 Task: Find connections with filter location Villejuif with filter topic #Lawwith filter profile language Spanish with filter current company ACL Digital with filter school Babasaheb Bhimrao Ambedkar Bihar University, Muzaffarpur with filter industry Baked Goods Manufacturing with filter service category Bankruptcy Law with filter keywords title Life Coach
Action: Mouse moved to (371, 272)
Screenshot: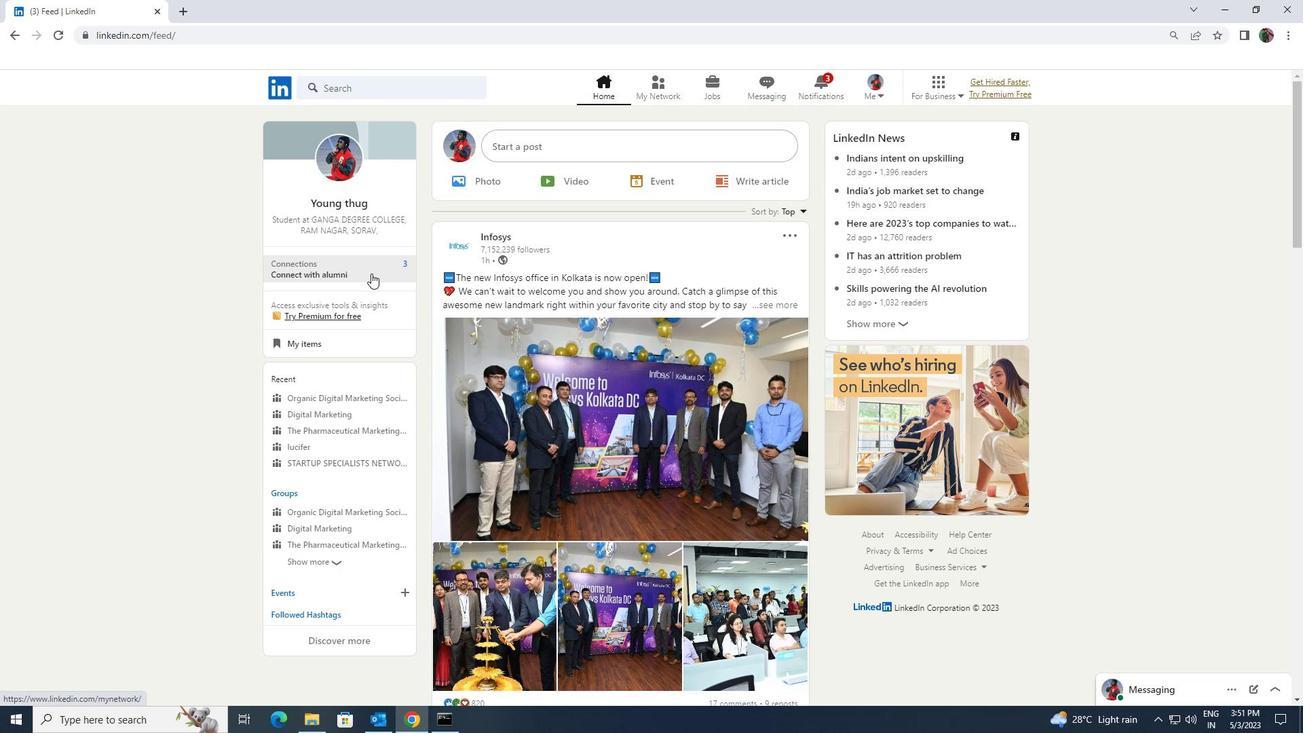 
Action: Mouse pressed left at (371, 272)
Screenshot: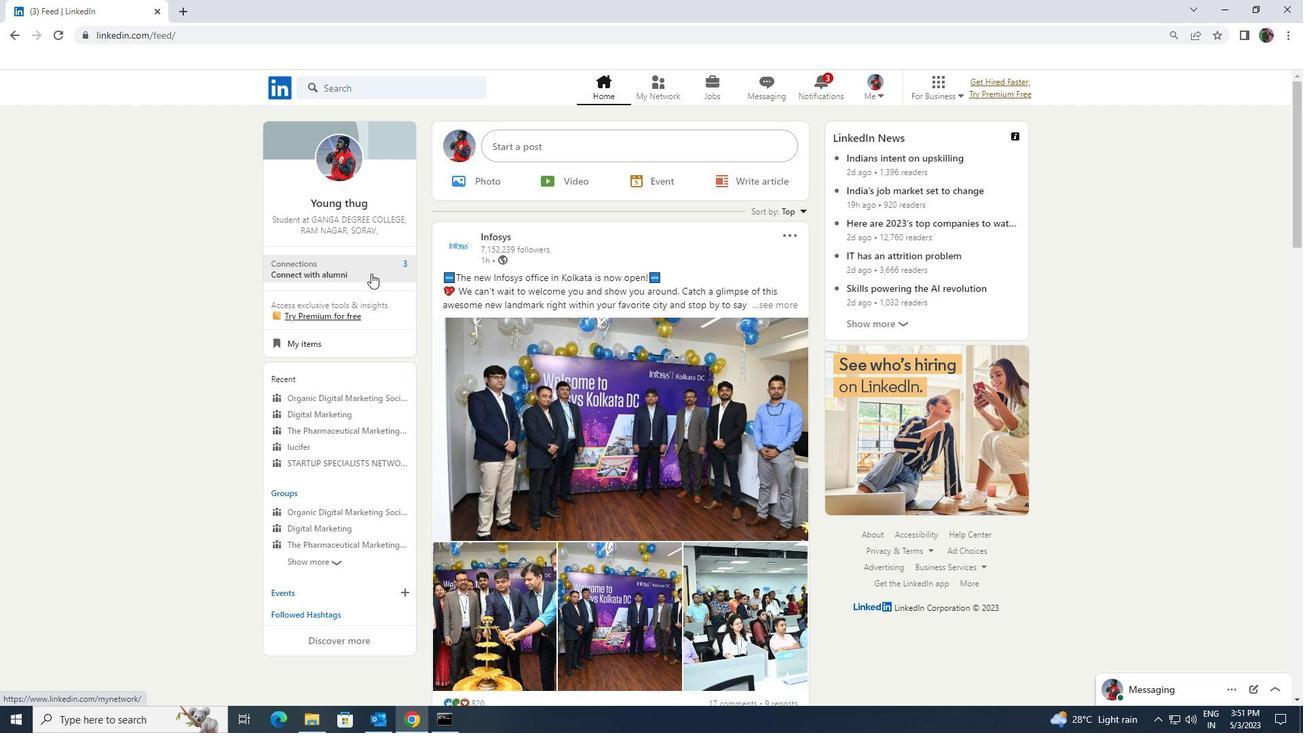 
Action: Mouse moved to (367, 166)
Screenshot: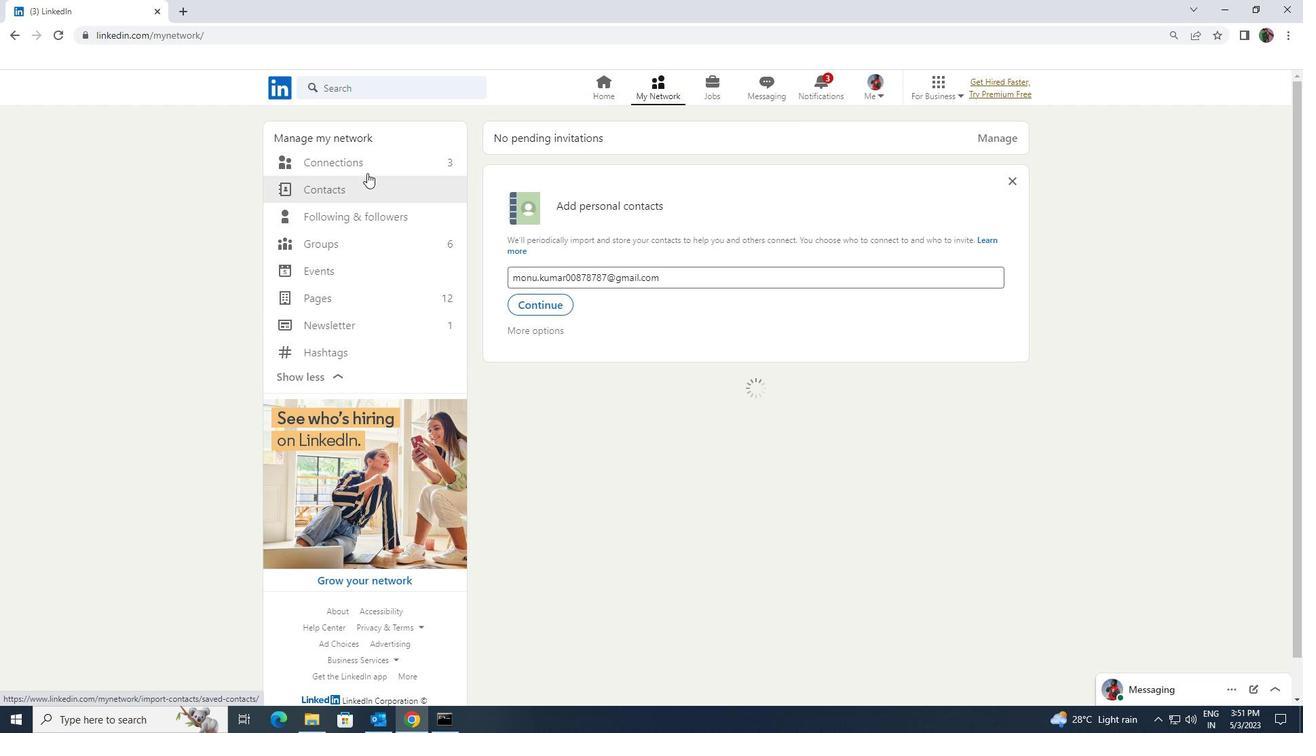 
Action: Mouse pressed left at (367, 166)
Screenshot: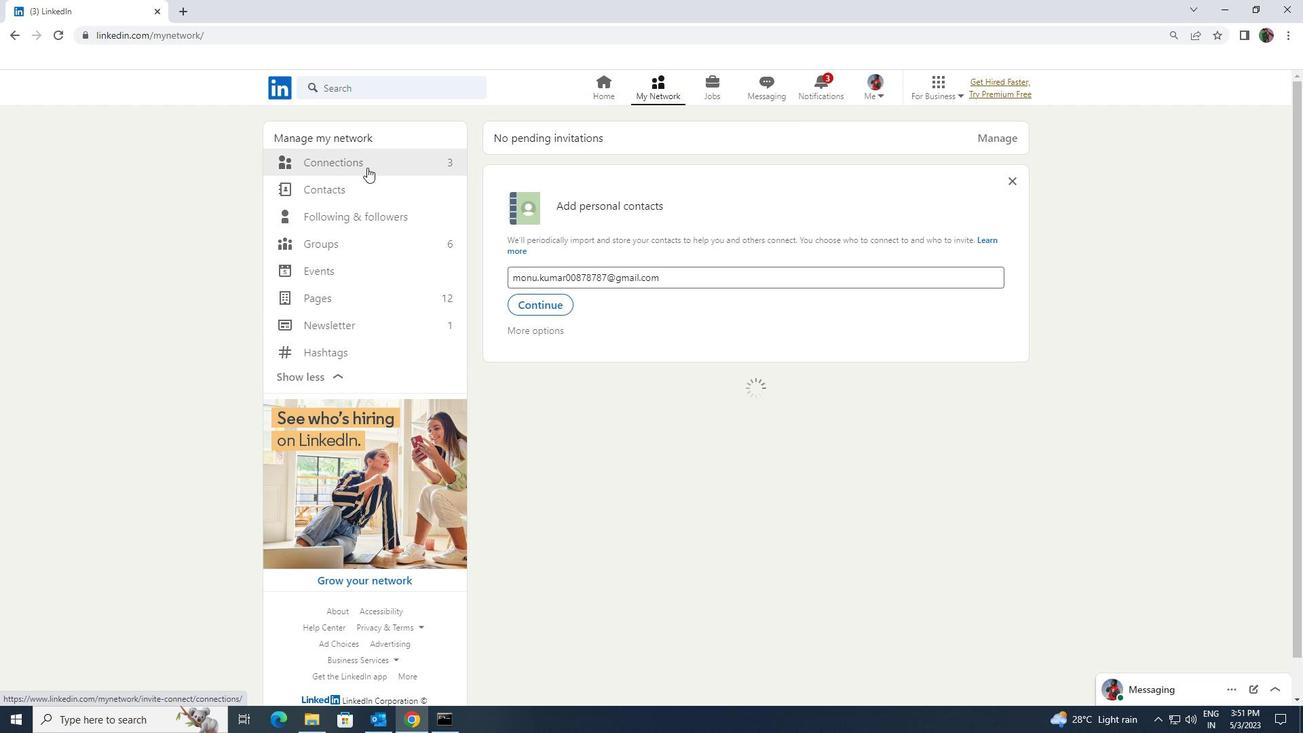 
Action: Mouse moved to (728, 170)
Screenshot: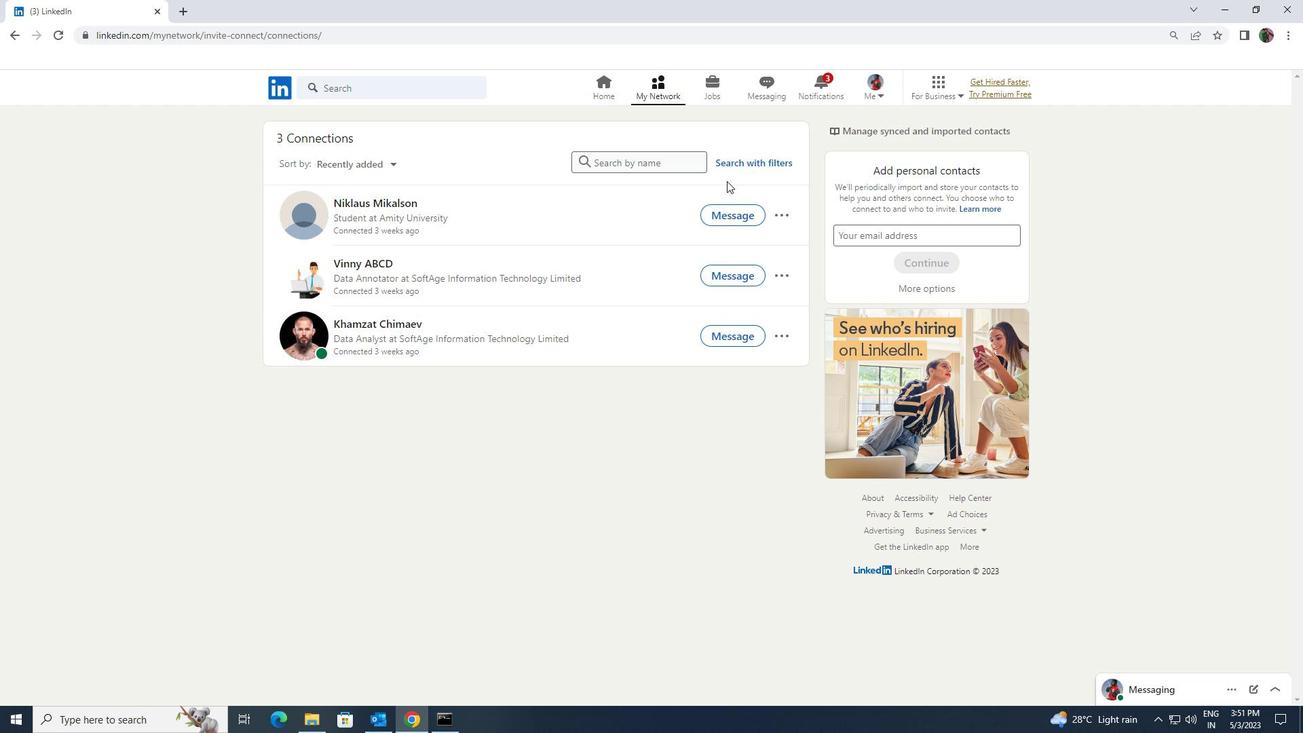 
Action: Mouse pressed left at (728, 170)
Screenshot: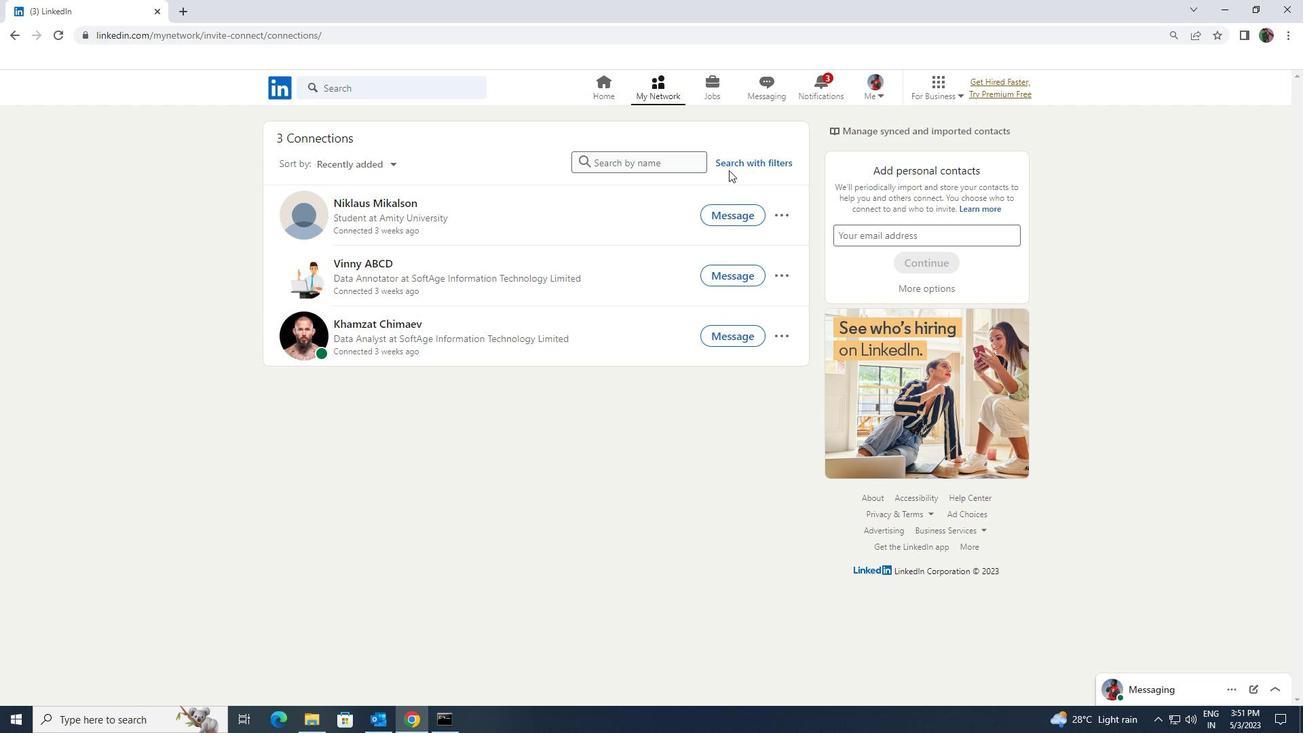 
Action: Mouse moved to (729, 165)
Screenshot: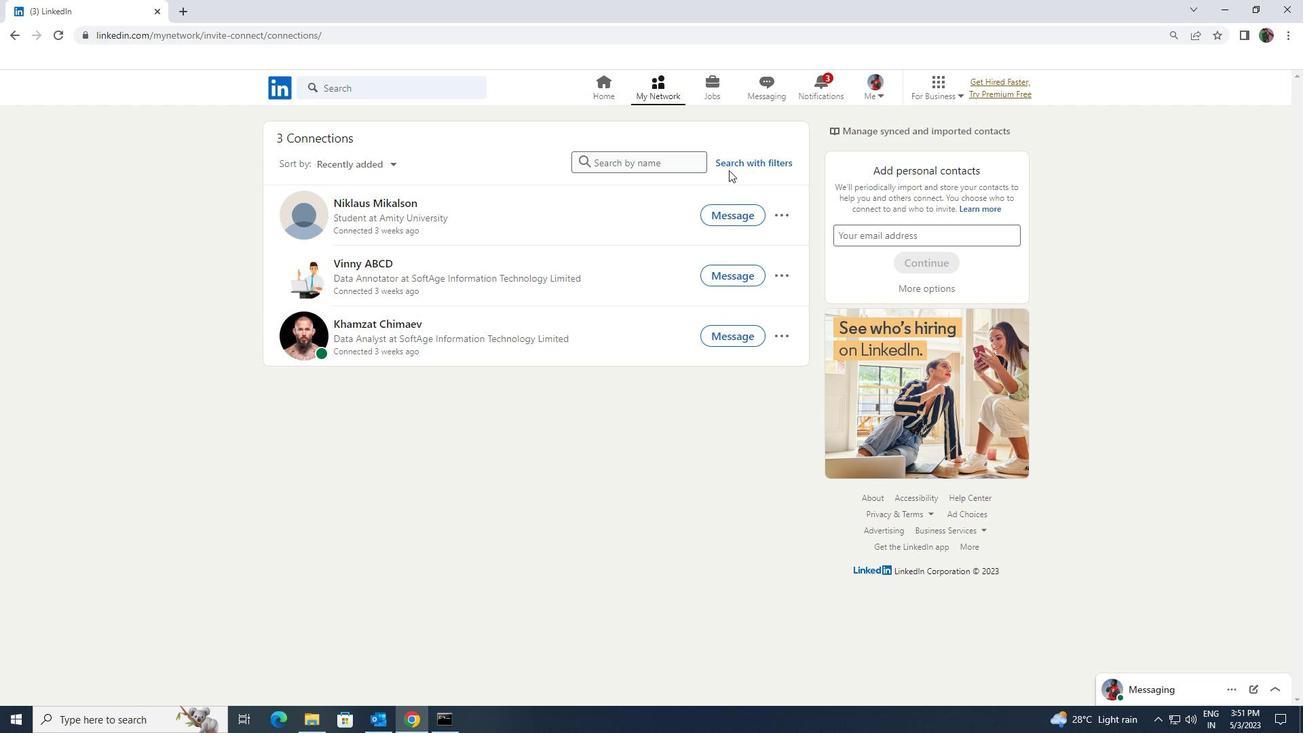 
Action: Mouse pressed left at (729, 165)
Screenshot: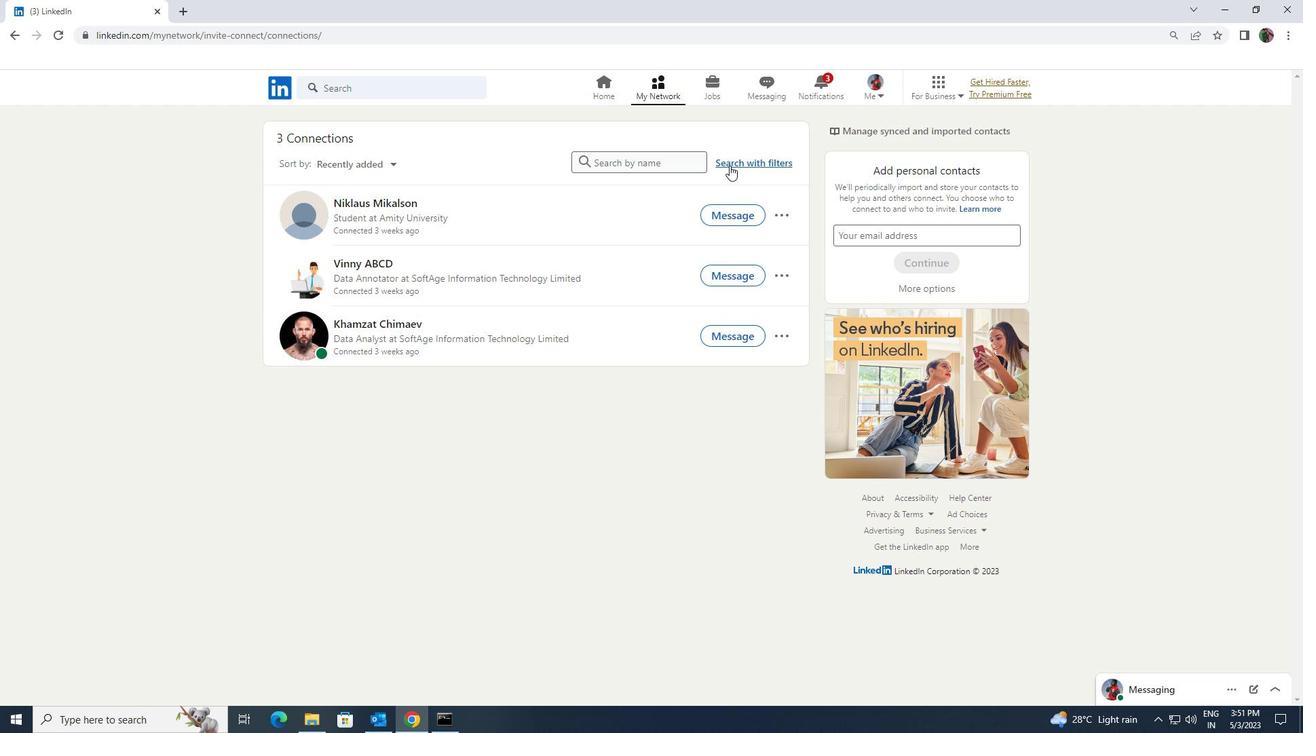 
Action: Mouse moved to (690, 127)
Screenshot: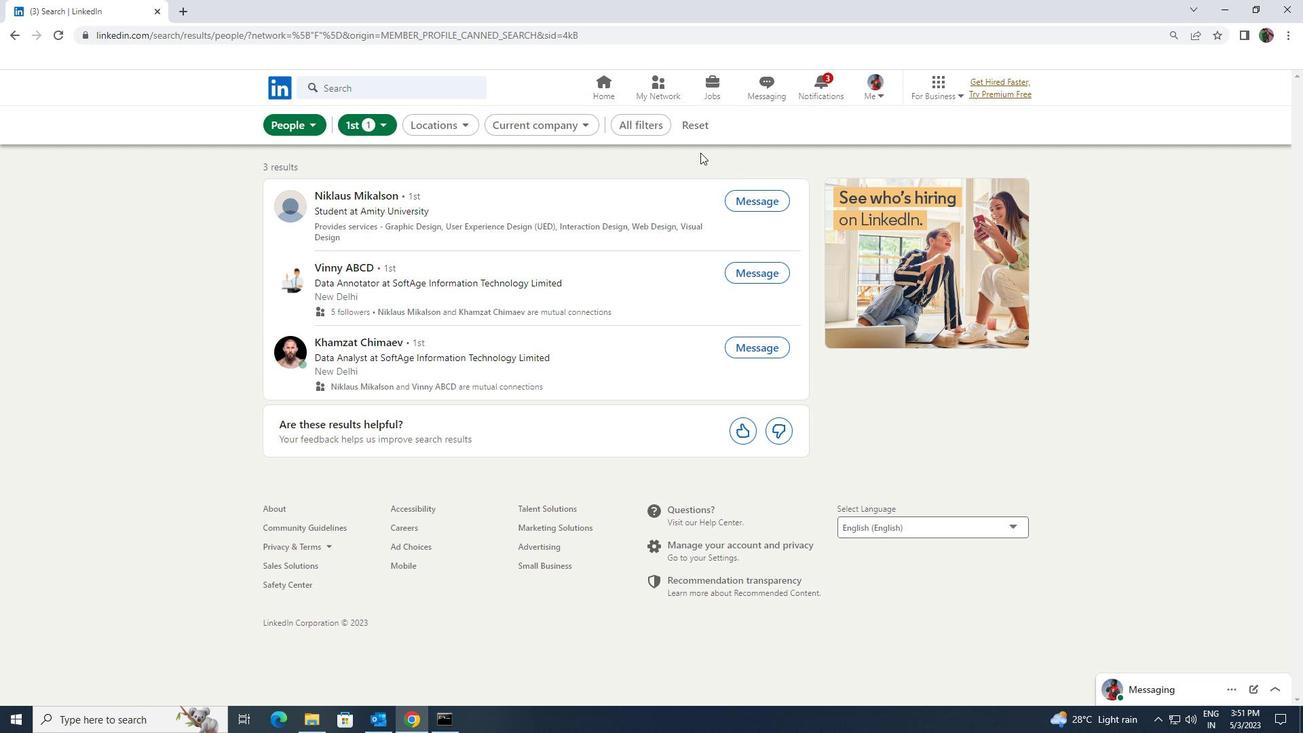 
Action: Mouse pressed left at (690, 127)
Screenshot: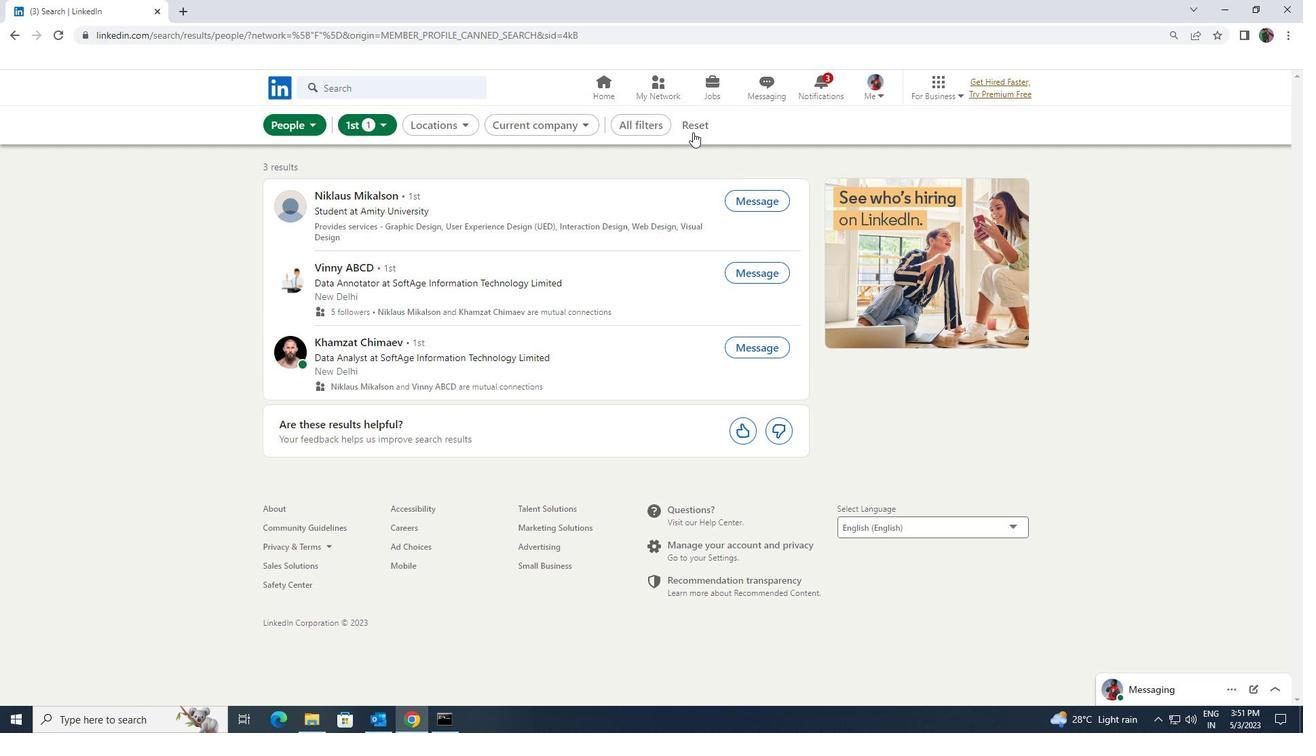 
Action: Mouse moved to (651, 121)
Screenshot: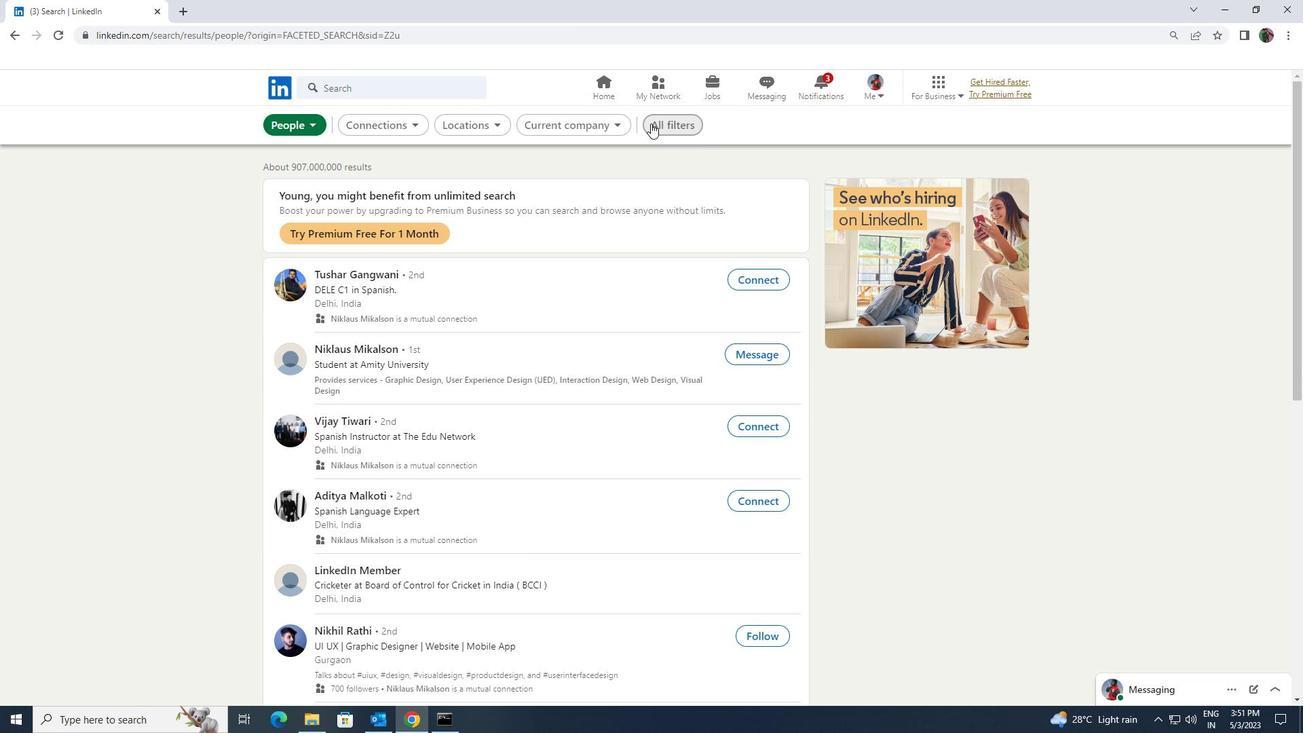 
Action: Mouse pressed left at (651, 121)
Screenshot: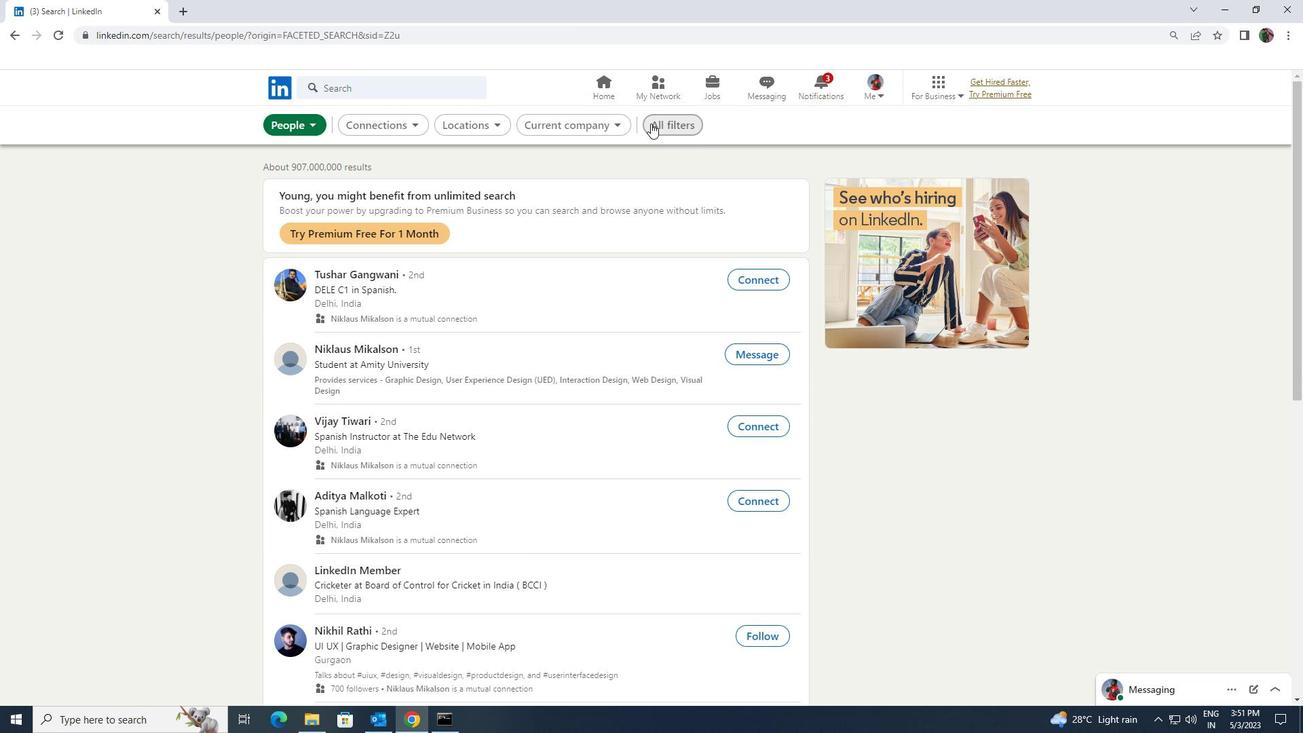 
Action: Mouse moved to (1115, 528)
Screenshot: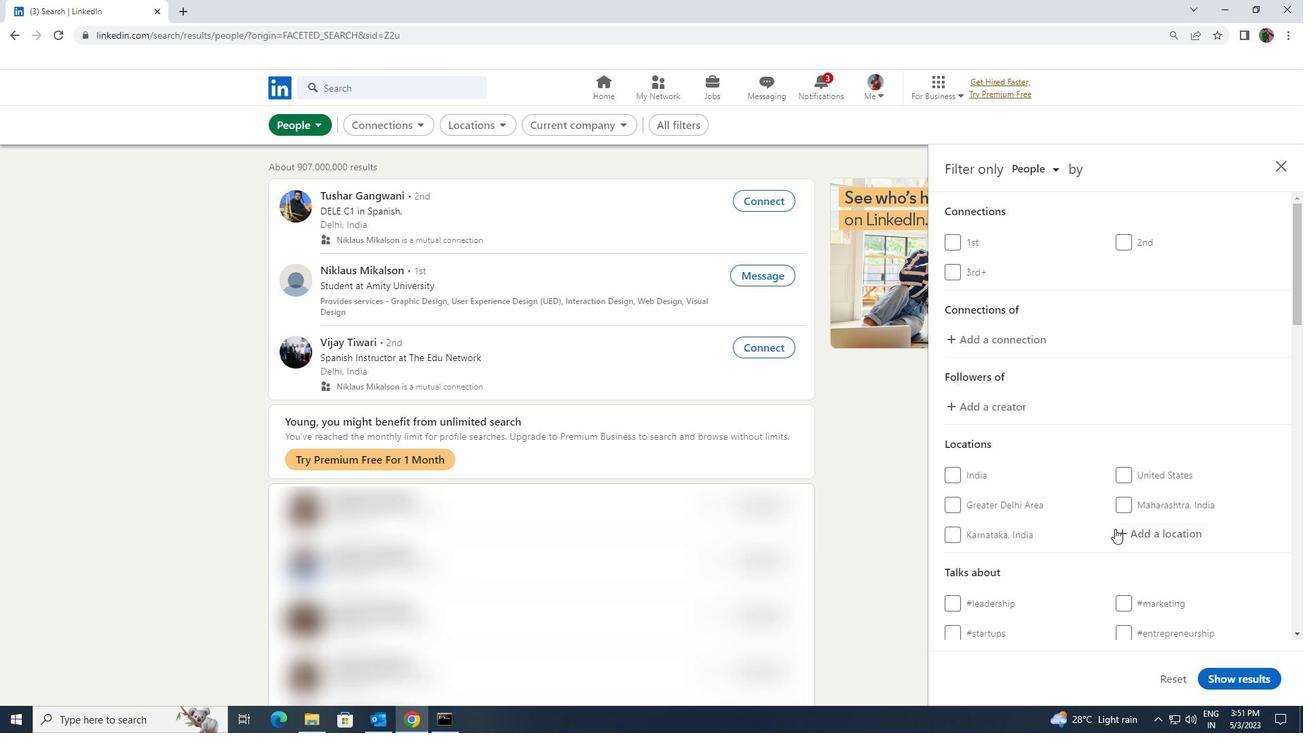 
Action: Mouse pressed left at (1115, 528)
Screenshot: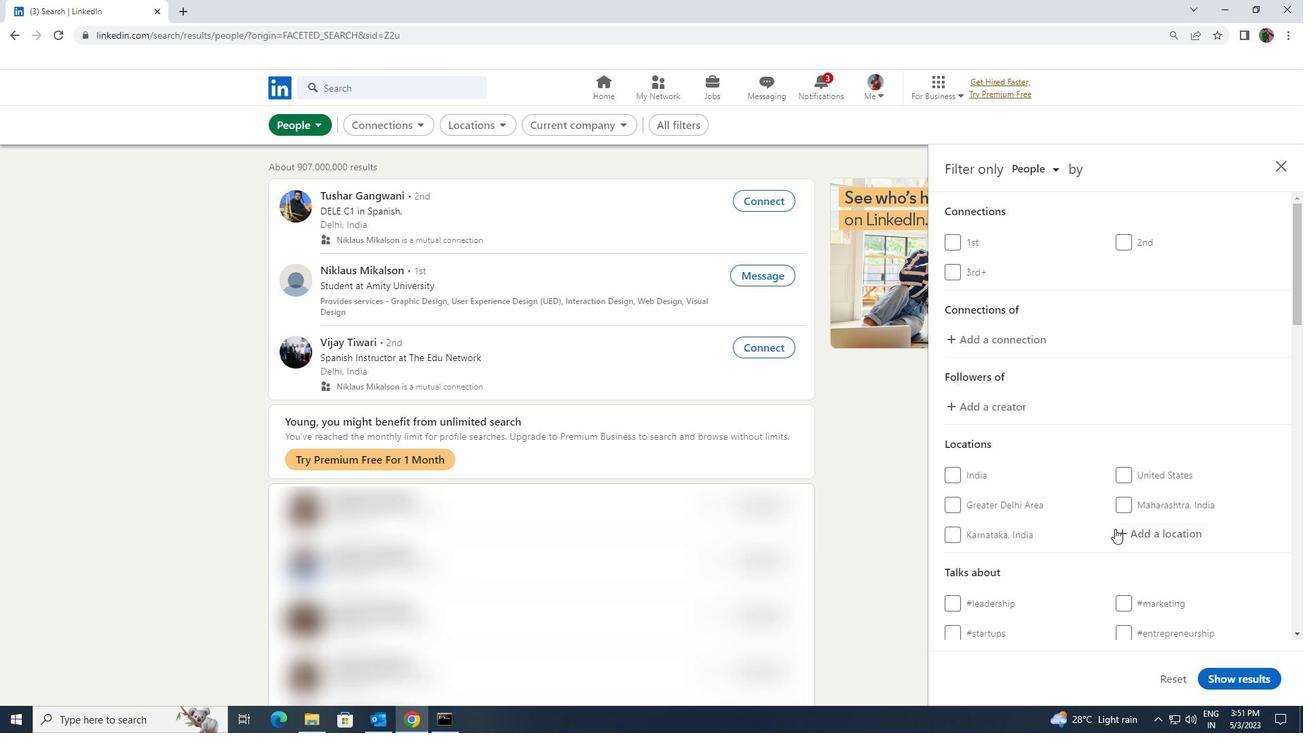 
Action: Key pressed <Key.shift>VILLEJUIF
Screenshot: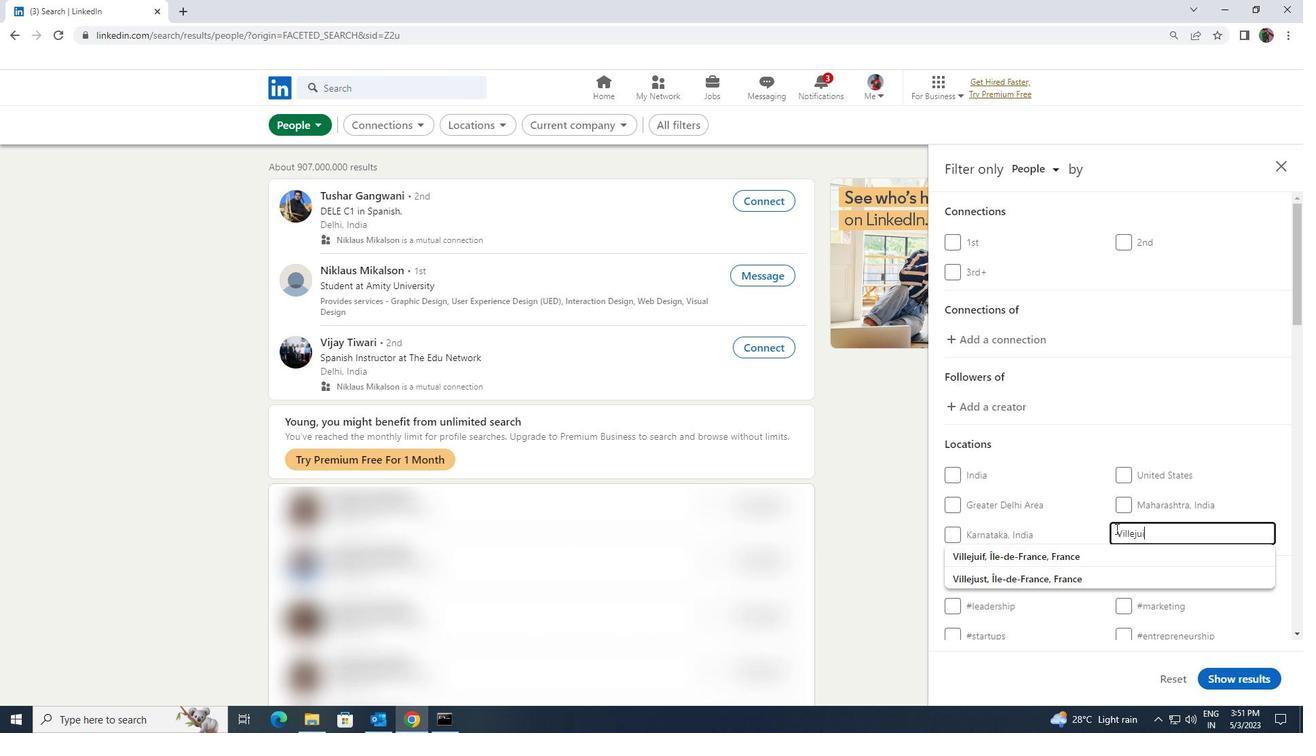 
Action: Mouse moved to (1112, 543)
Screenshot: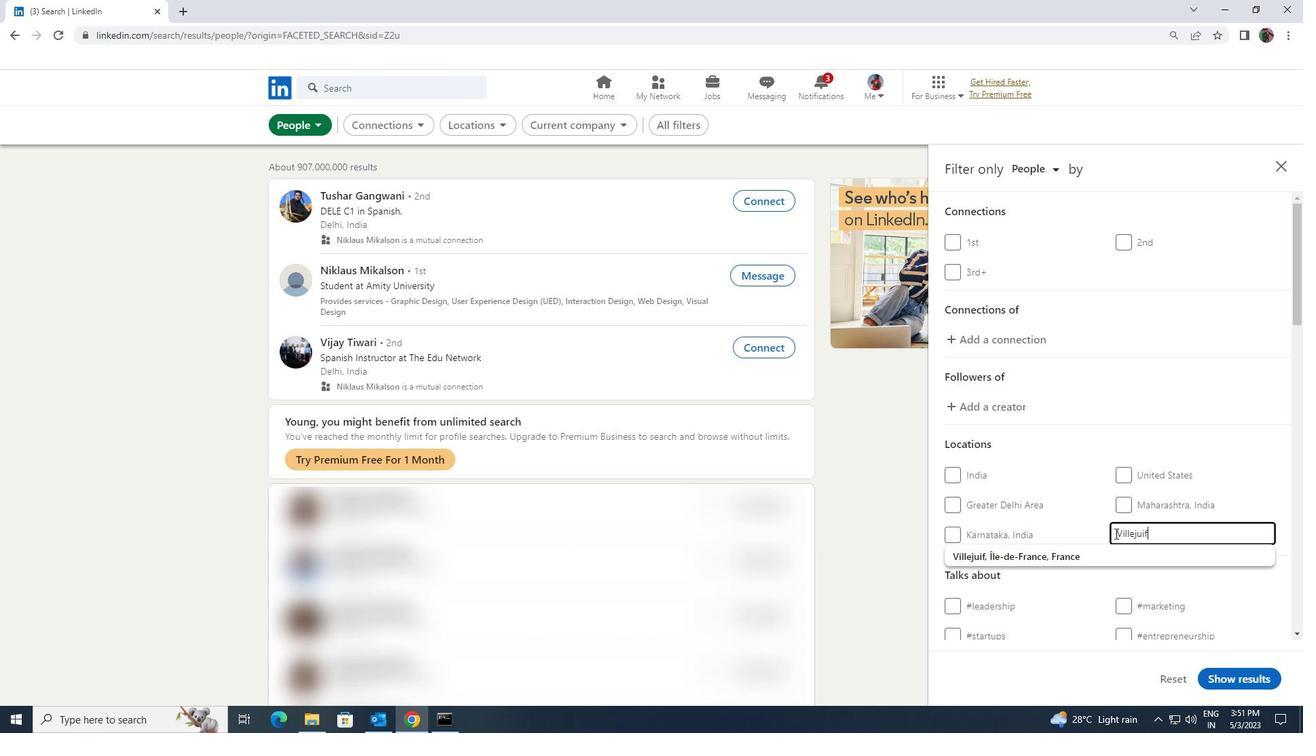 
Action: Mouse pressed left at (1112, 543)
Screenshot: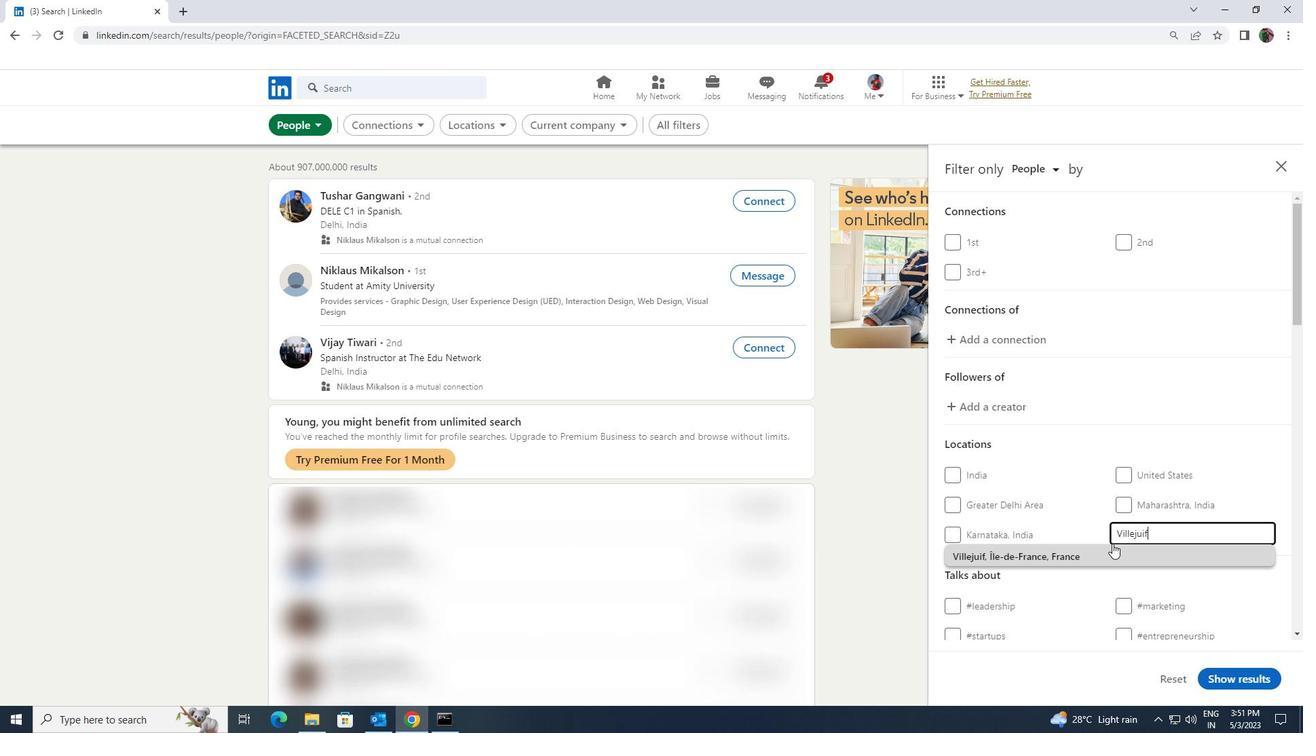 
Action: Mouse moved to (1111, 543)
Screenshot: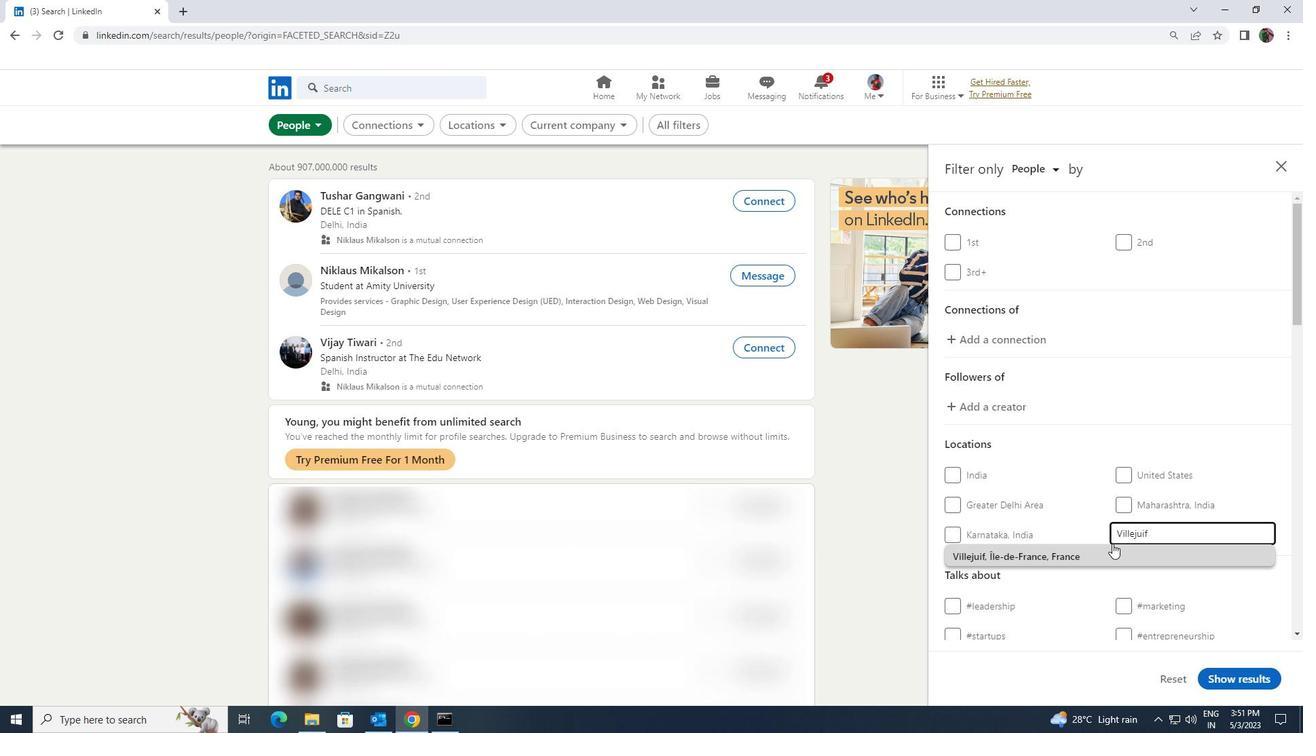 
Action: Mouse scrolled (1111, 542) with delta (0, 0)
Screenshot: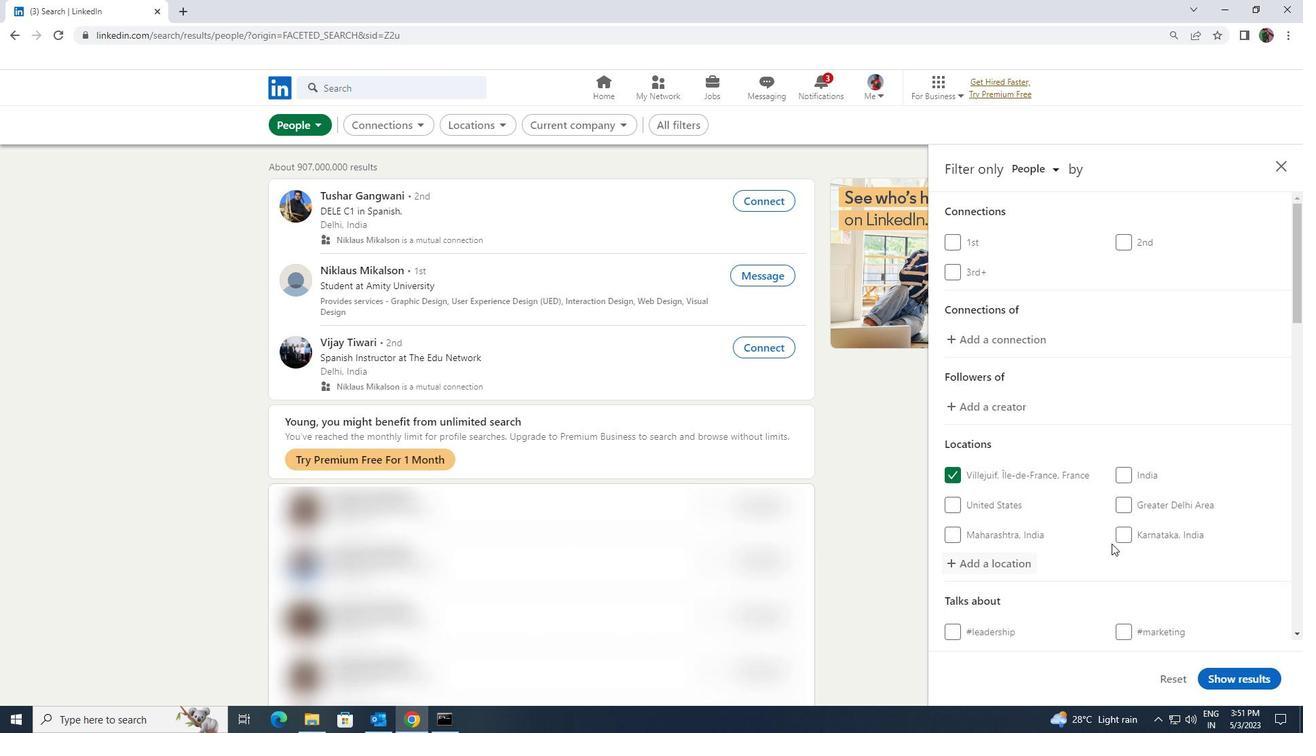 
Action: Mouse scrolled (1111, 542) with delta (0, 0)
Screenshot: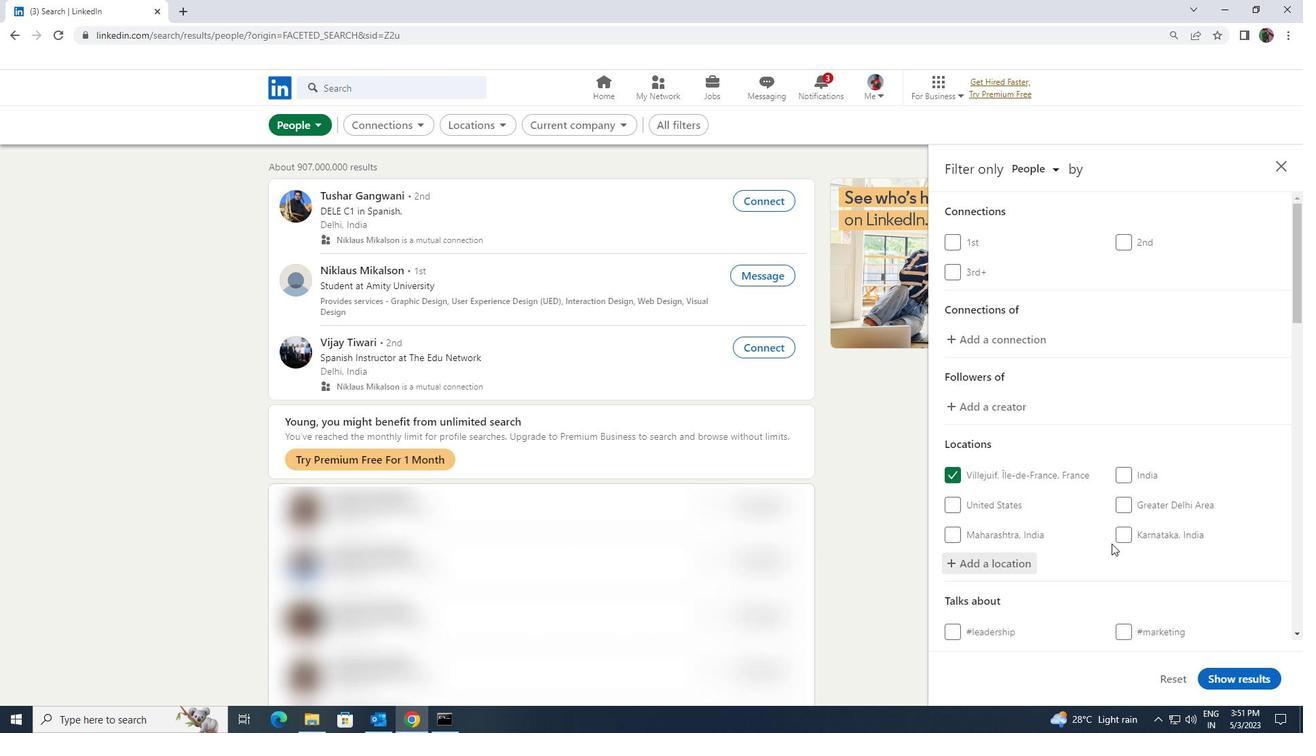 
Action: Mouse moved to (1119, 554)
Screenshot: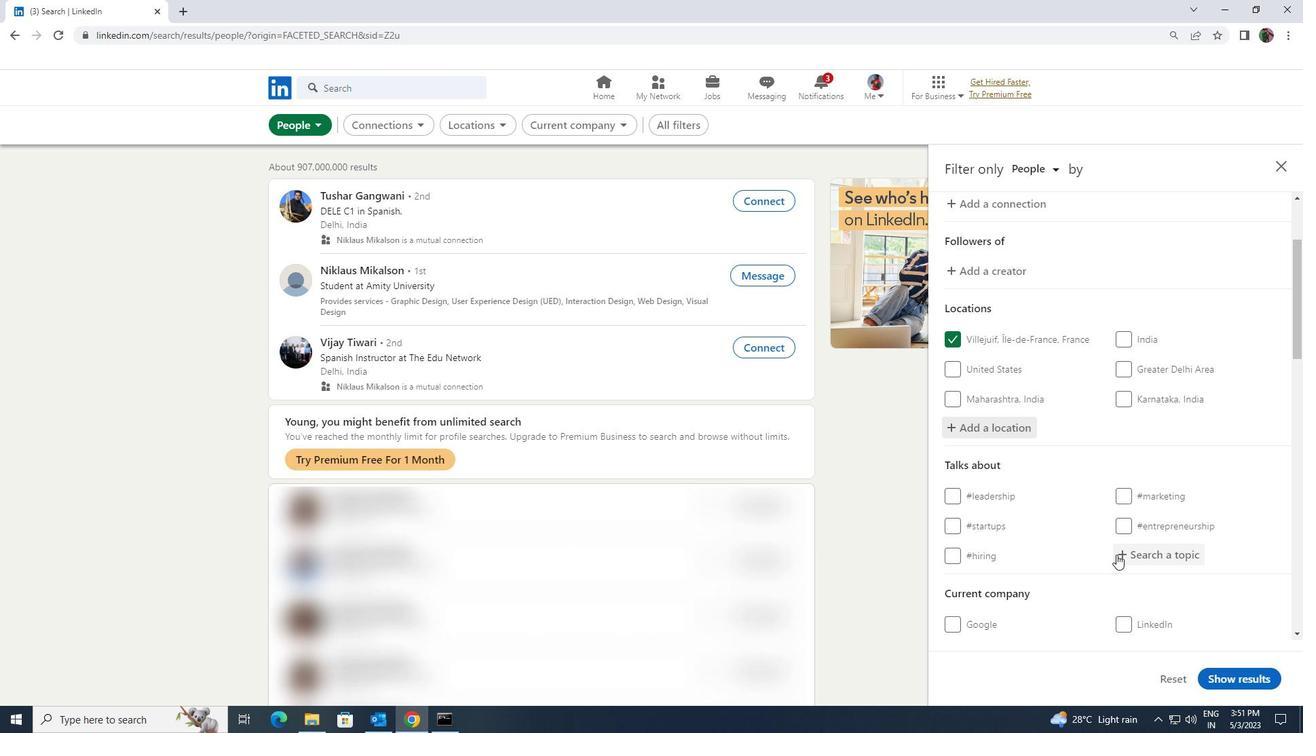
Action: Mouse pressed left at (1119, 554)
Screenshot: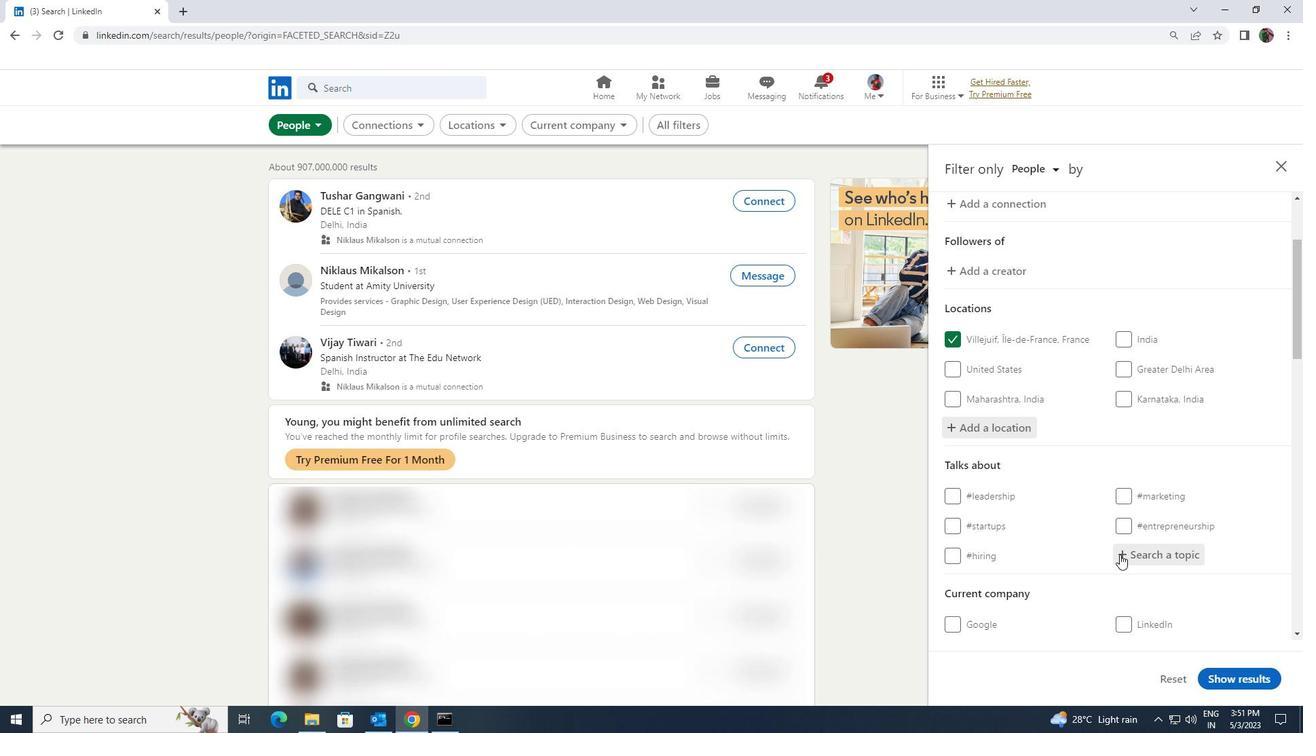 
Action: Key pressed <Key.shift><Key.shift><Key.shift><Key.shift><Key.shift>LAW
Screenshot: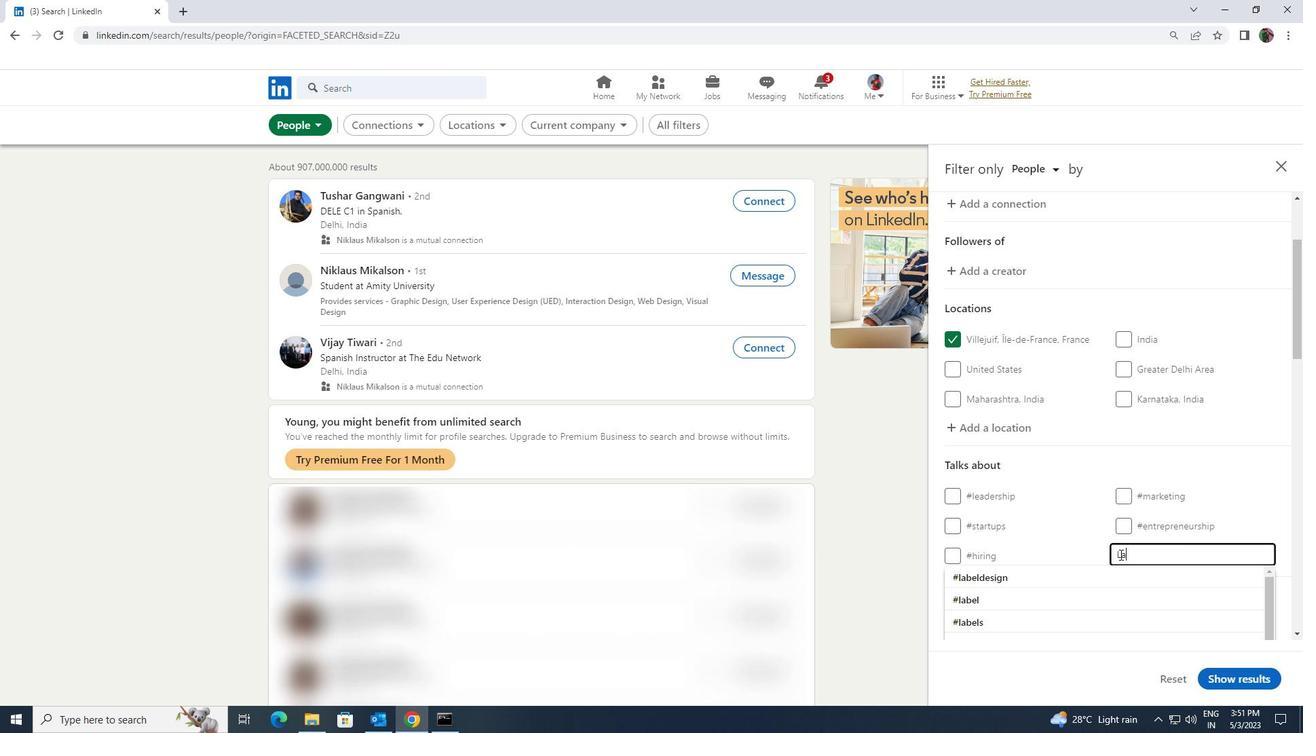 
Action: Mouse moved to (1101, 568)
Screenshot: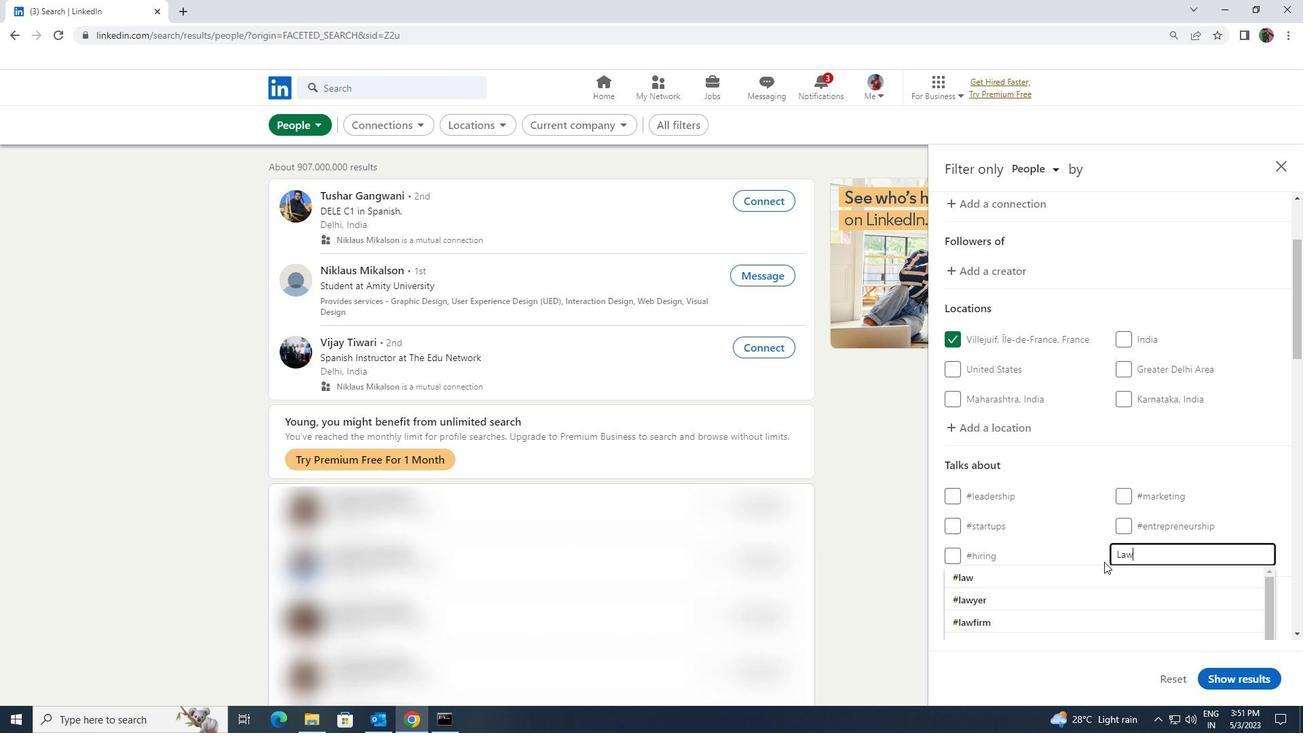 
Action: Mouse pressed left at (1101, 568)
Screenshot: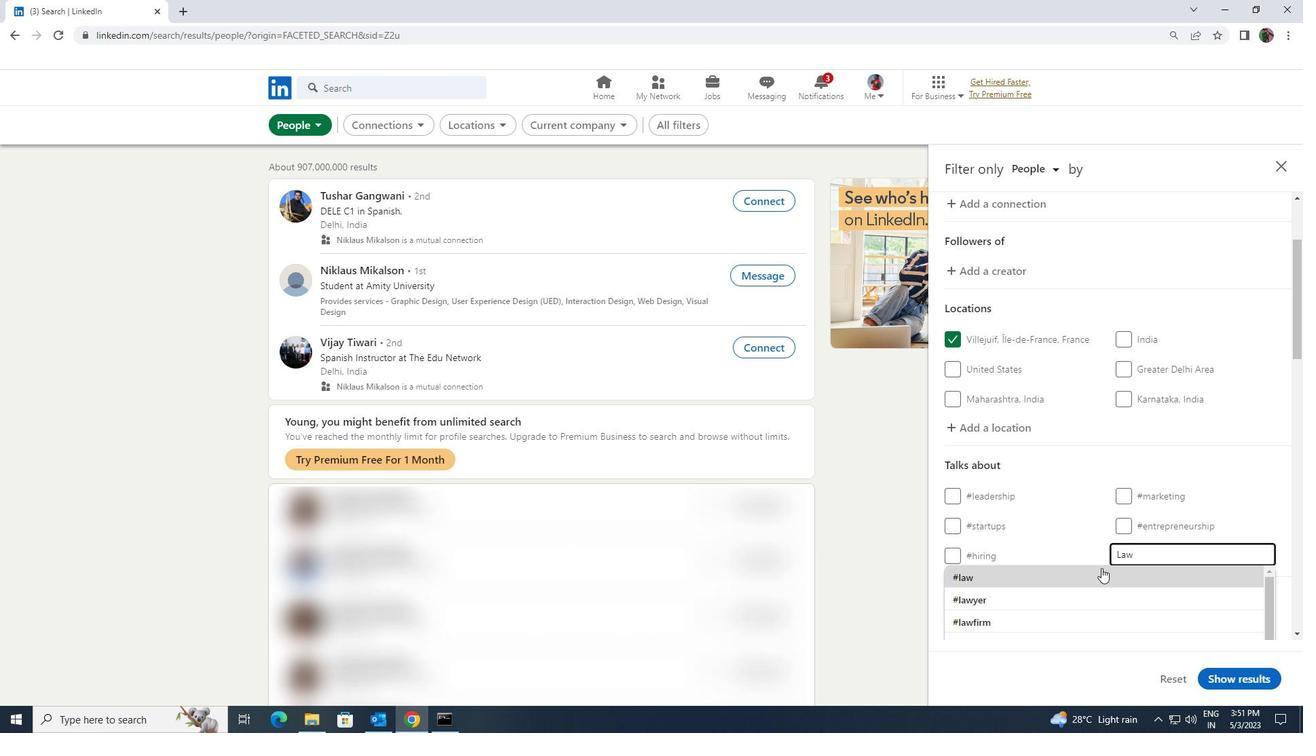 
Action: Mouse scrolled (1101, 567) with delta (0, 0)
Screenshot: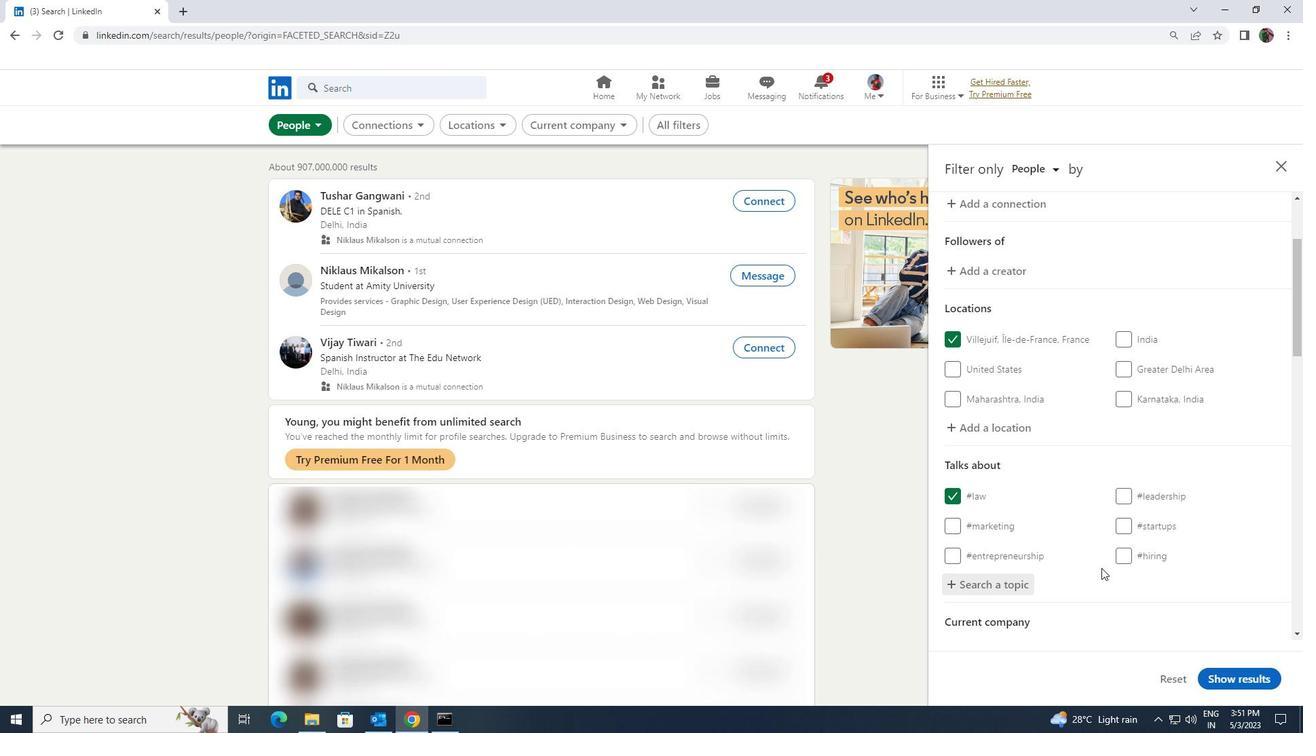 
Action: Mouse scrolled (1101, 567) with delta (0, 0)
Screenshot: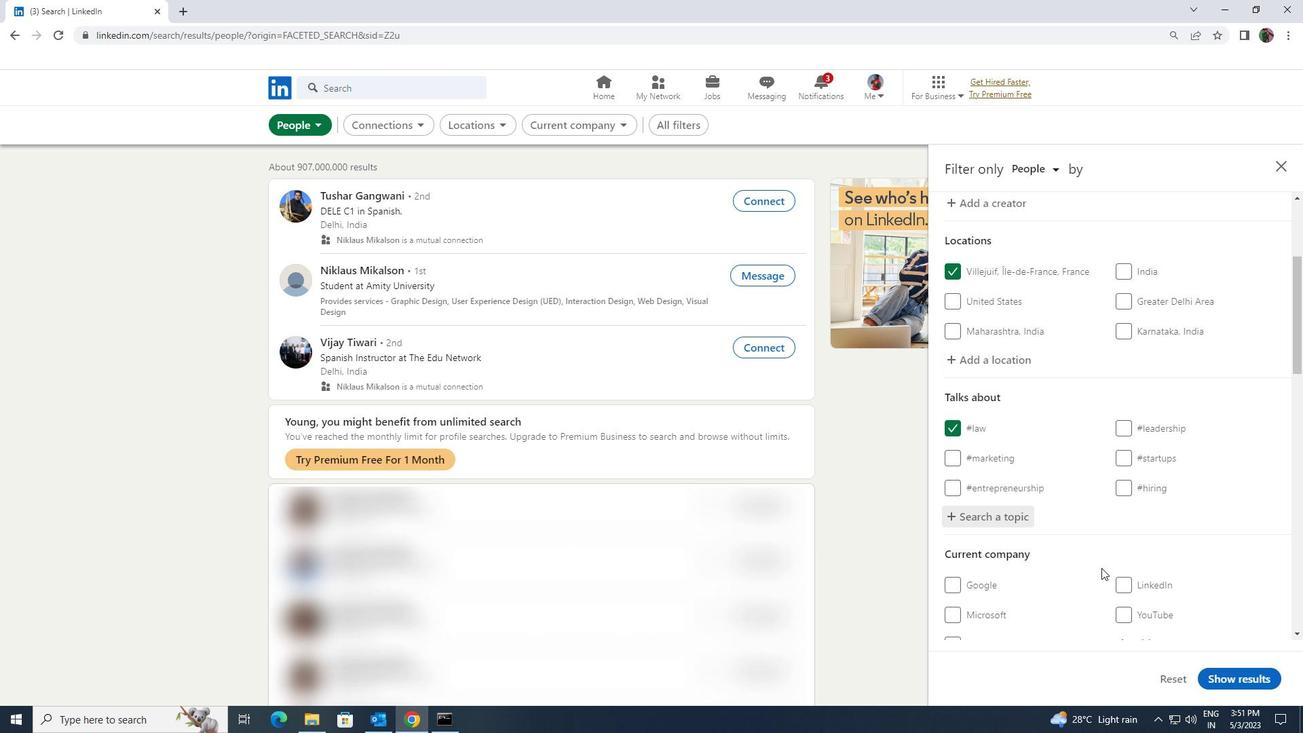 
Action: Mouse scrolled (1101, 567) with delta (0, 0)
Screenshot: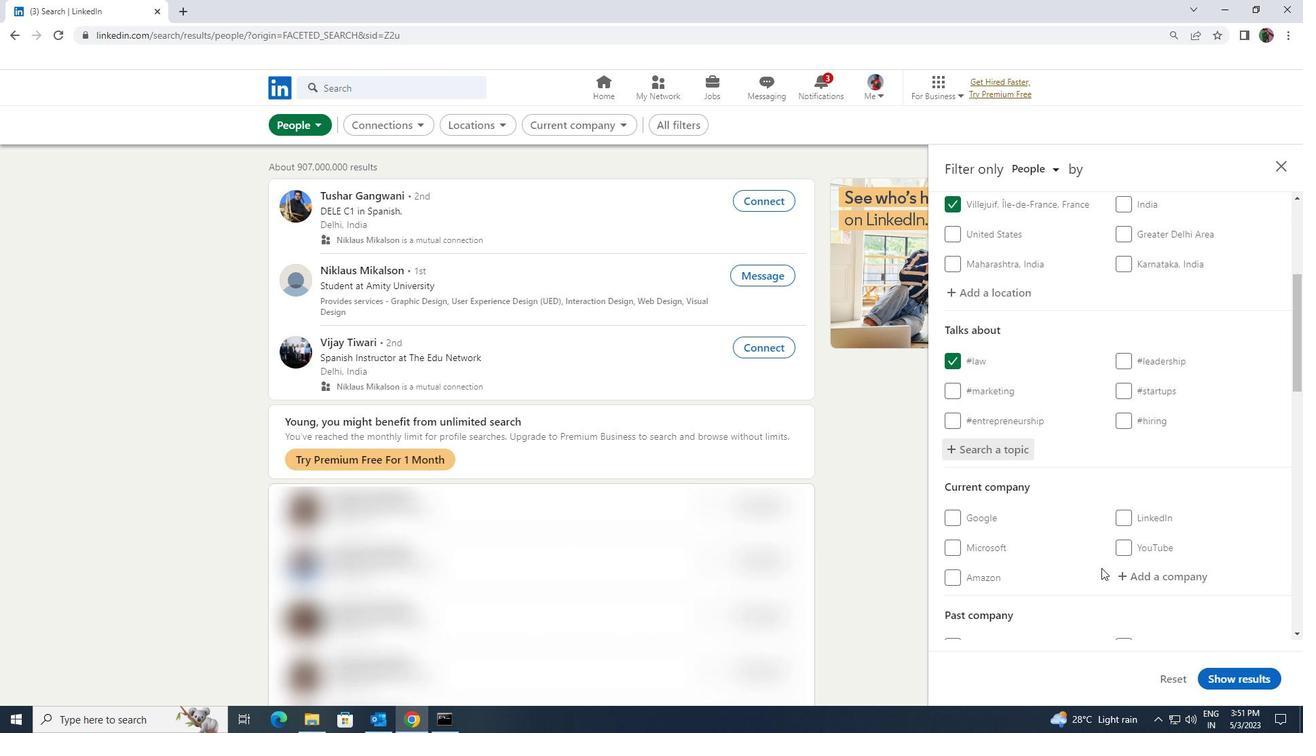 
Action: Mouse scrolled (1101, 567) with delta (0, 0)
Screenshot: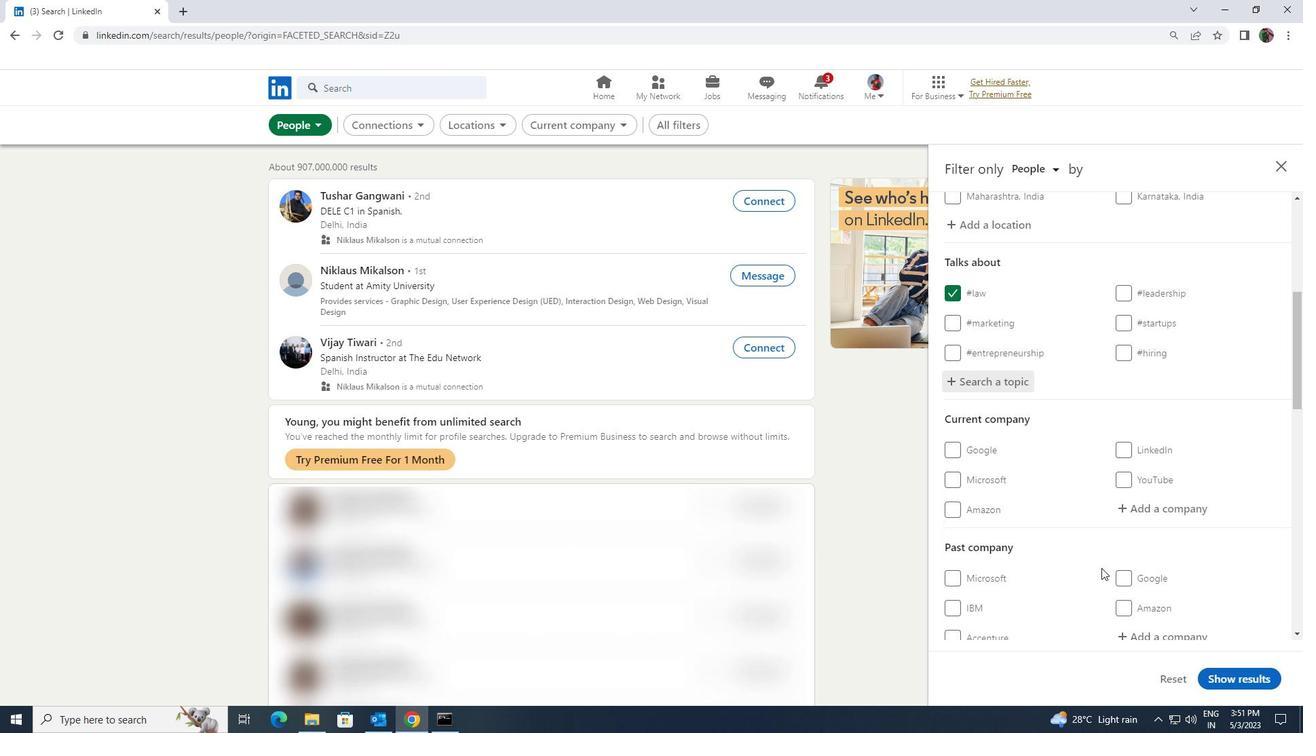 
Action: Mouse scrolled (1101, 567) with delta (0, 0)
Screenshot: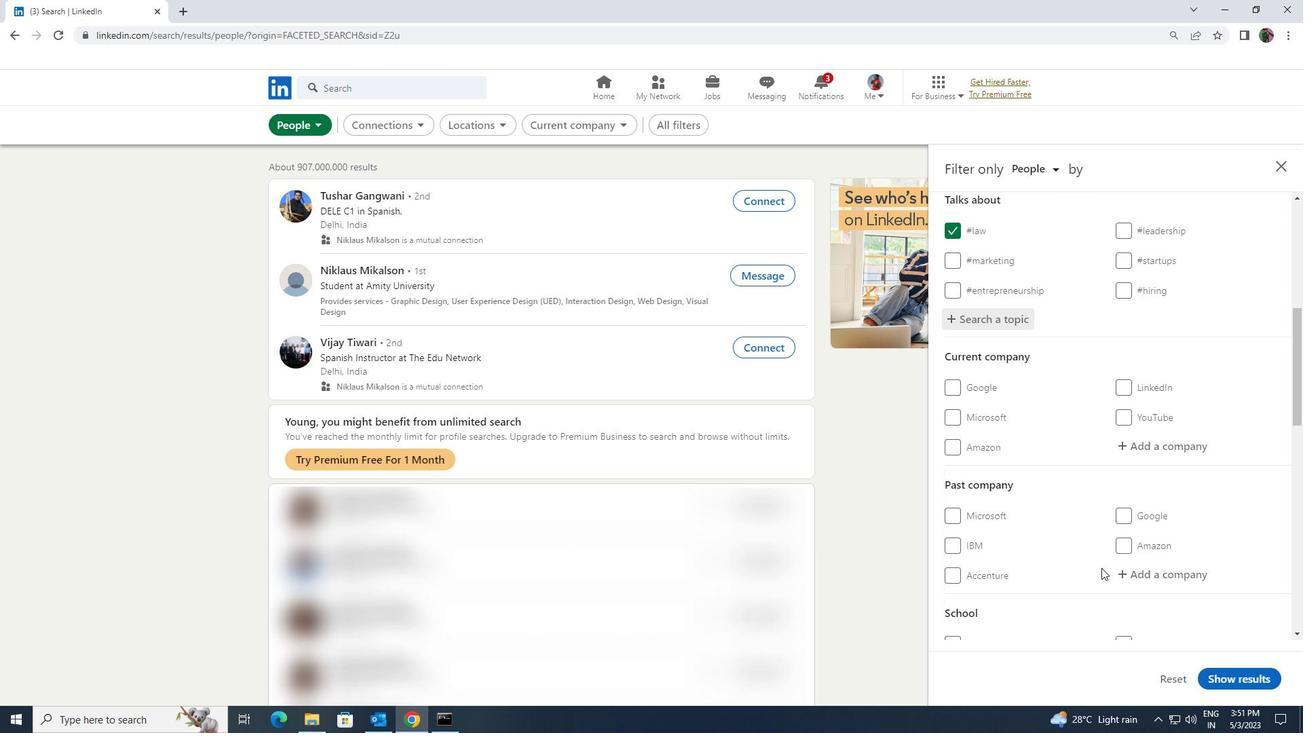 
Action: Mouse scrolled (1101, 567) with delta (0, 0)
Screenshot: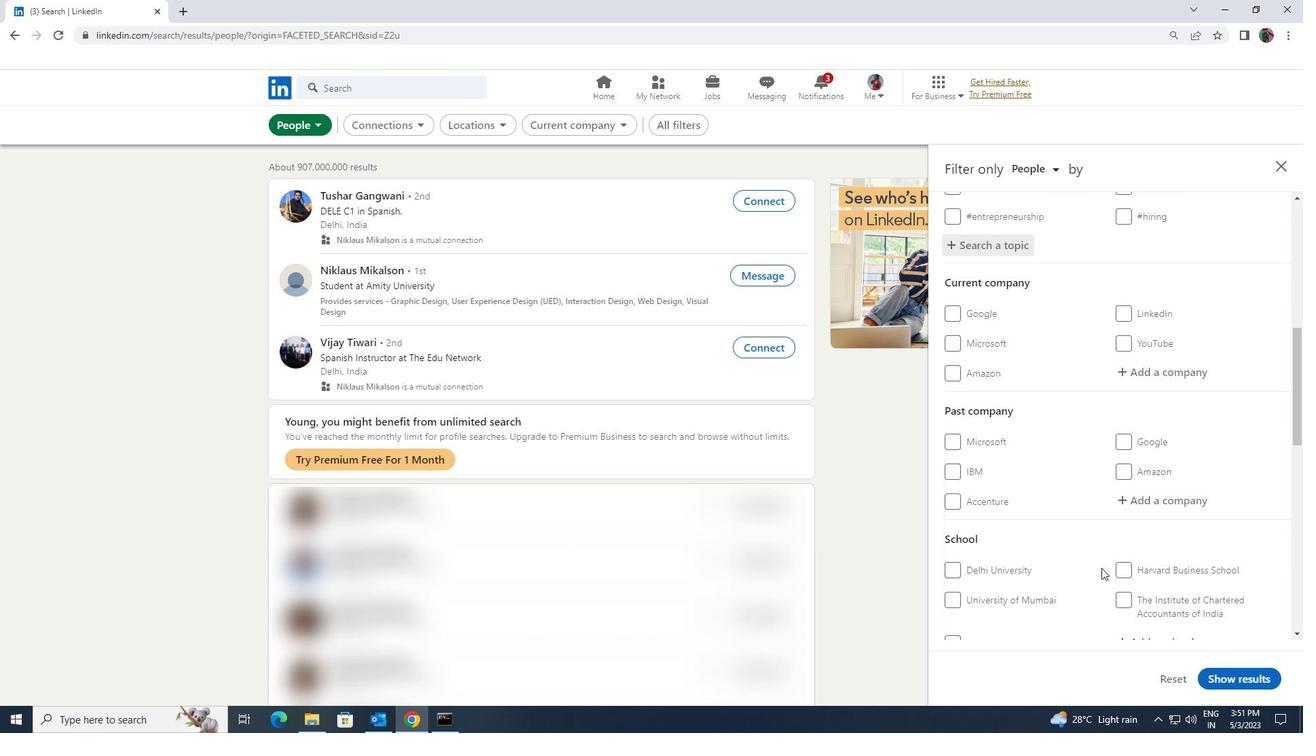 
Action: Mouse scrolled (1101, 567) with delta (0, 0)
Screenshot: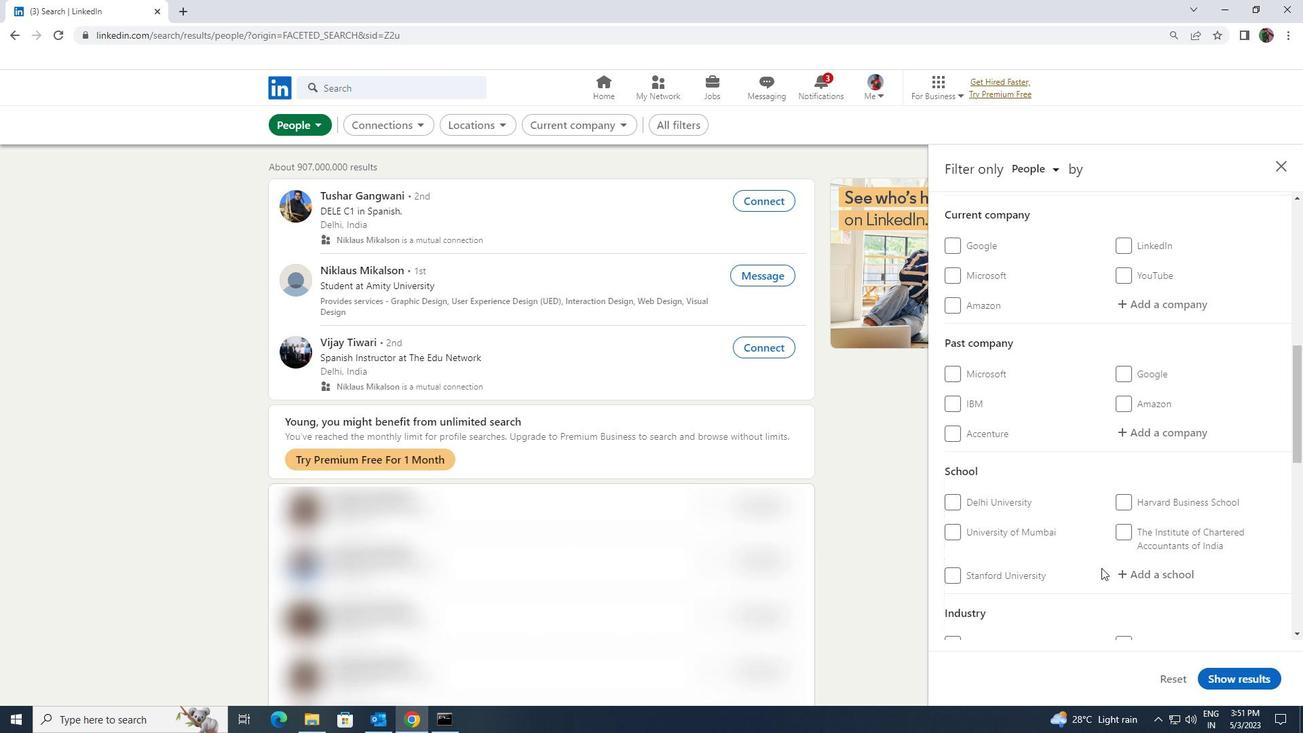 
Action: Mouse scrolled (1101, 567) with delta (0, 0)
Screenshot: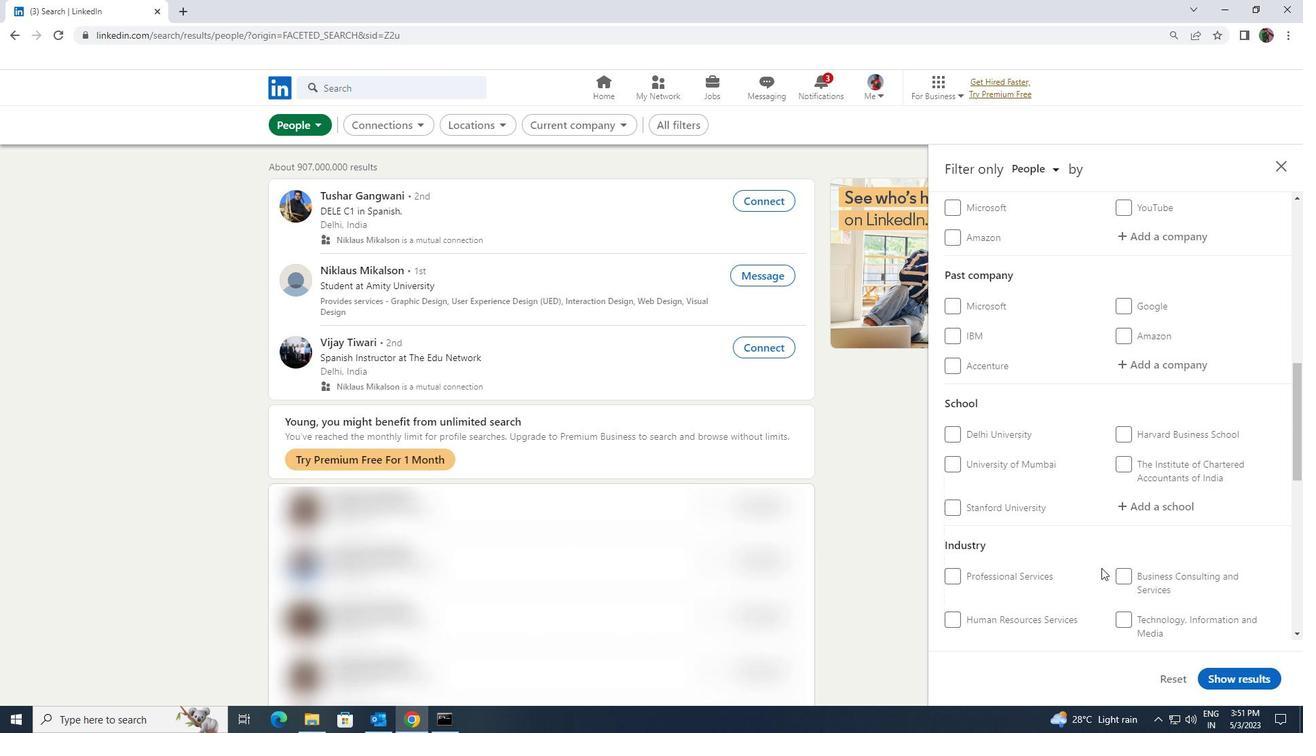 
Action: Mouse scrolled (1101, 567) with delta (0, 0)
Screenshot: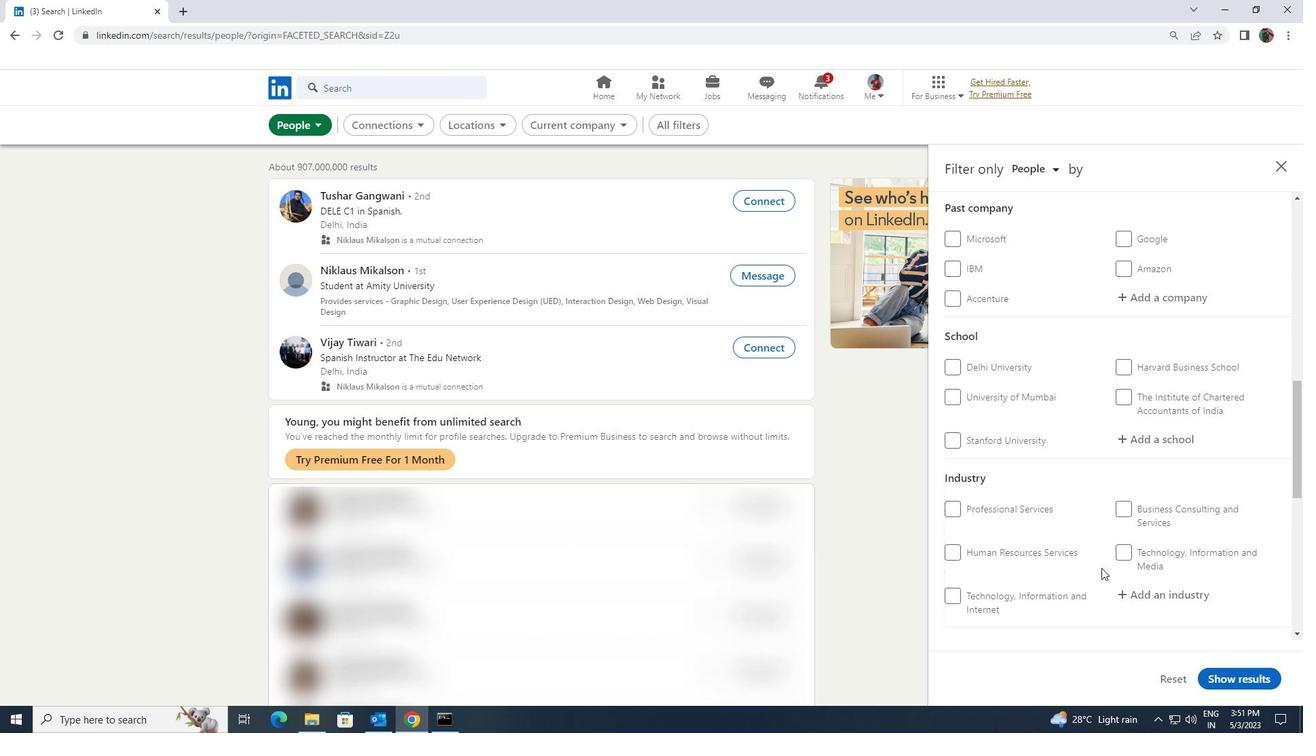 
Action: Mouse scrolled (1101, 567) with delta (0, 0)
Screenshot: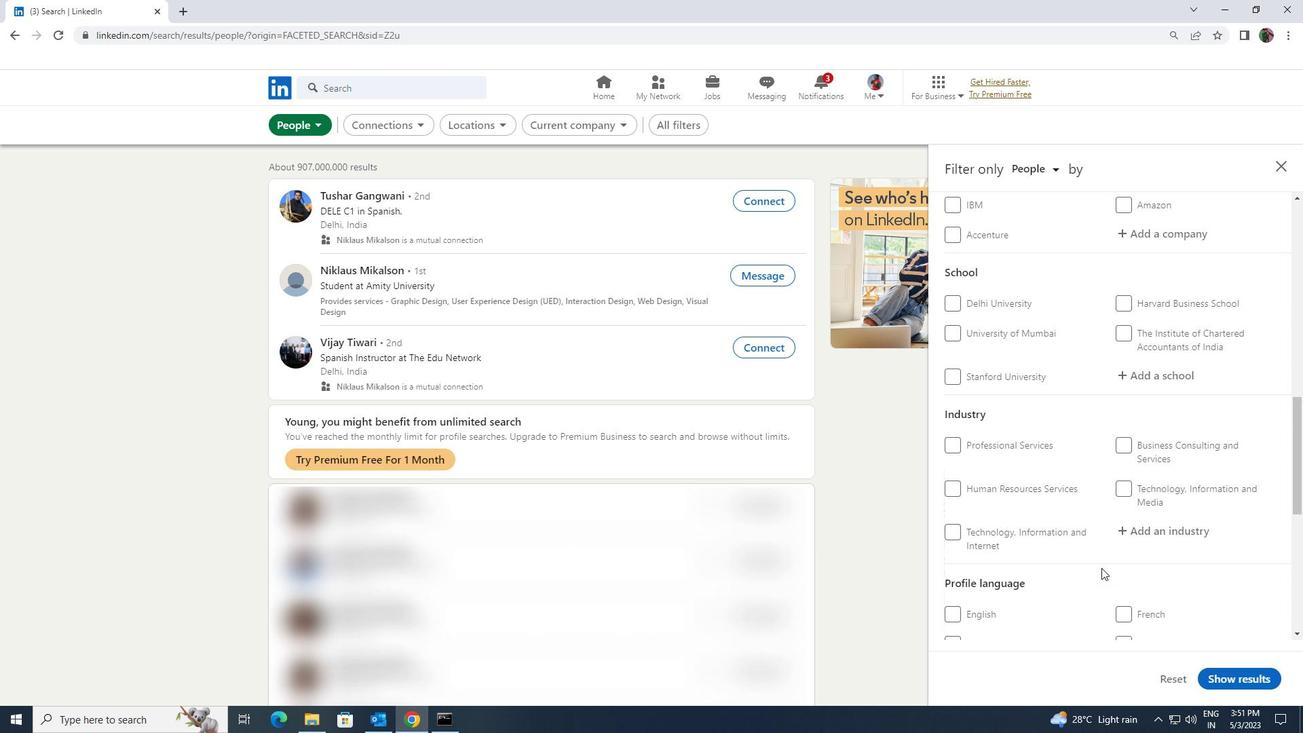 
Action: Mouse moved to (962, 567)
Screenshot: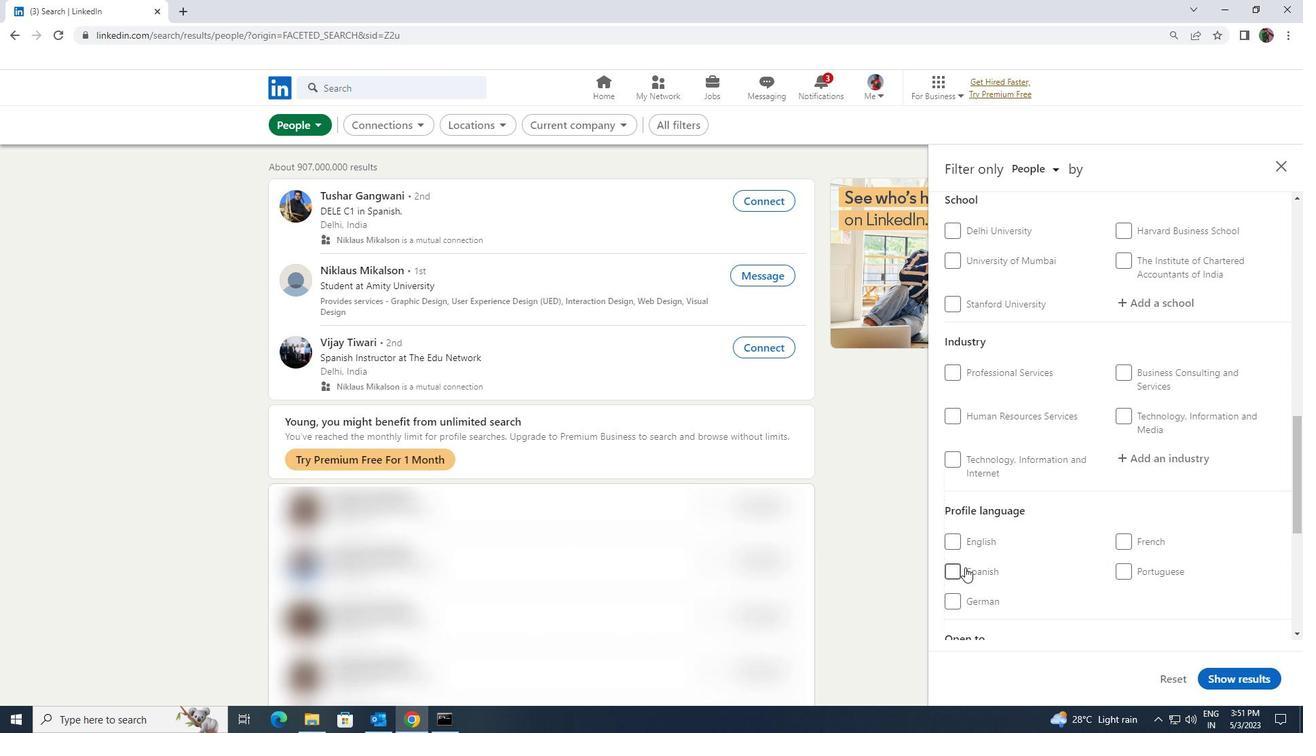 
Action: Mouse pressed left at (962, 567)
Screenshot: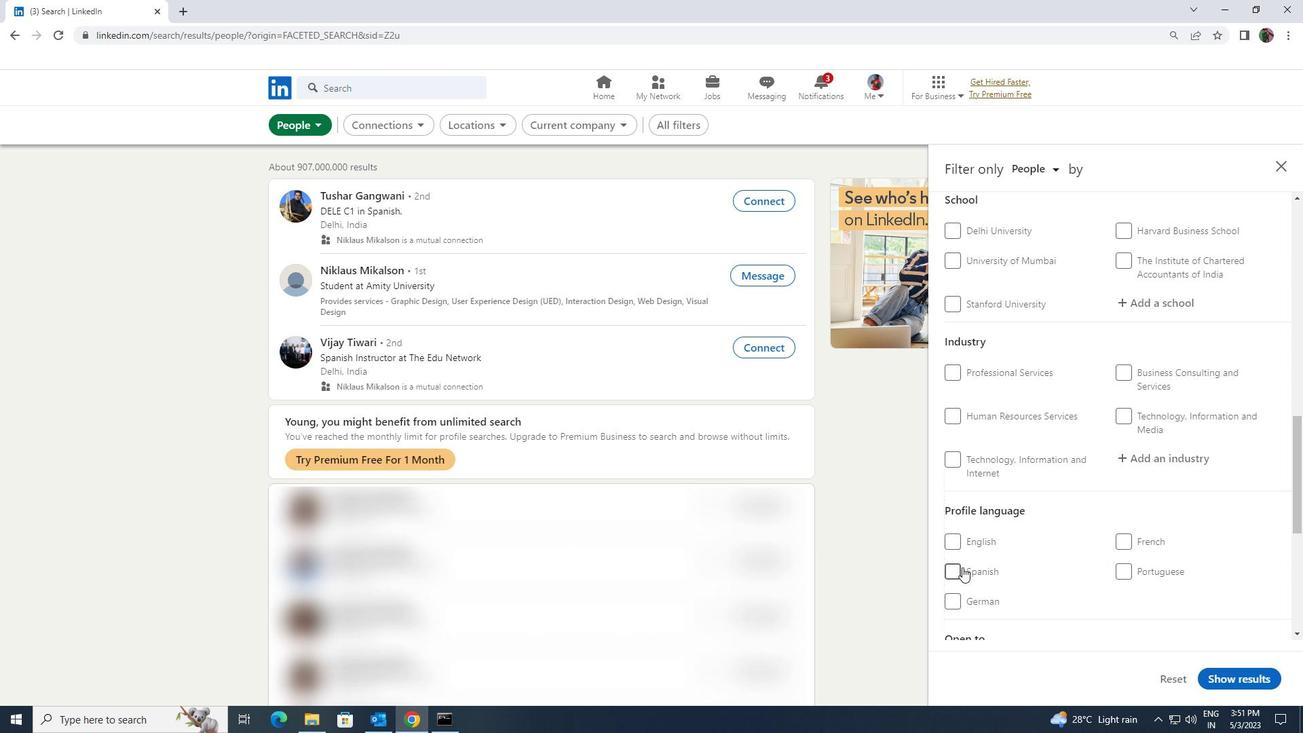 
Action: Mouse moved to (1036, 570)
Screenshot: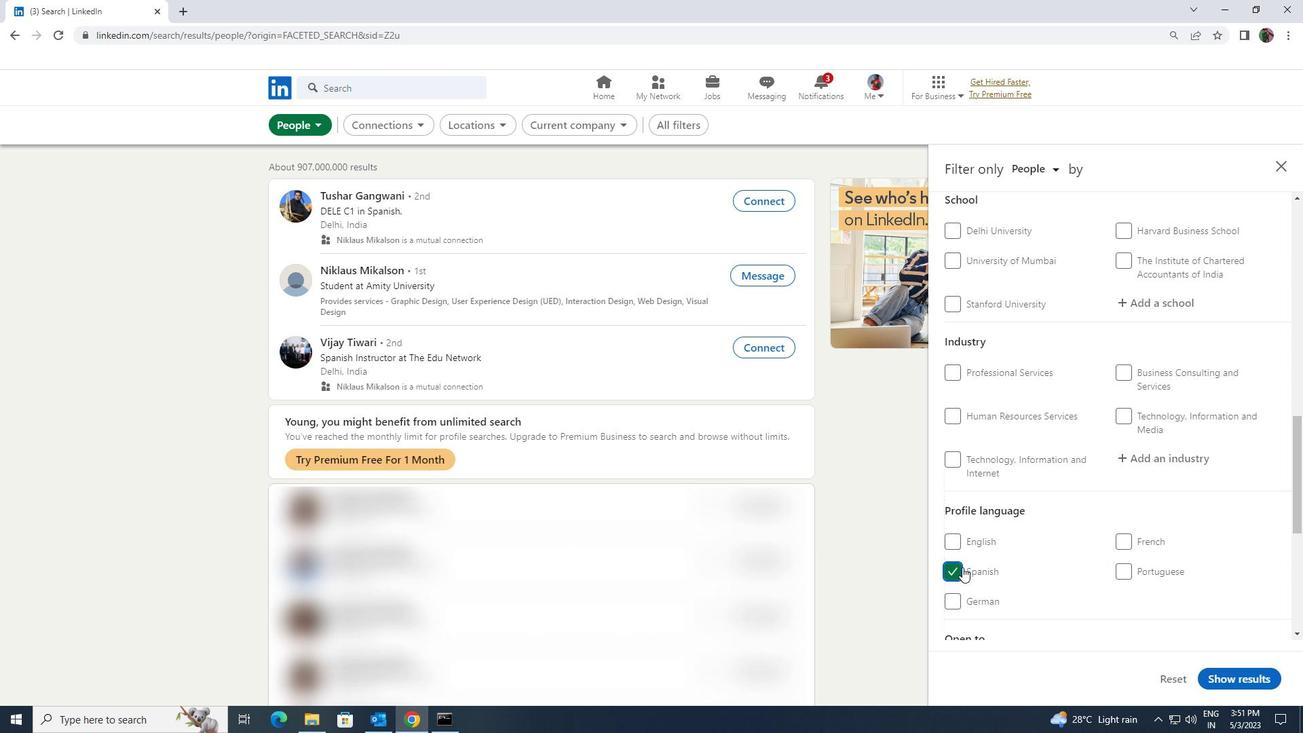 
Action: Mouse scrolled (1036, 571) with delta (0, 0)
Screenshot: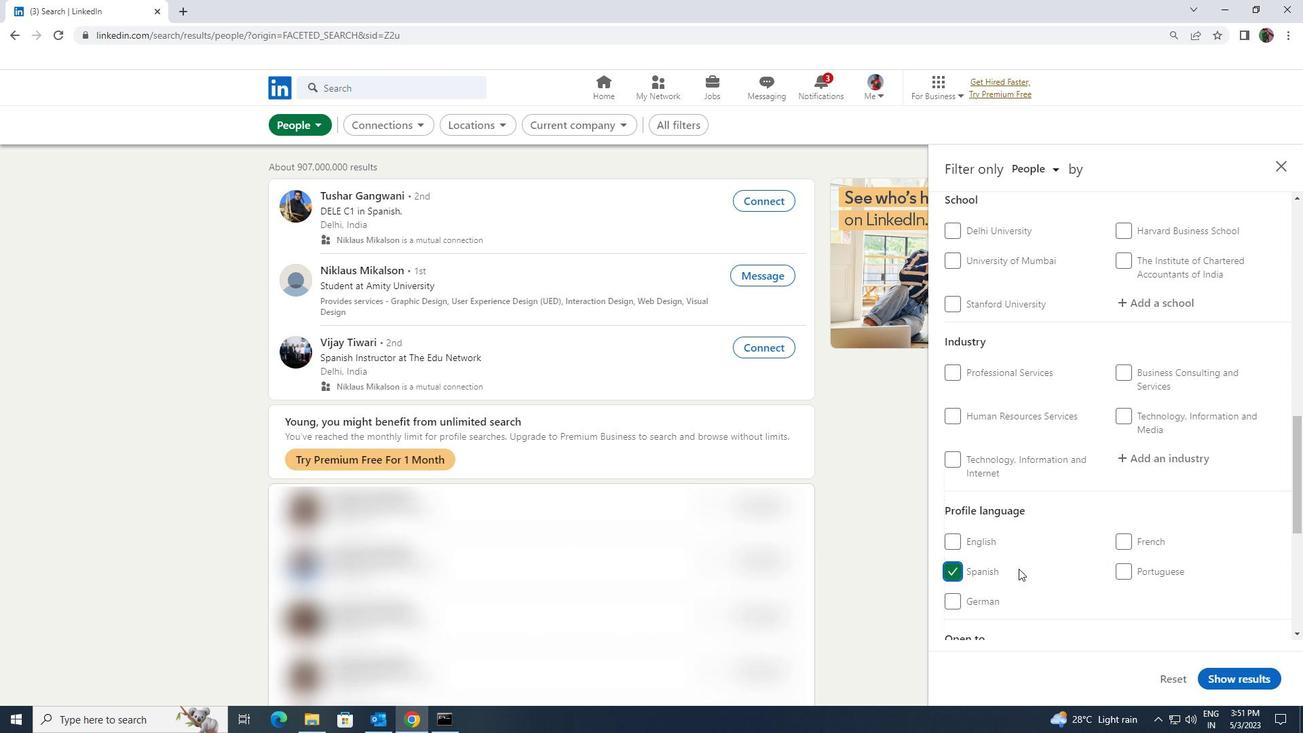 
Action: Mouse scrolled (1036, 571) with delta (0, 0)
Screenshot: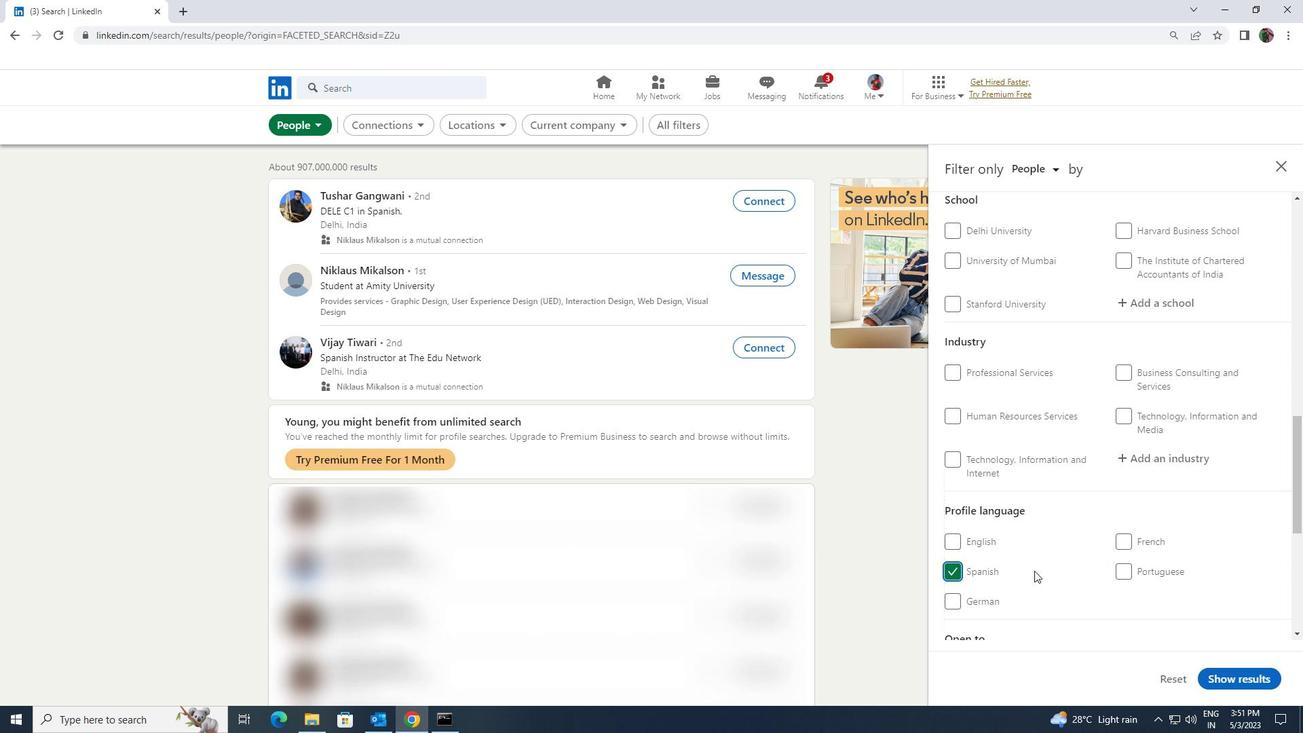
Action: Mouse moved to (1037, 571)
Screenshot: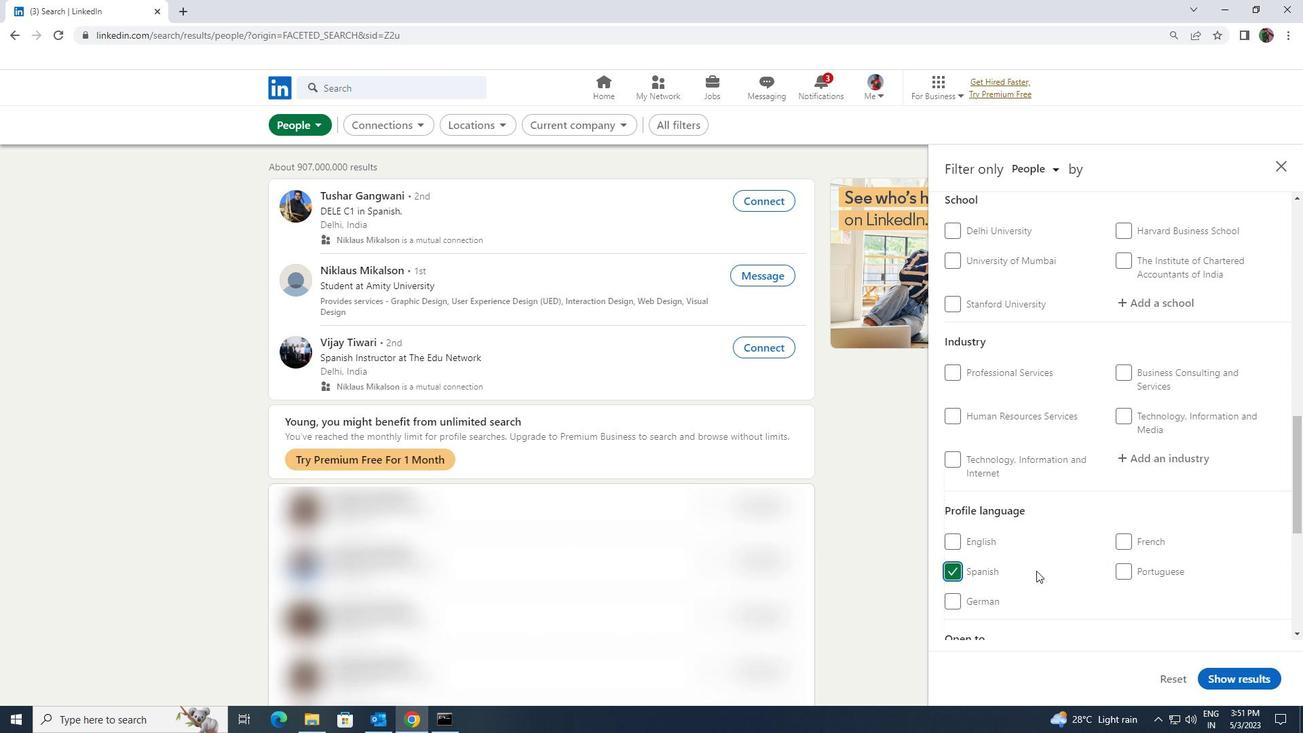 
Action: Mouse scrolled (1037, 572) with delta (0, 0)
Screenshot: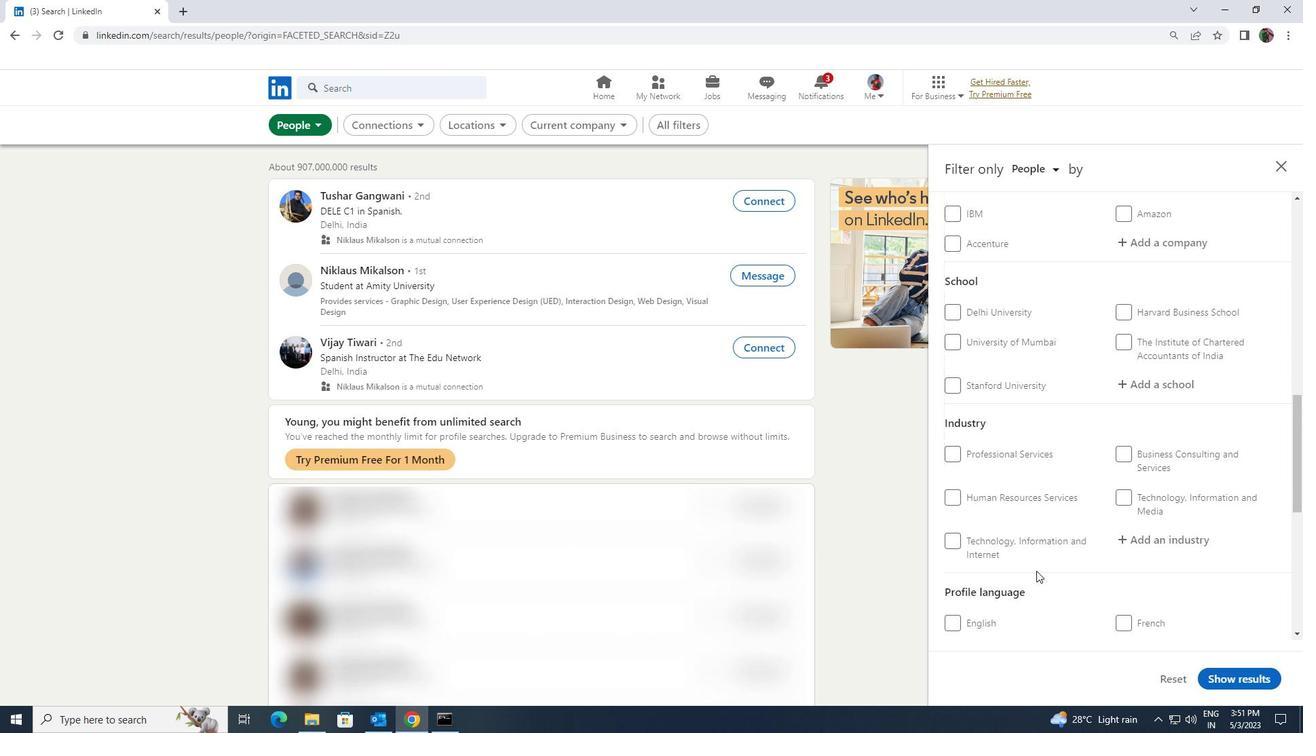 
Action: Mouse scrolled (1037, 572) with delta (0, 0)
Screenshot: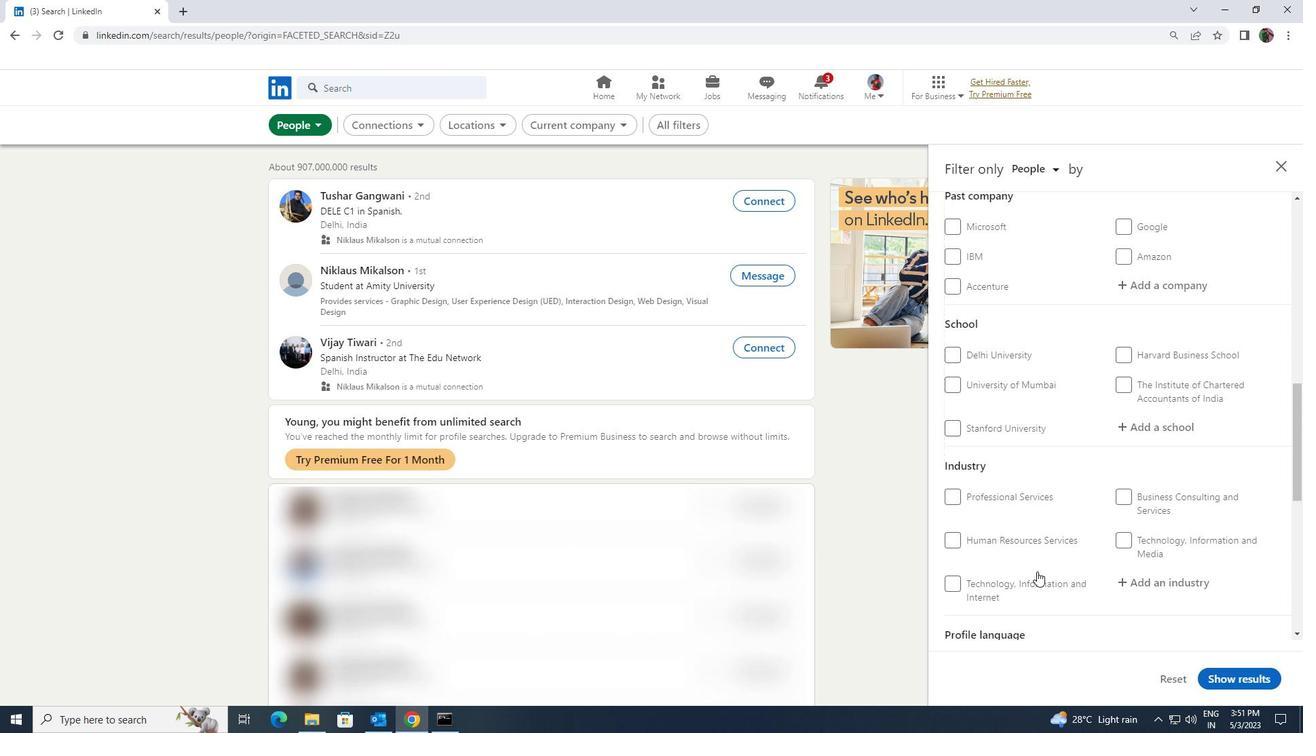 
Action: Mouse scrolled (1037, 572) with delta (0, 0)
Screenshot: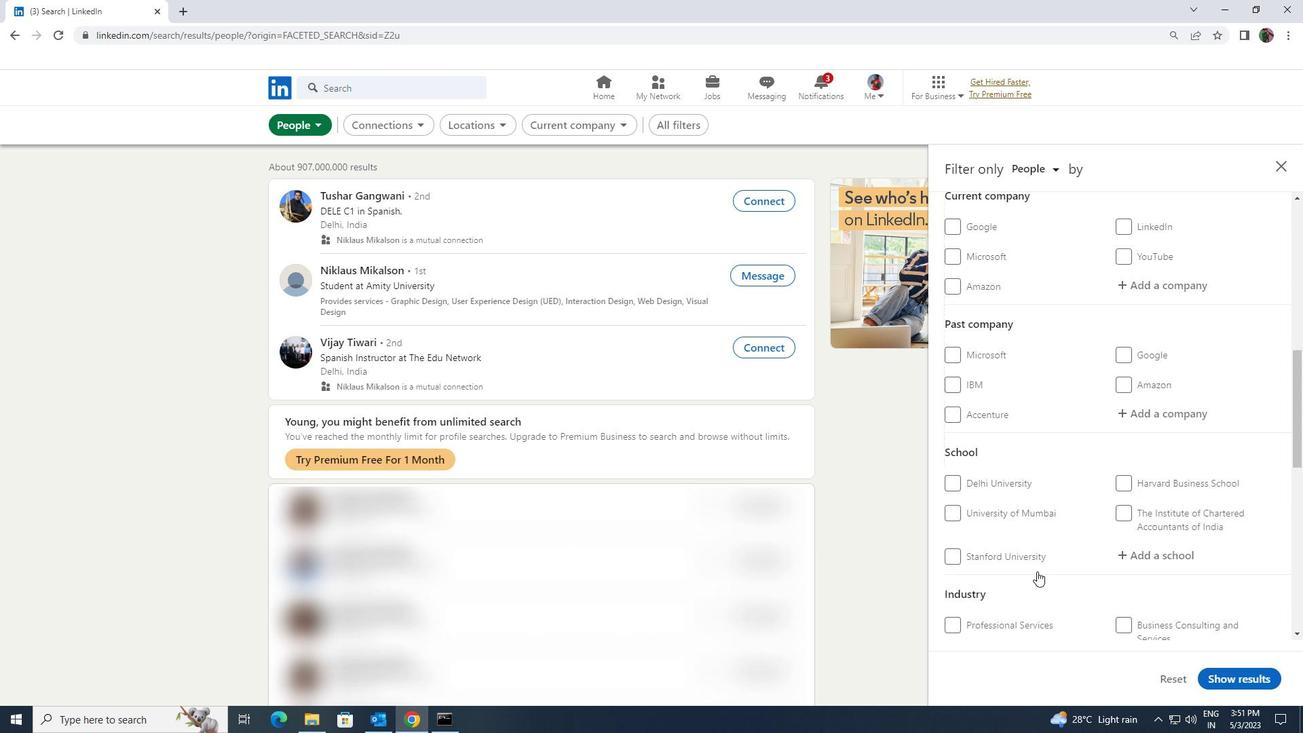 
Action: Mouse scrolled (1037, 572) with delta (0, 0)
Screenshot: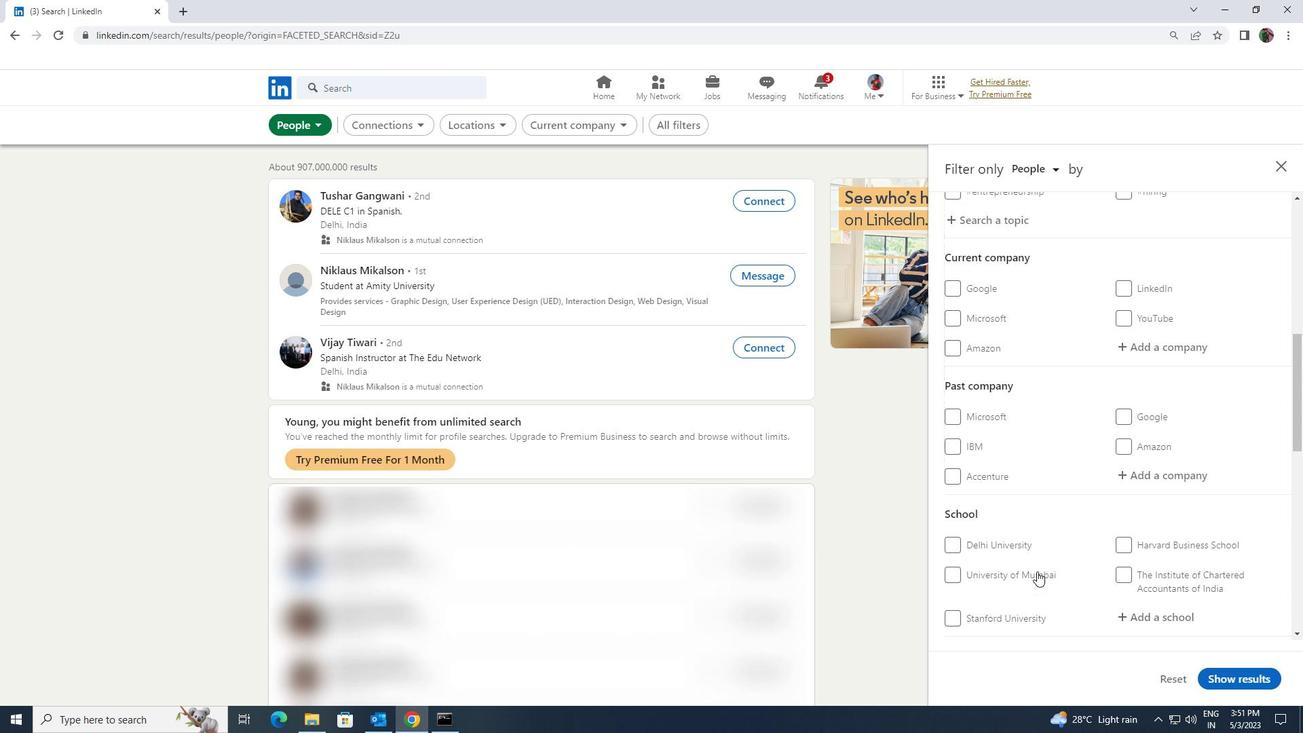 
Action: Mouse moved to (1138, 443)
Screenshot: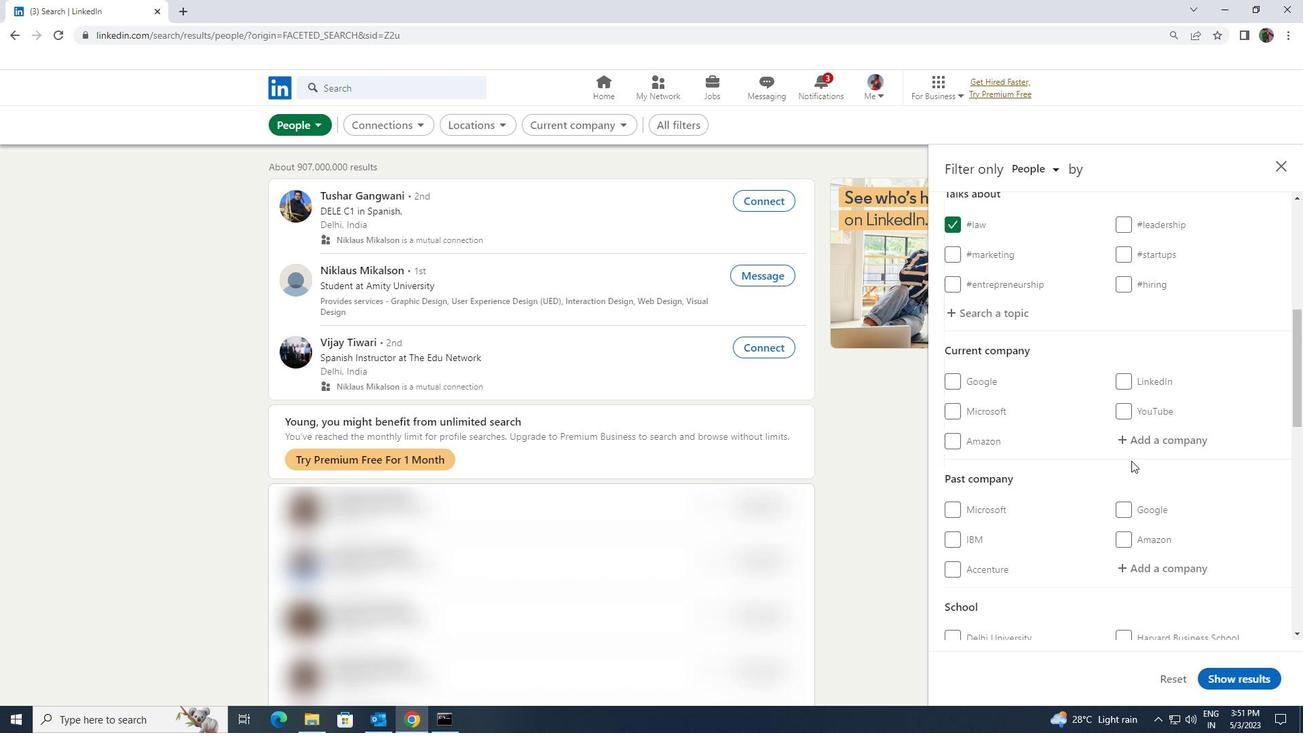
Action: Mouse pressed left at (1138, 443)
Screenshot: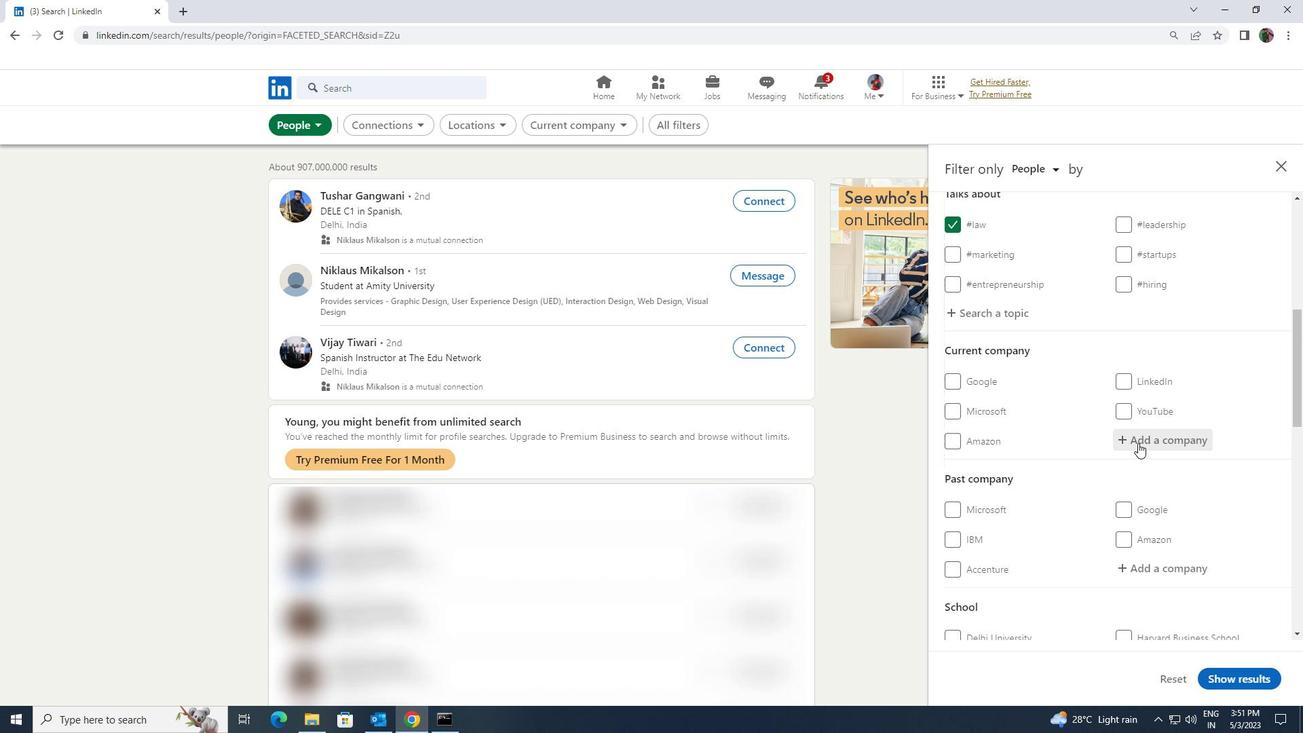 
Action: Key pressed <Key.shift><Key.shift><Key.shift><Key.shift><Key.shift>ACL<Key.space>
Screenshot: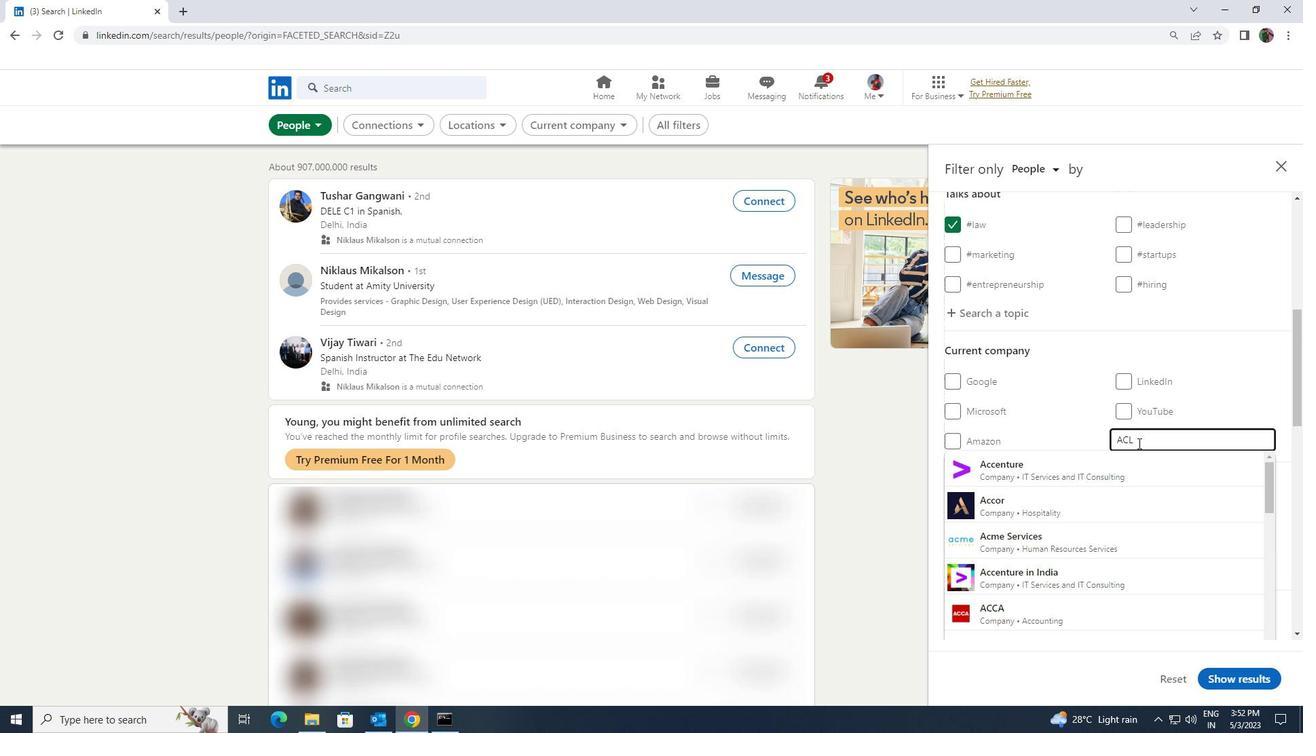
Action: Mouse moved to (1134, 453)
Screenshot: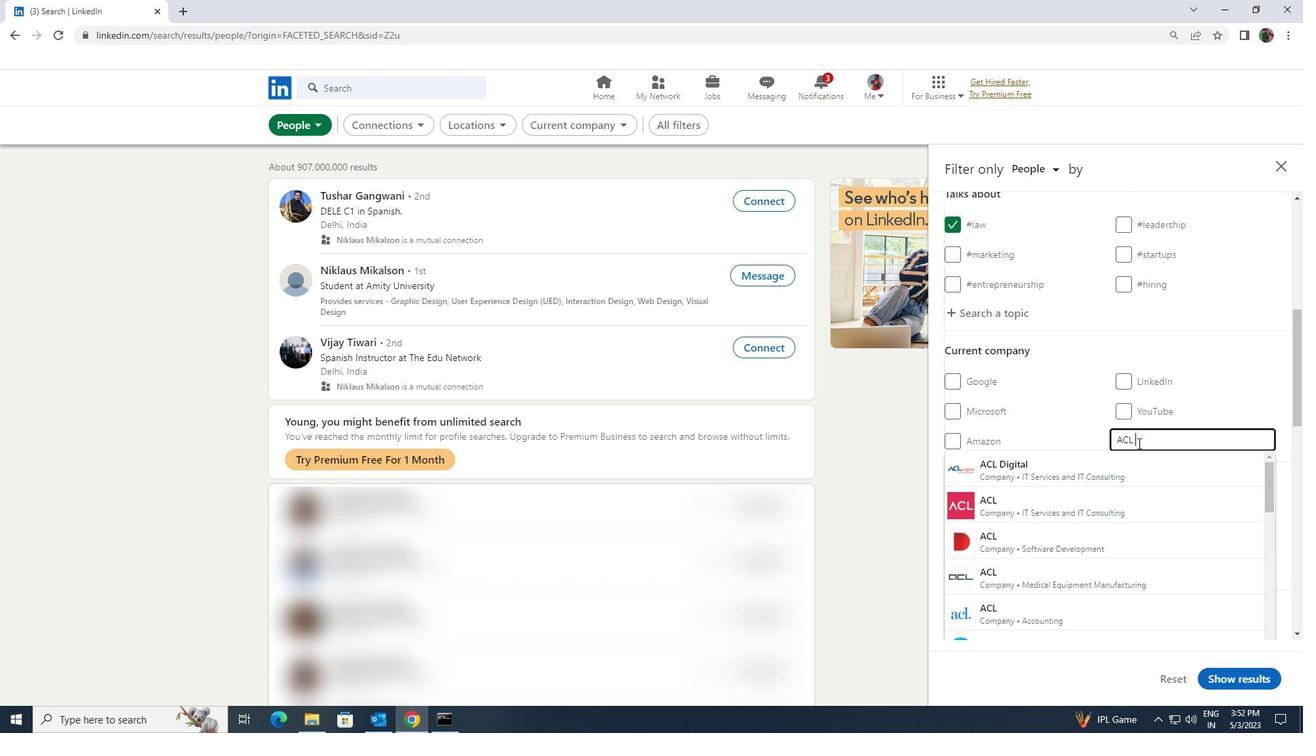 
Action: Mouse pressed left at (1134, 453)
Screenshot: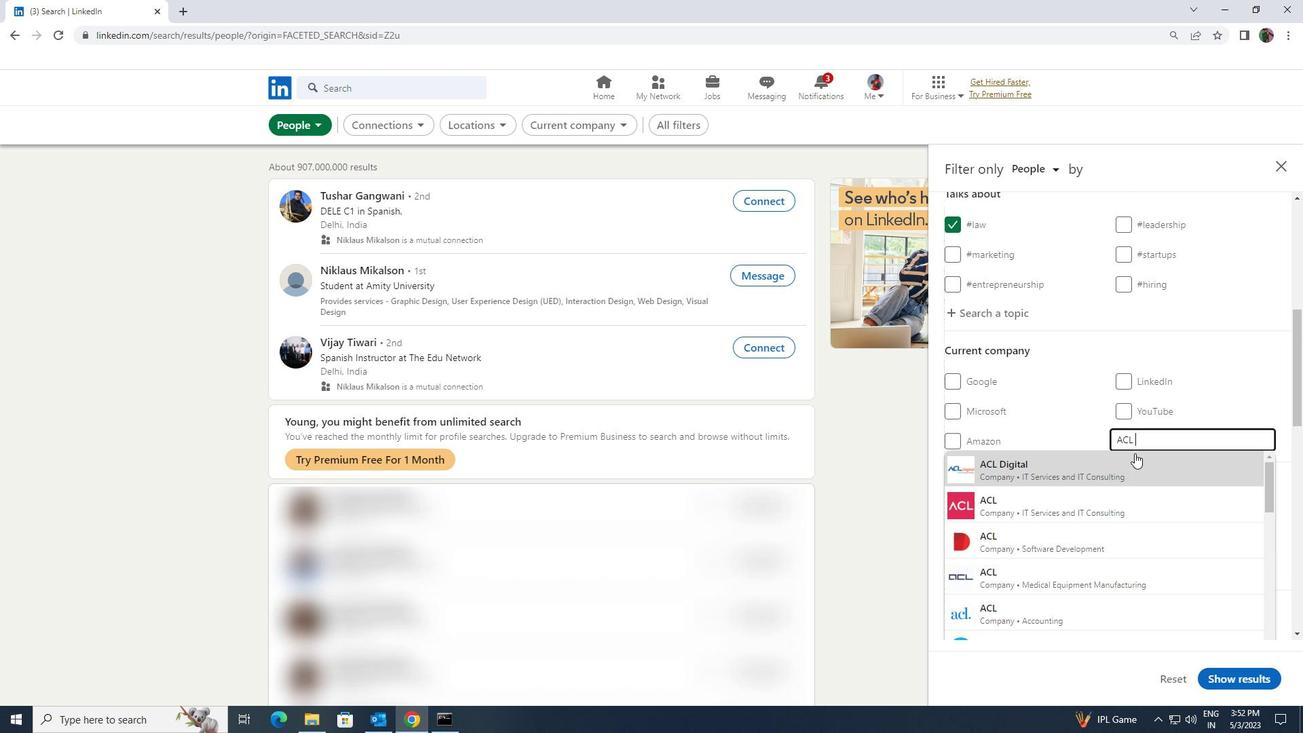 
Action: Mouse scrolled (1134, 452) with delta (0, 0)
Screenshot: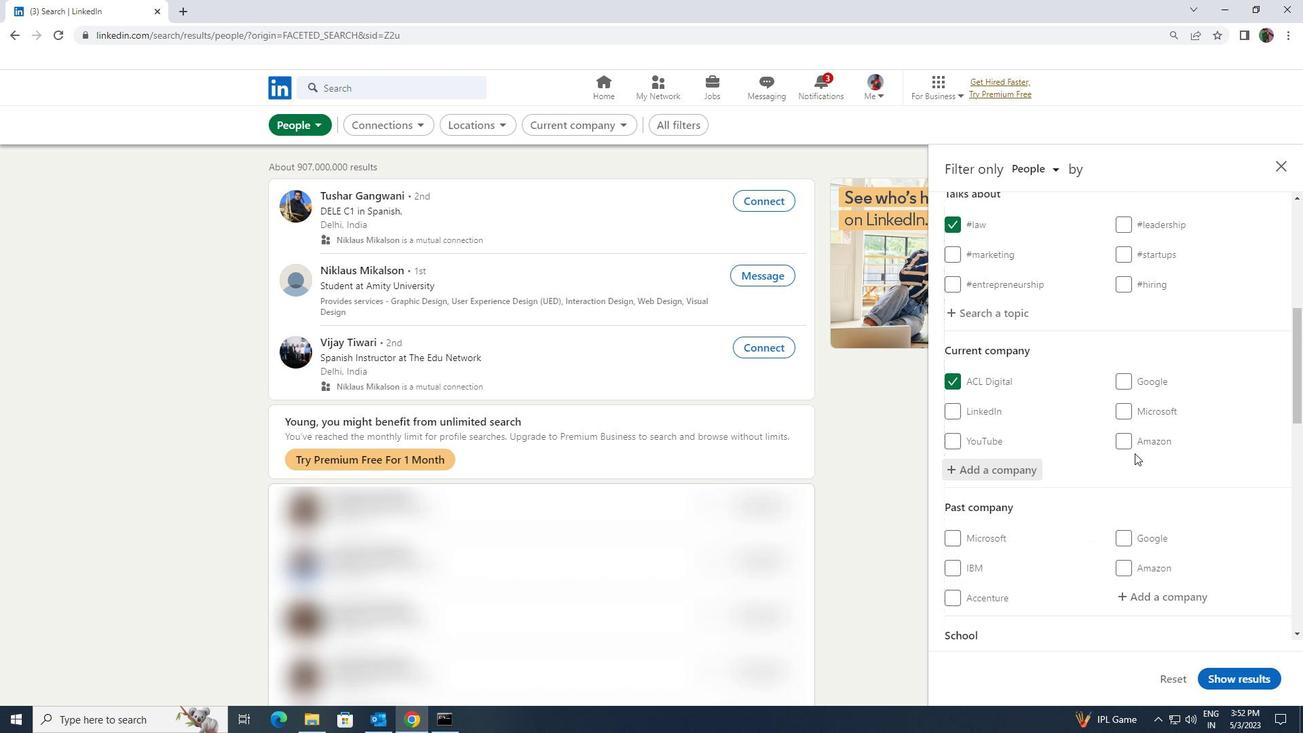
Action: Mouse scrolled (1134, 452) with delta (0, 0)
Screenshot: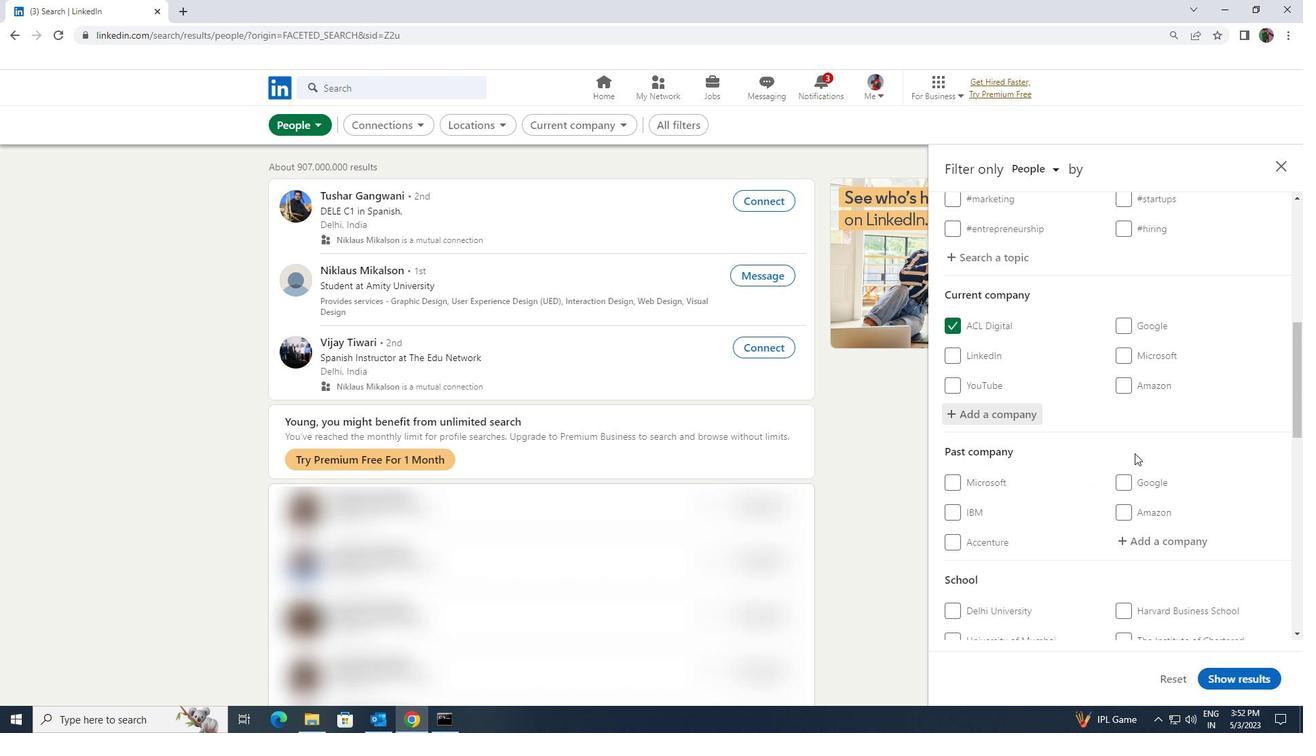 
Action: Mouse scrolled (1134, 452) with delta (0, 0)
Screenshot: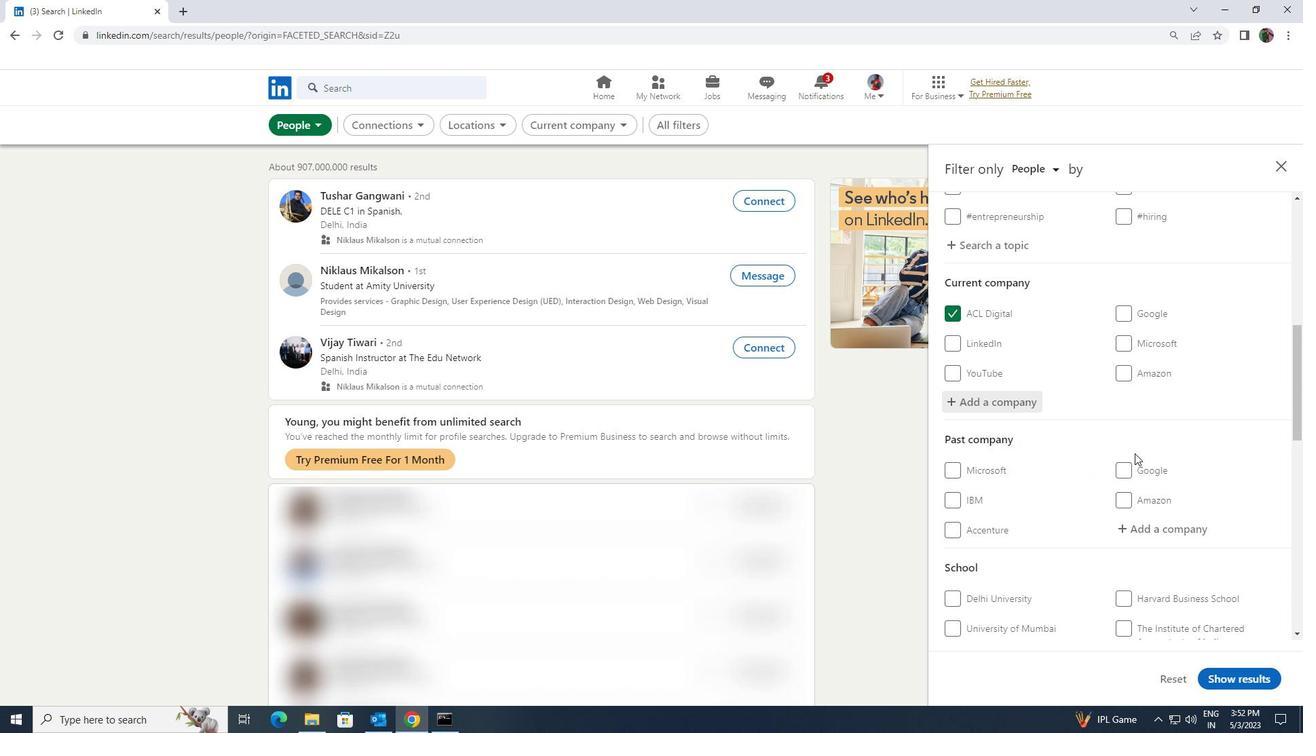 
Action: Mouse scrolled (1134, 452) with delta (0, 0)
Screenshot: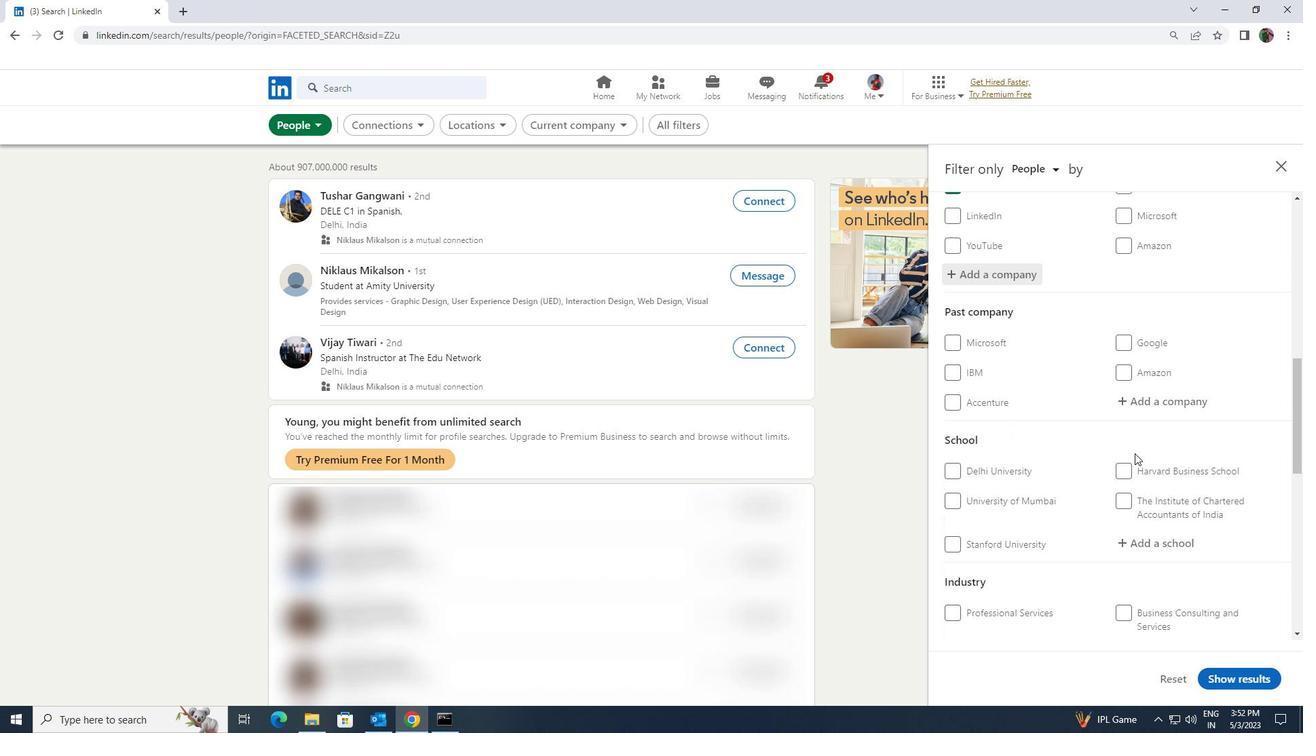 
Action: Mouse moved to (1131, 462)
Screenshot: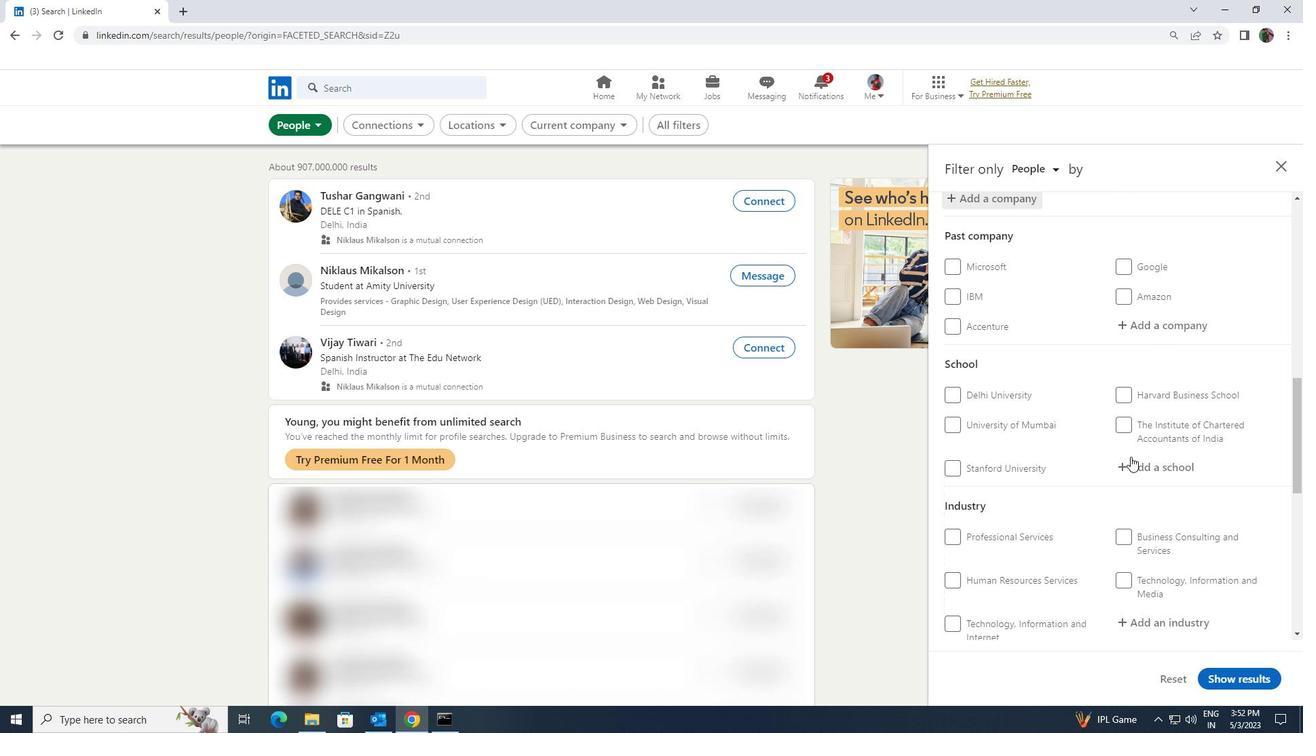 
Action: Mouse pressed left at (1131, 462)
Screenshot: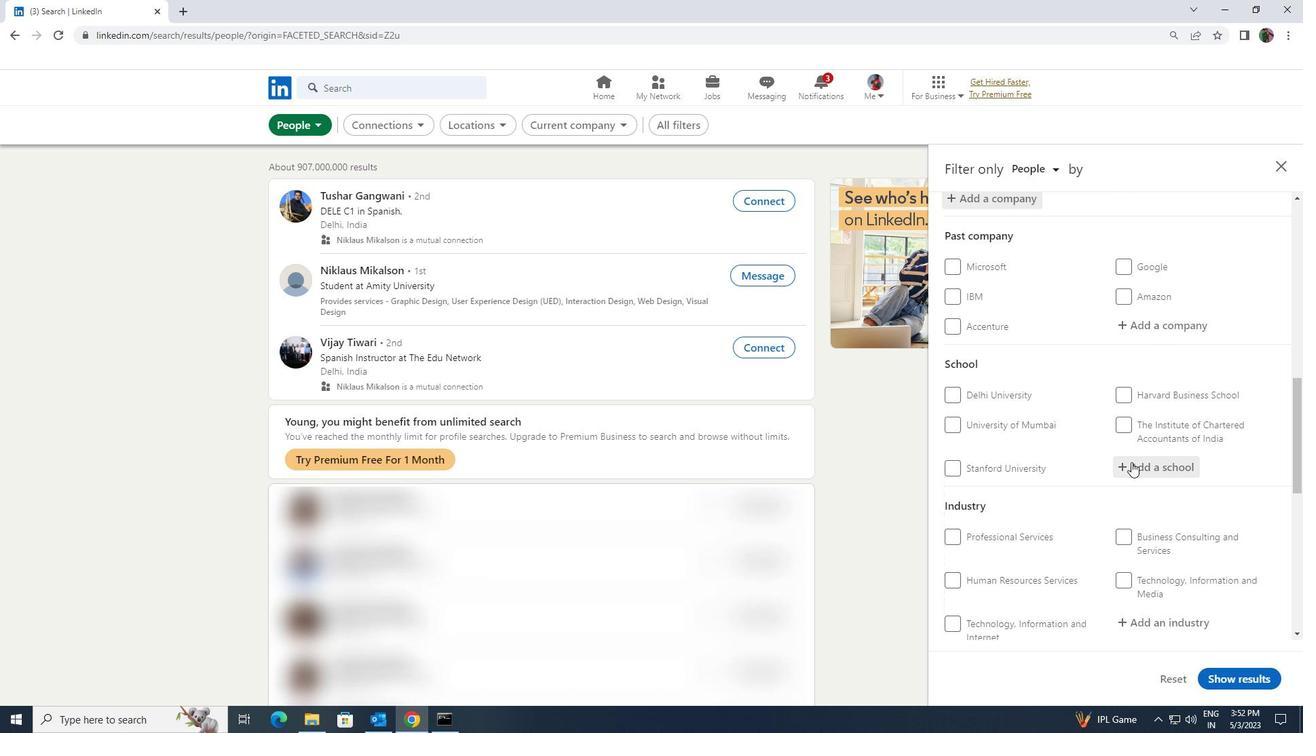 
Action: Key pressed <Key.shift><Key.shift><Key.shift><Key.shift><Key.shift><Key.shift><Key.shift><Key.shift><Key.shift><Key.shift><Key.shift><Key.shift>BABASHEEB<Key.backspace><Key.backspace><Key.backspace><Key.backspace><Key.backspace>SAHEB<Key.space><Key.shift><Key.shift>BHIMRAO<Key.space><Key.shift><Key.shift><Key.shift>AMBEDKAR<Key.space>
Screenshot: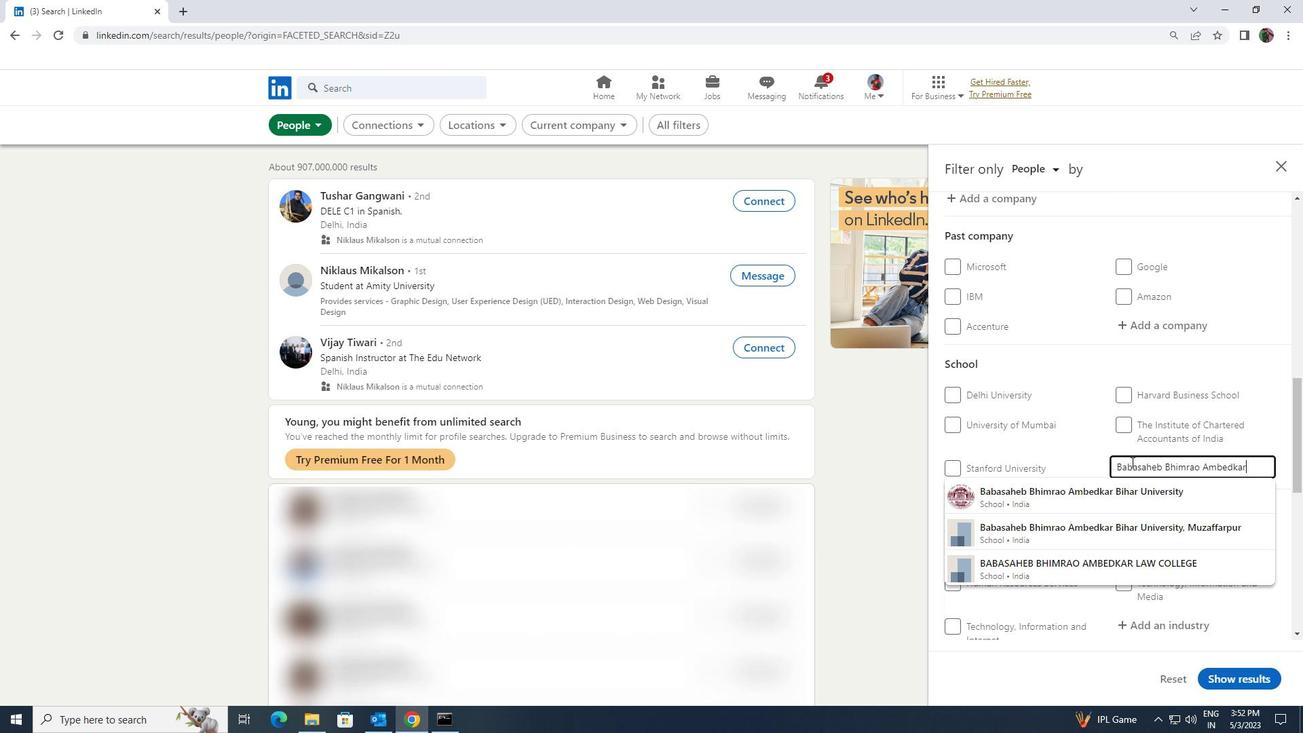 
Action: Mouse moved to (1141, 488)
Screenshot: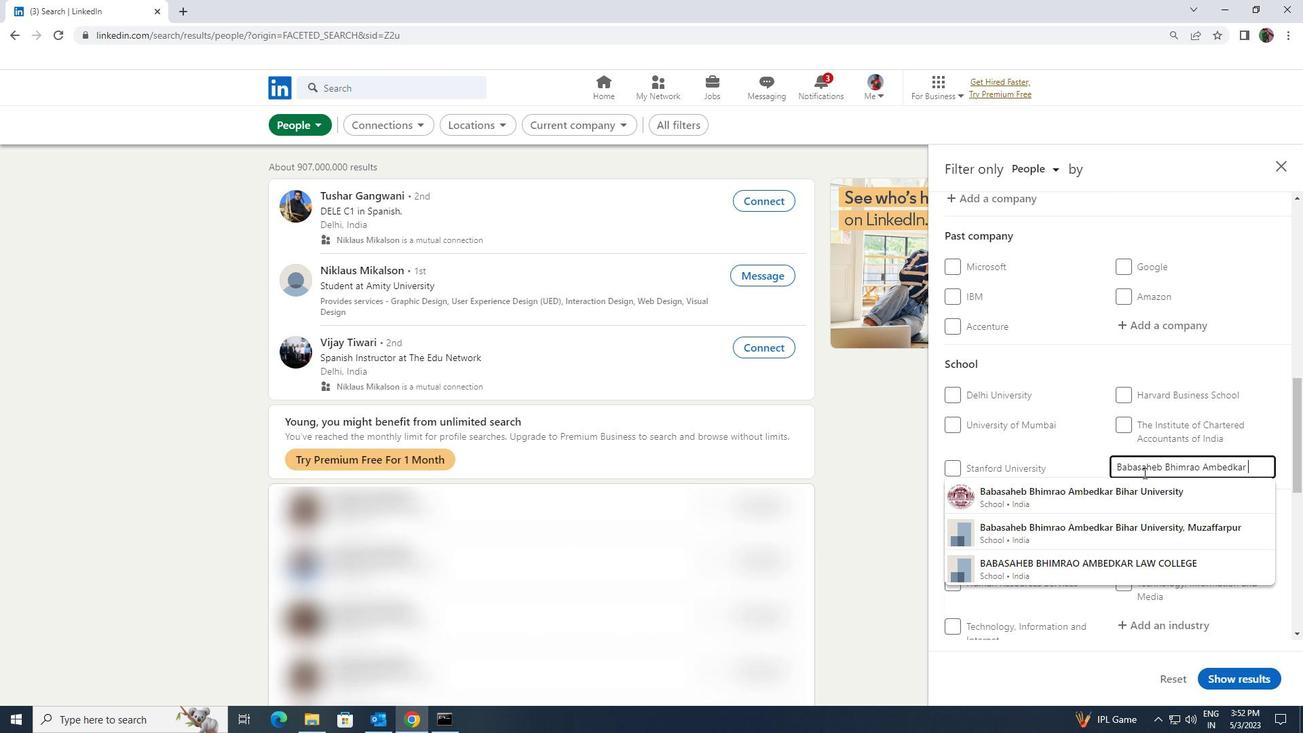 
Action: Mouse pressed left at (1141, 488)
Screenshot: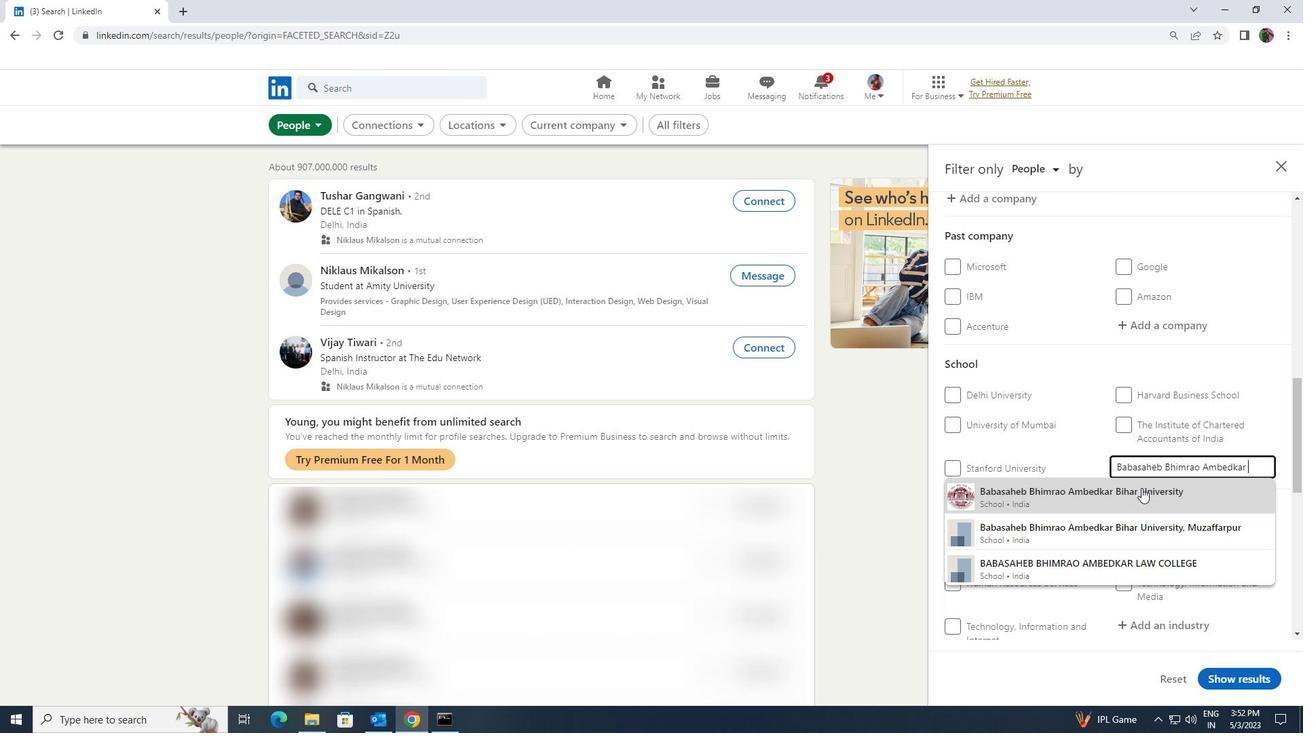 
Action: Mouse moved to (1140, 488)
Screenshot: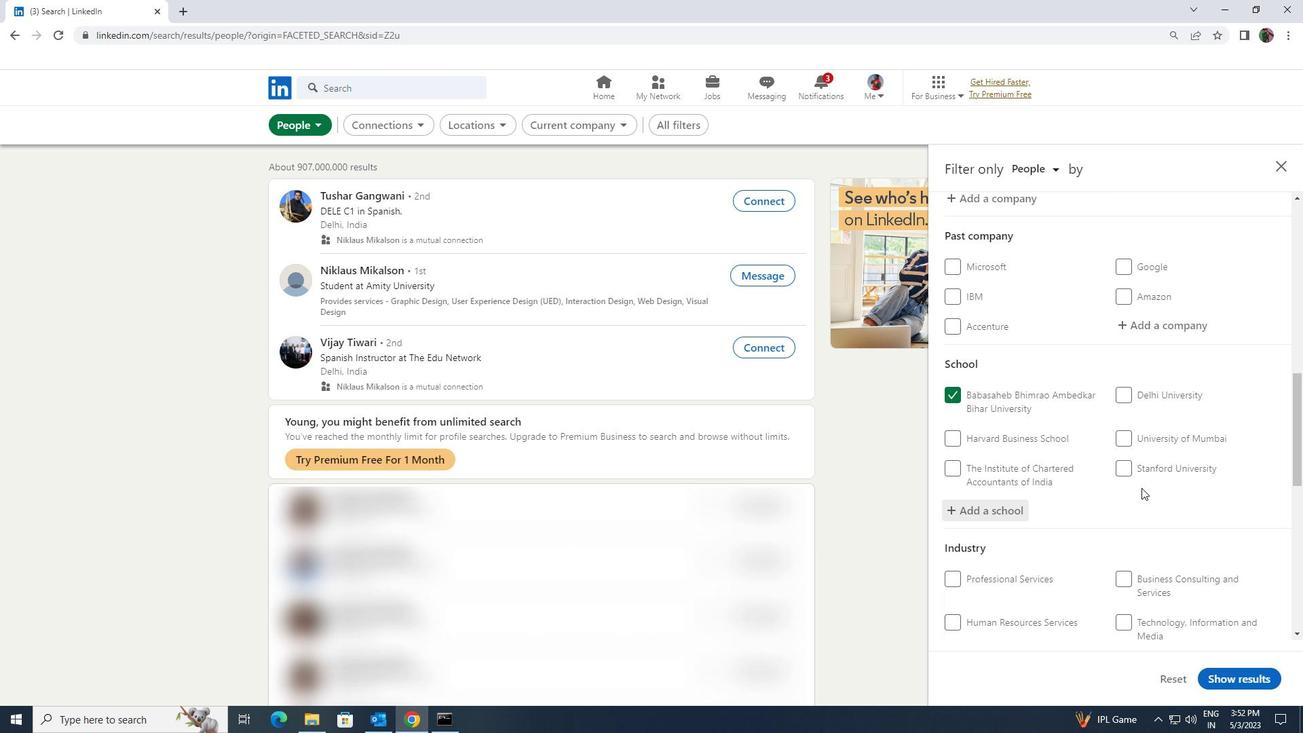 
Action: Mouse scrolled (1140, 488) with delta (0, 0)
Screenshot: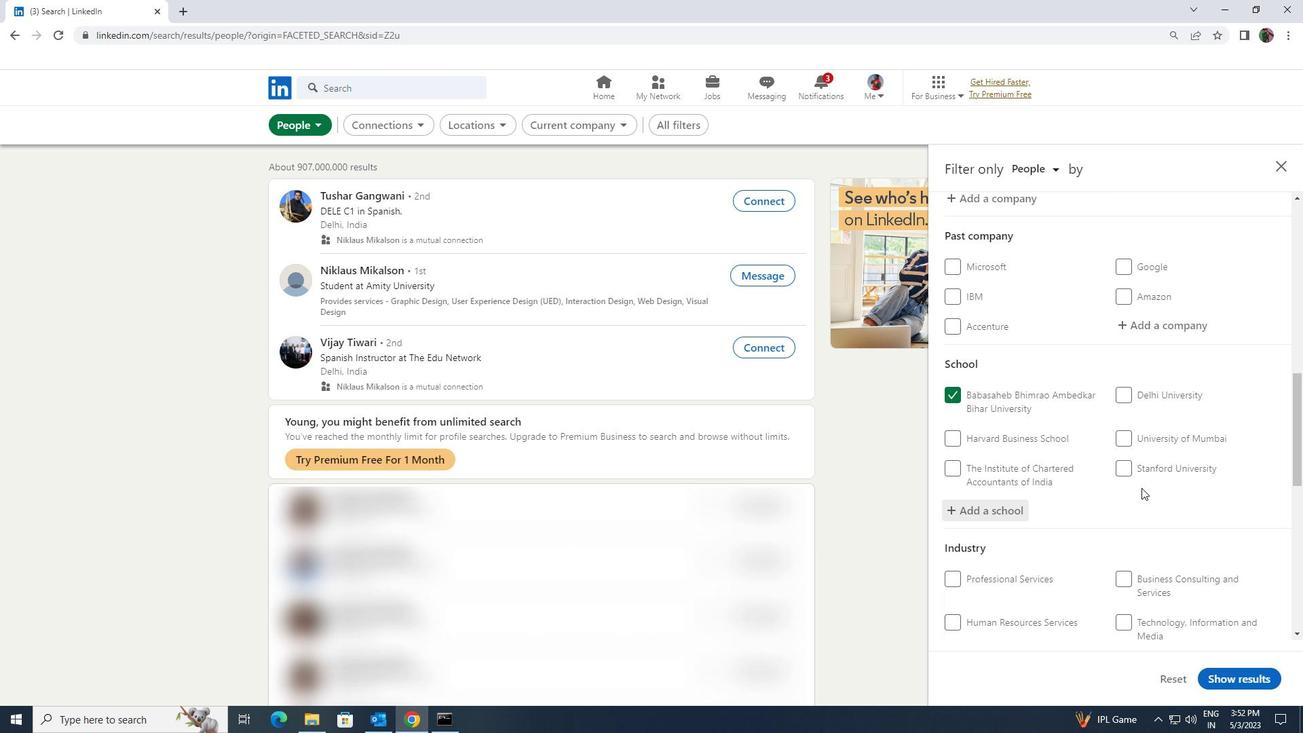 
Action: Mouse moved to (1140, 489)
Screenshot: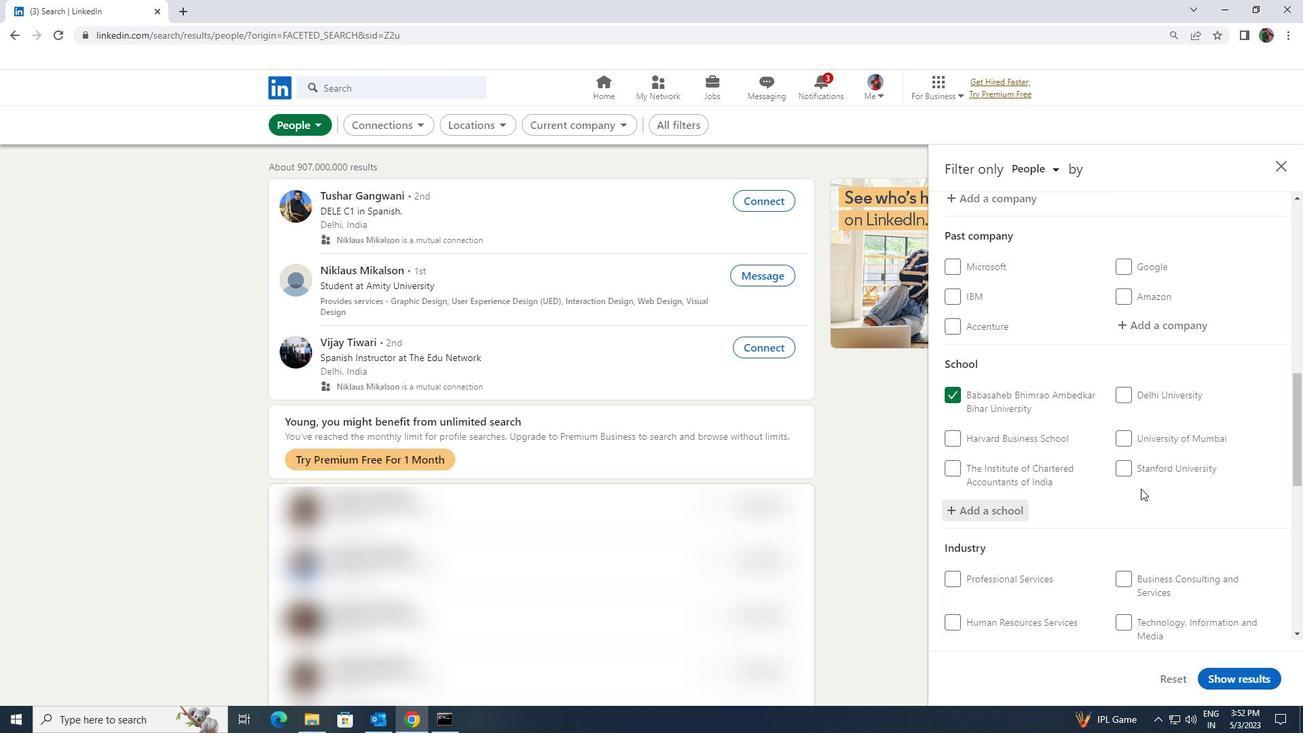 
Action: Mouse scrolled (1140, 488) with delta (0, 0)
Screenshot: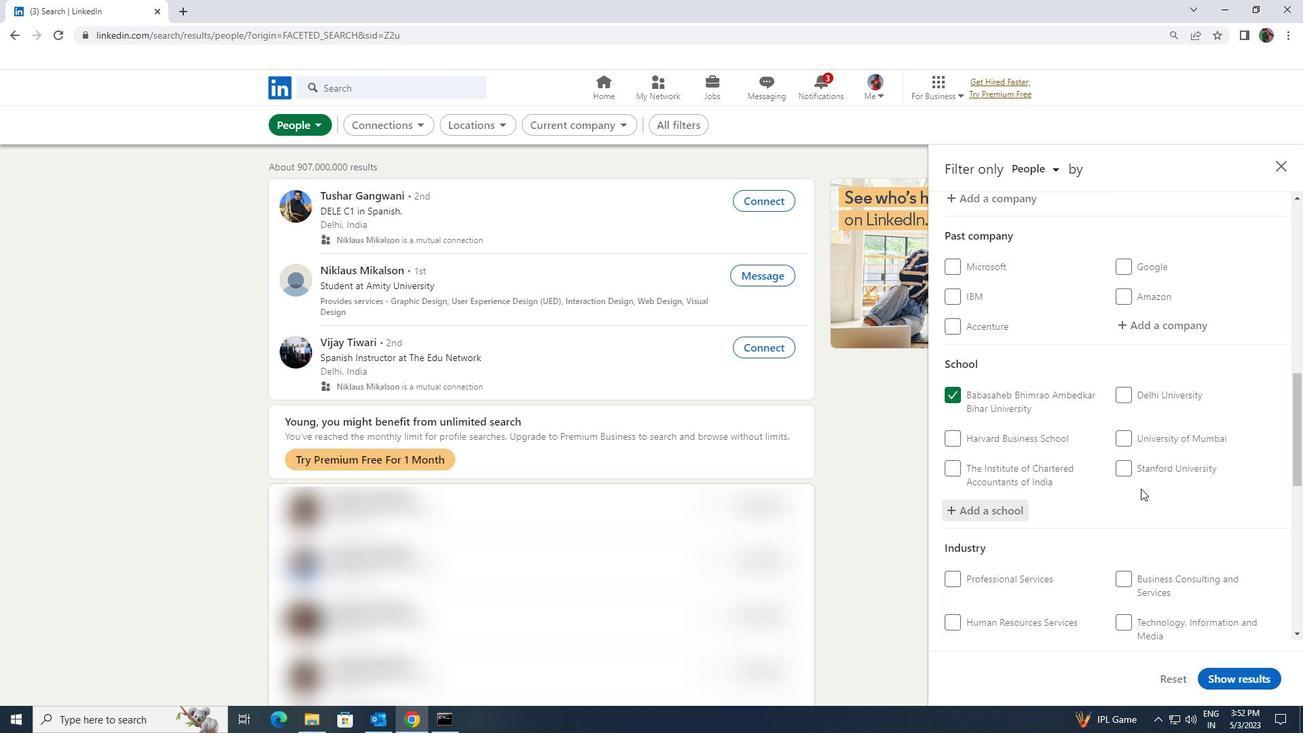 
Action: Mouse scrolled (1140, 488) with delta (0, 0)
Screenshot: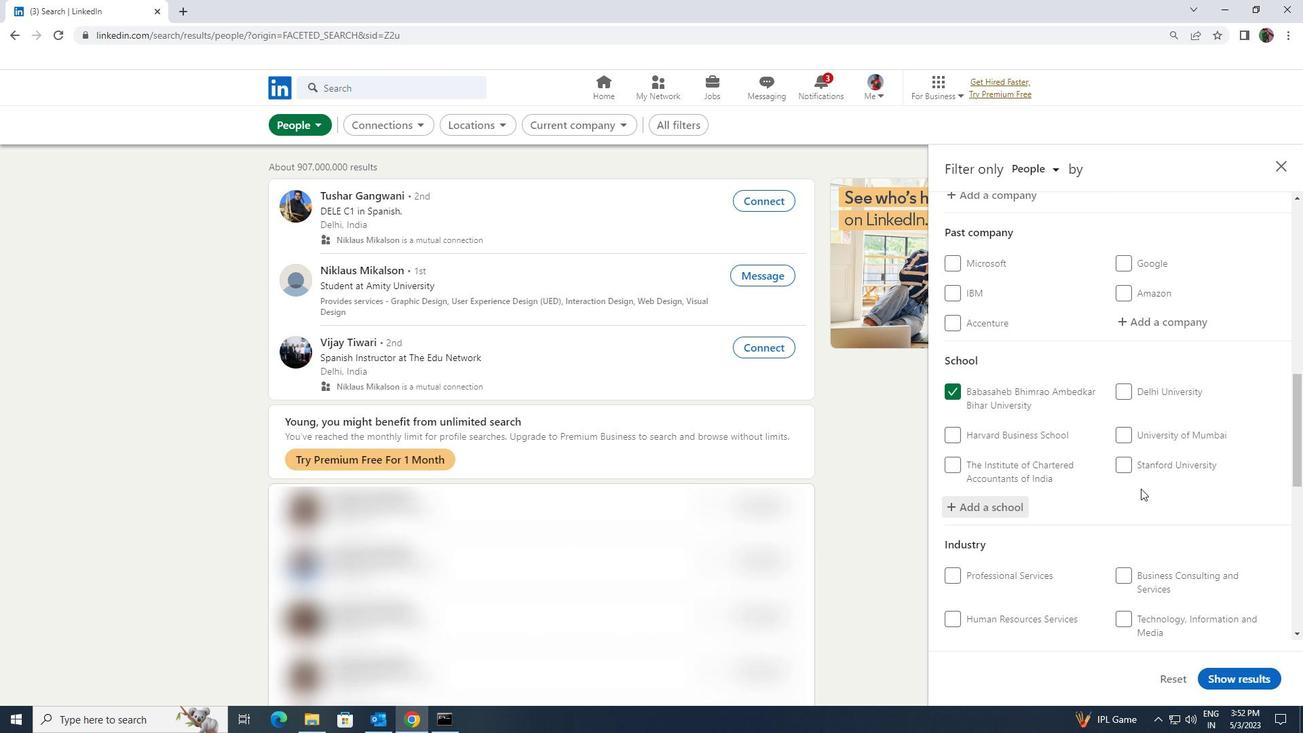 
Action: Mouse moved to (1142, 463)
Screenshot: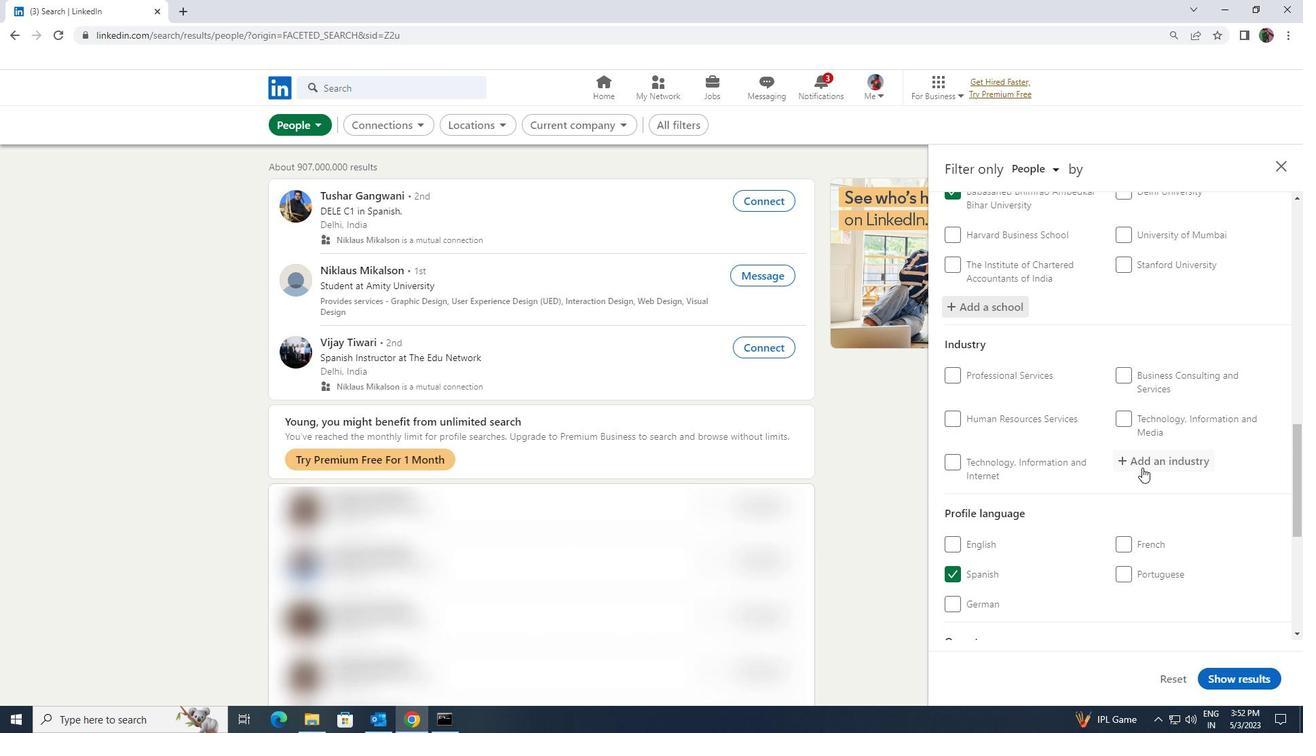 
Action: Mouse pressed left at (1142, 463)
Screenshot: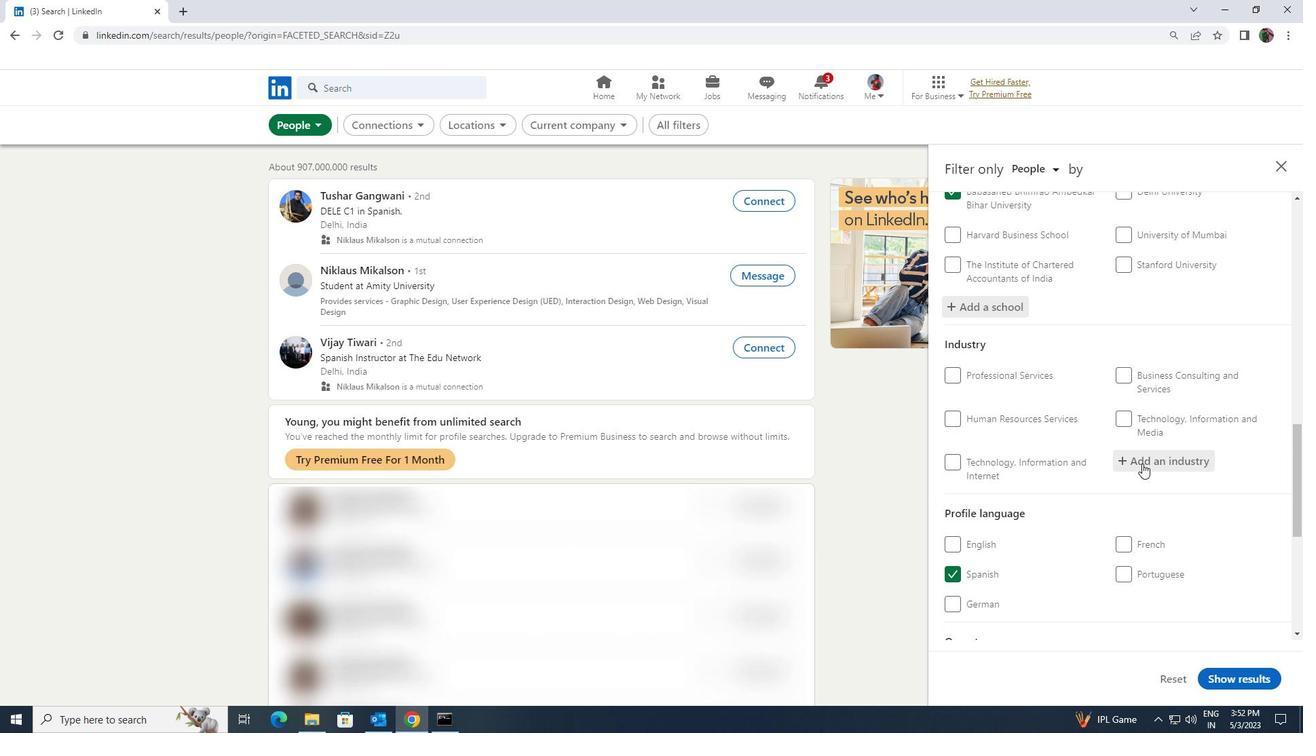 
Action: Key pressed <Key.shift><Key.shift><Key.shift><Key.shift><Key.shift><Key.shift><Key.shift><Key.shift><Key.shift><Key.shift><Key.shift><Key.shift><Key.shift><Key.shift><Key.shift><Key.shift><Key.shift><Key.shift><Key.shift><Key.shift><Key.shift>BAKED<Key.space><Key.shift>GOODS
Screenshot: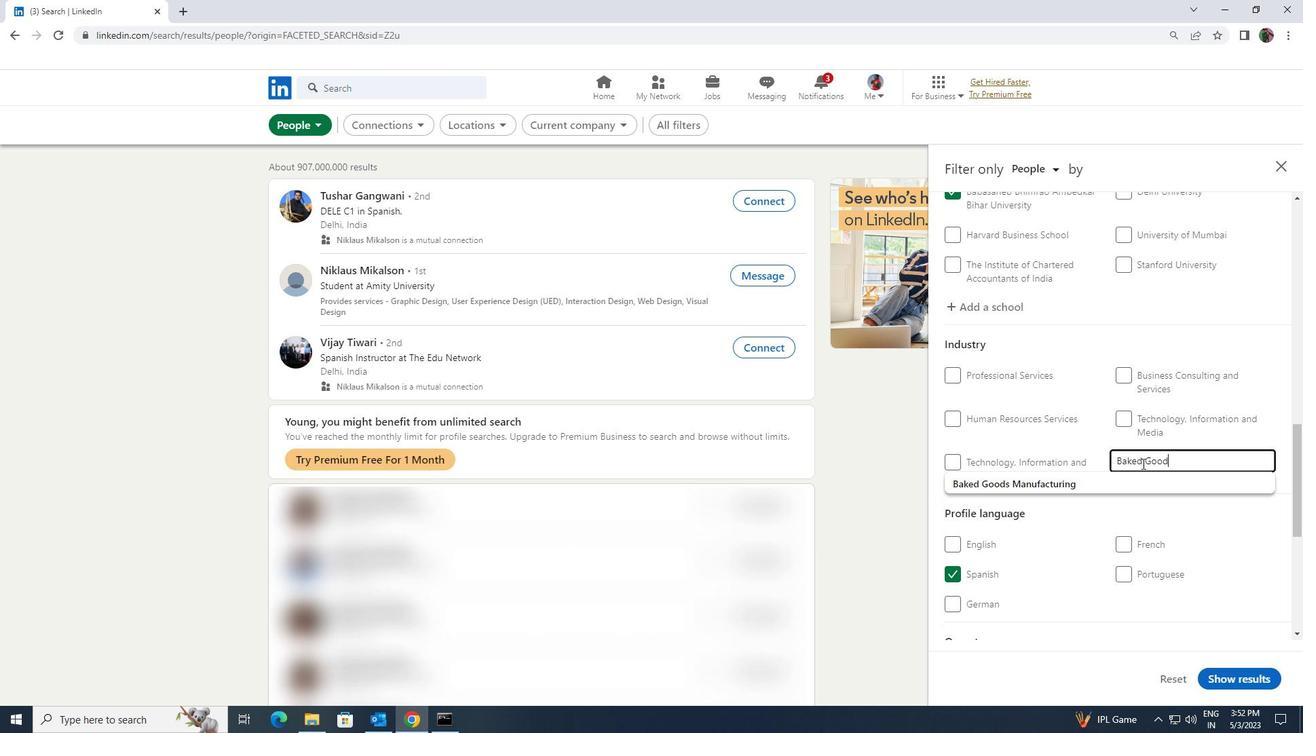
Action: Mouse moved to (1128, 482)
Screenshot: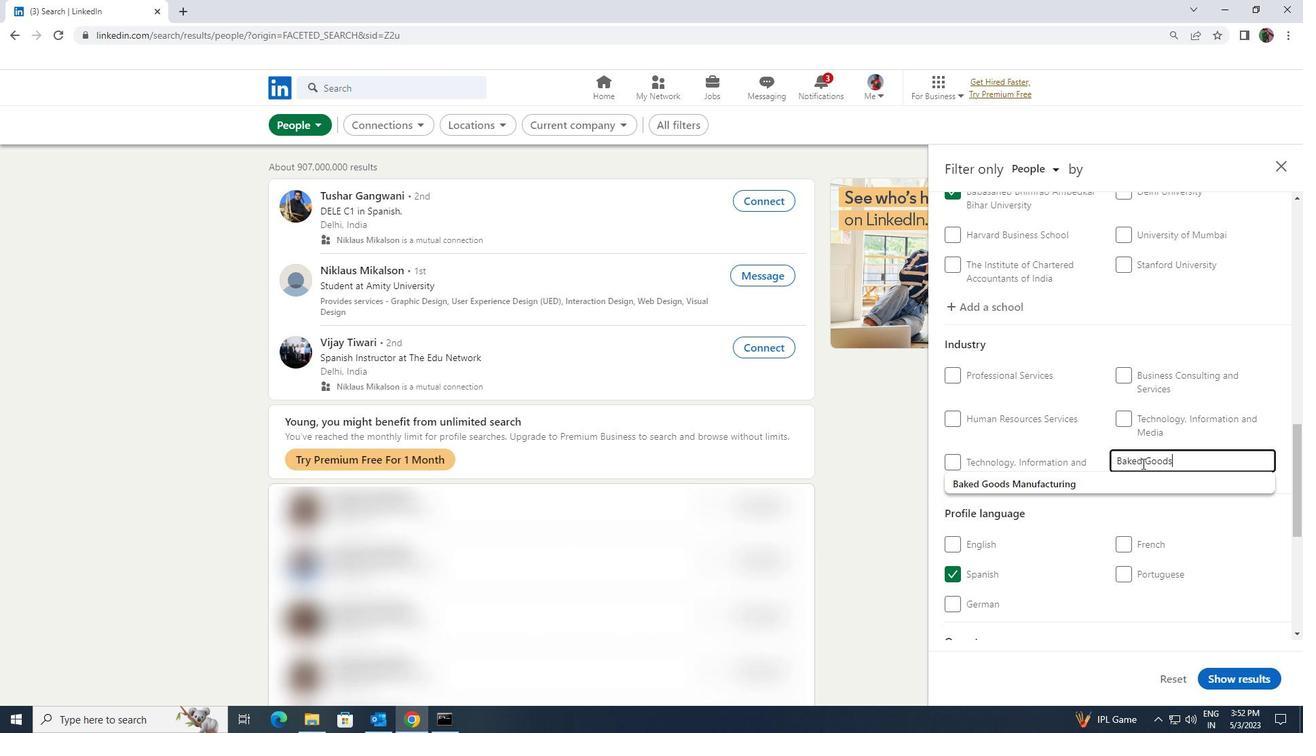 
Action: Mouse pressed left at (1128, 482)
Screenshot: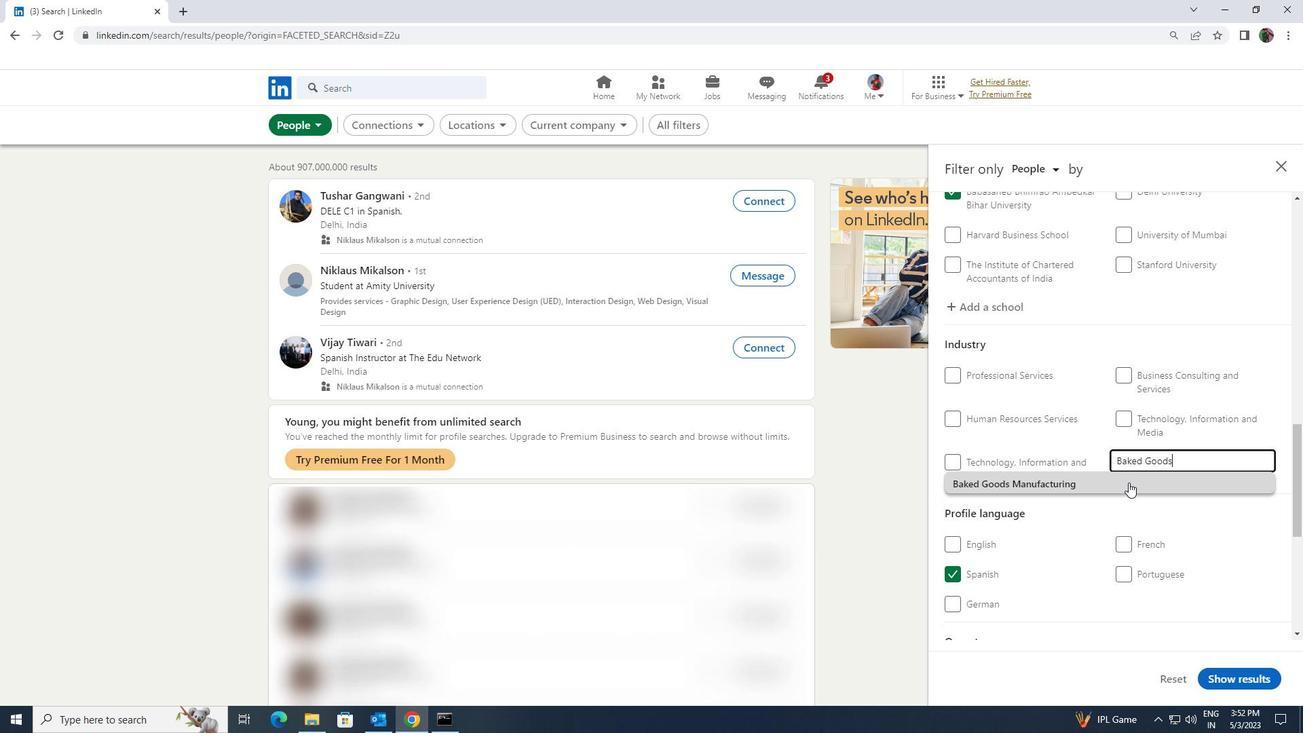 
Action: Mouse scrolled (1128, 481) with delta (0, 0)
Screenshot: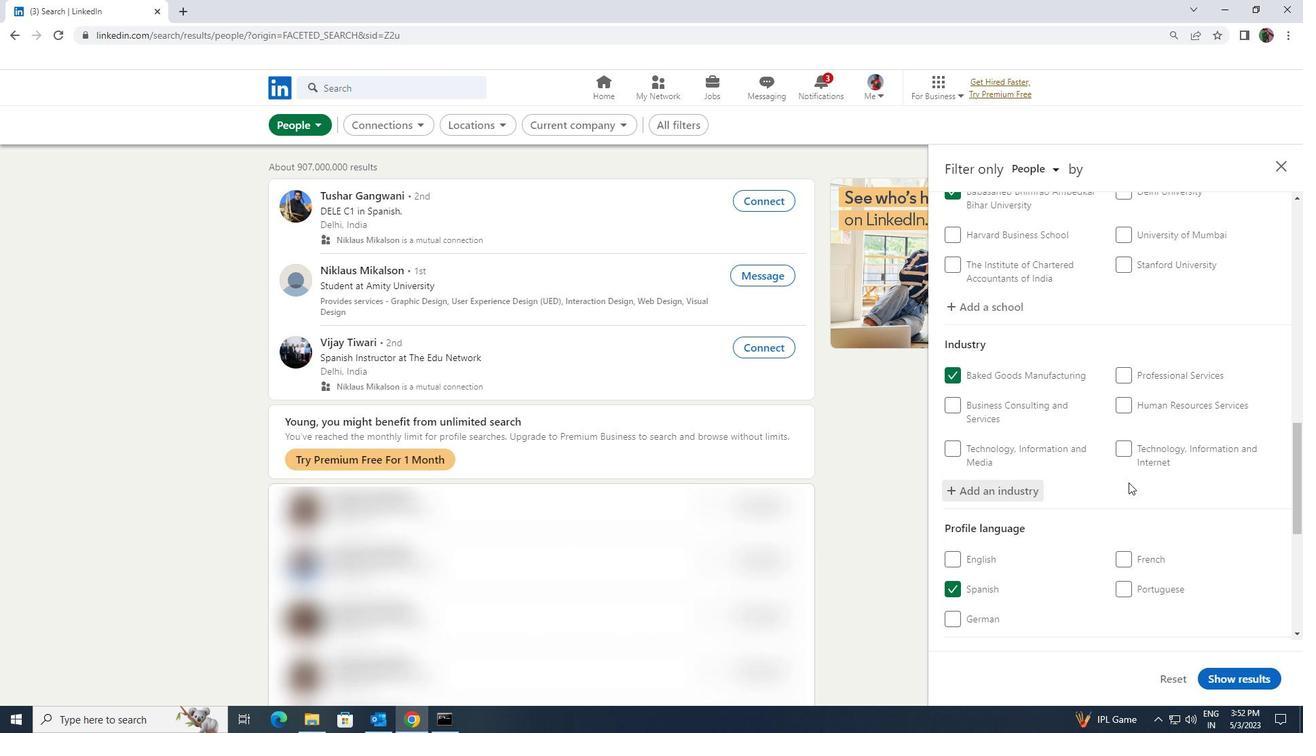 
Action: Mouse scrolled (1128, 481) with delta (0, 0)
Screenshot: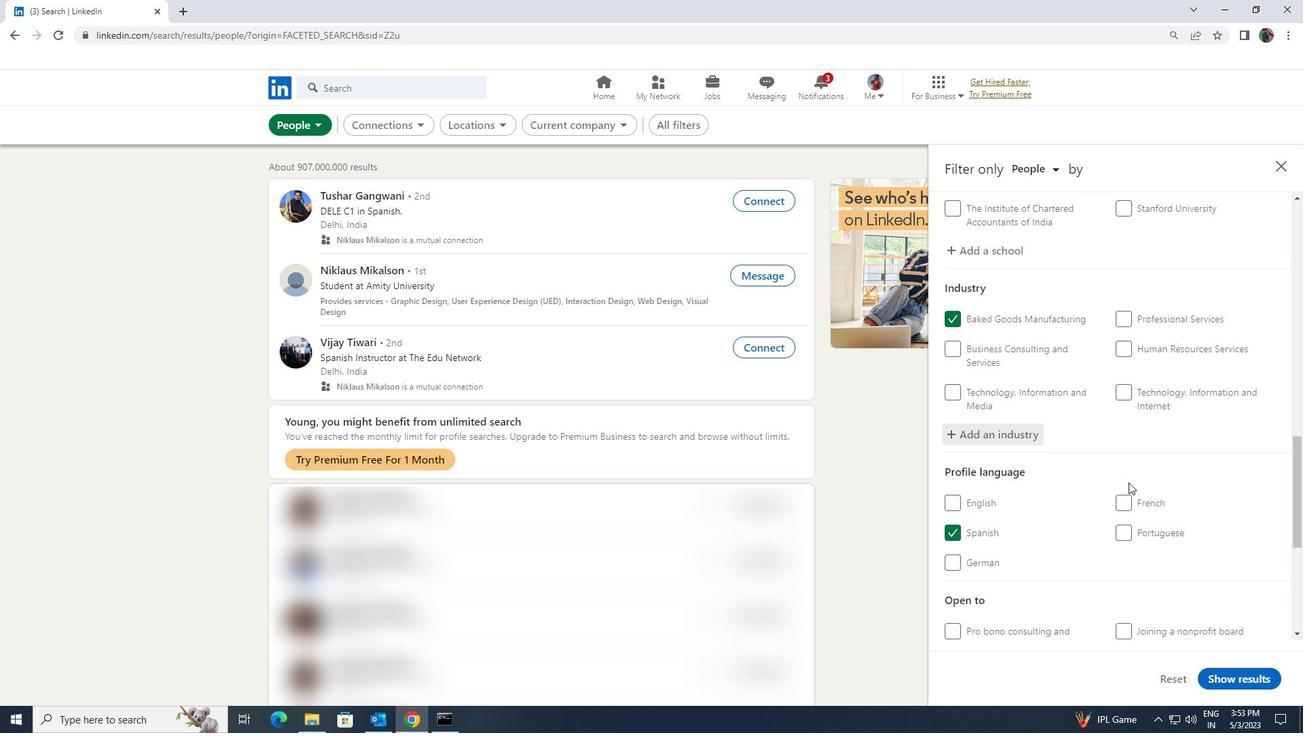 
Action: Mouse scrolled (1128, 481) with delta (0, 0)
Screenshot: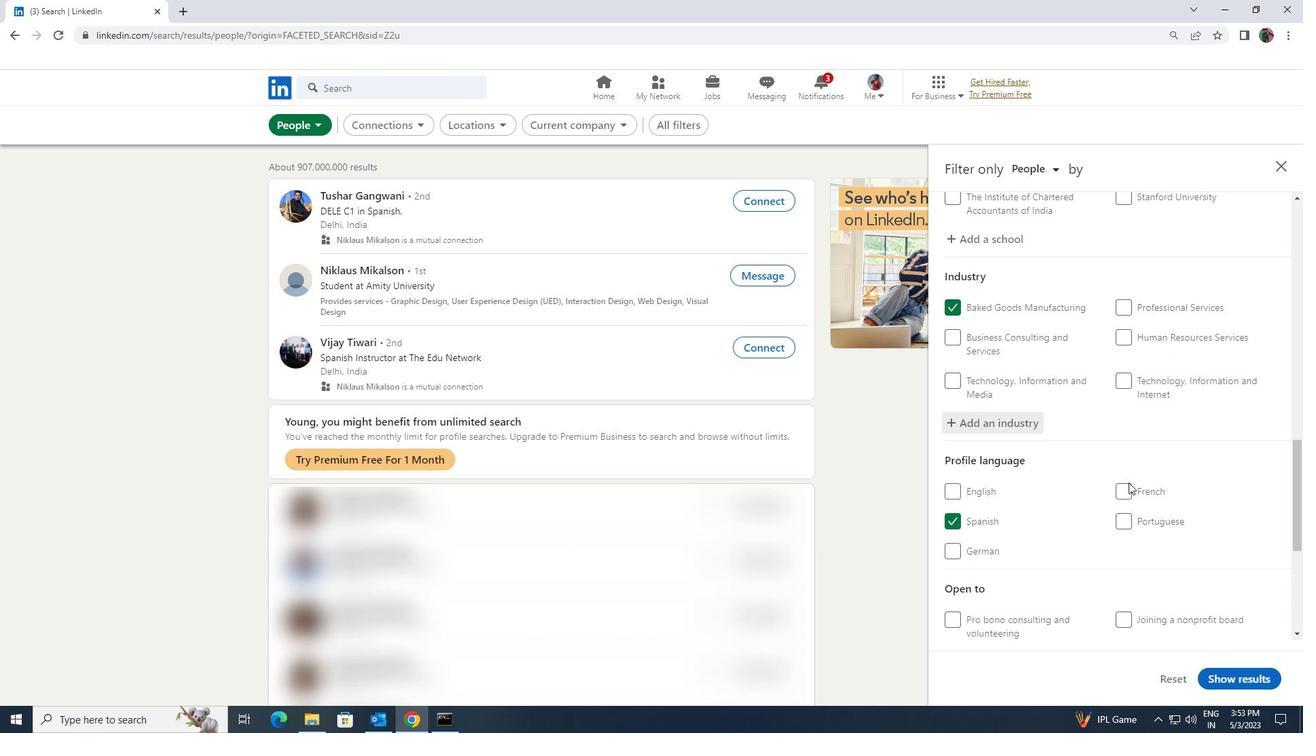 
Action: Mouse scrolled (1128, 481) with delta (0, 0)
Screenshot: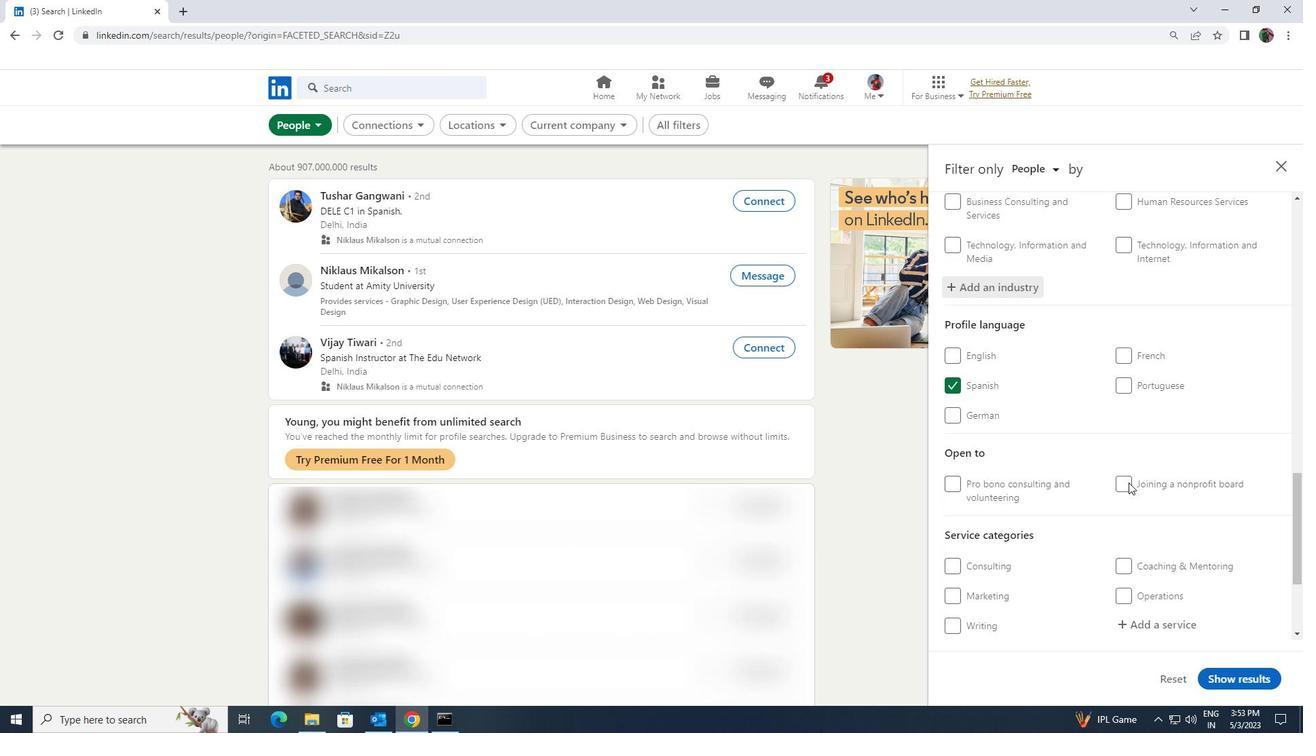 
Action: Mouse moved to (1138, 553)
Screenshot: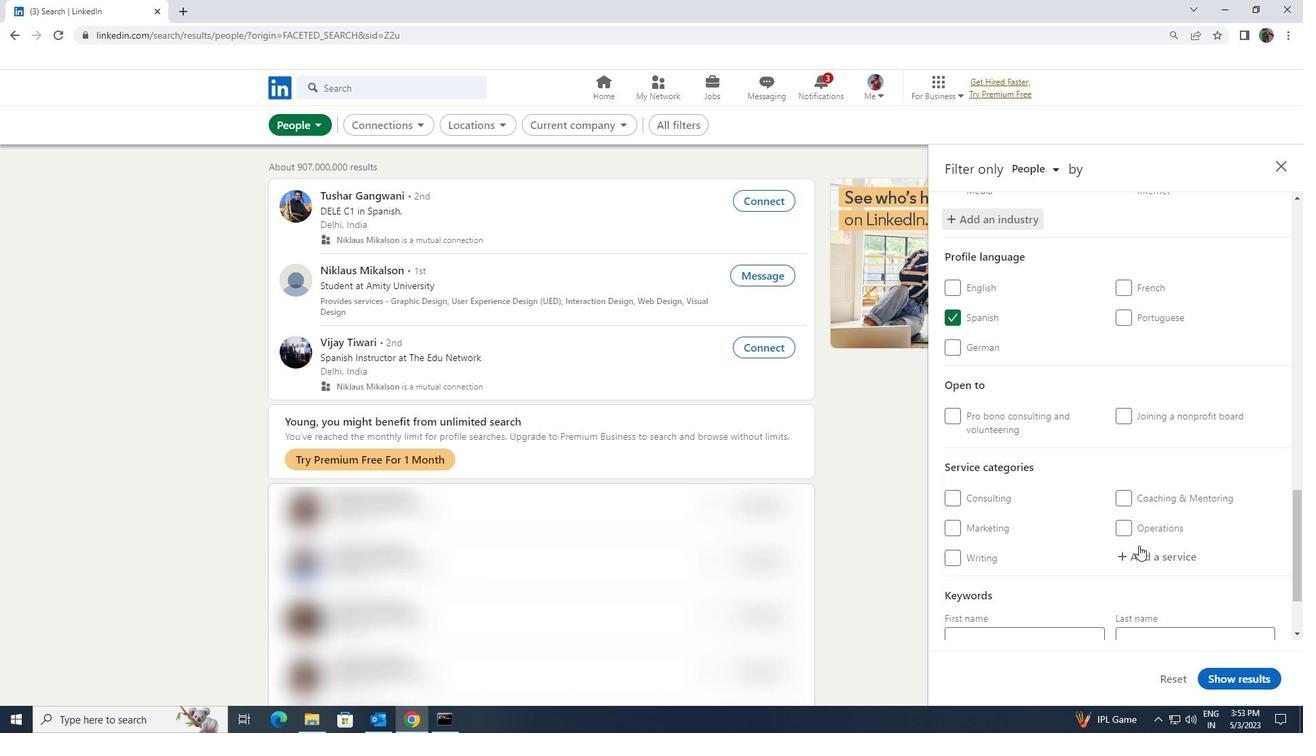 
Action: Mouse pressed left at (1138, 553)
Screenshot: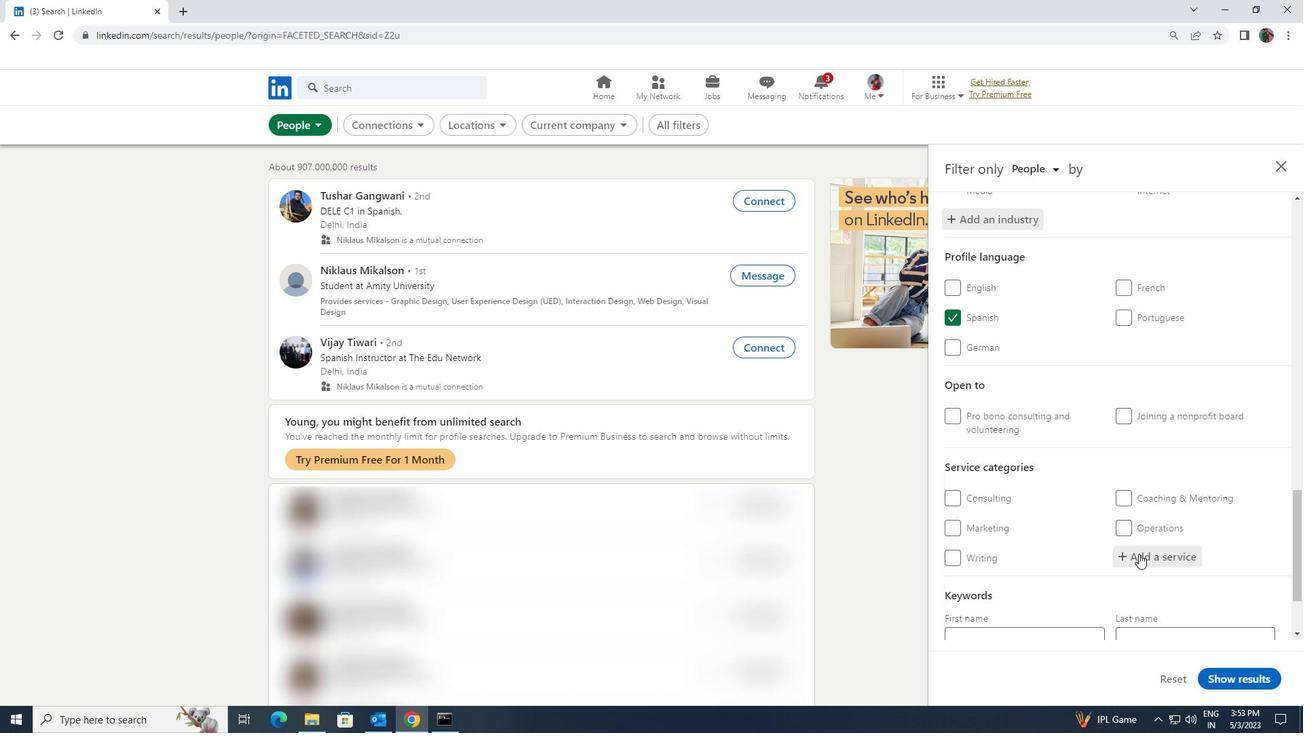 
Action: Mouse moved to (1139, 551)
Screenshot: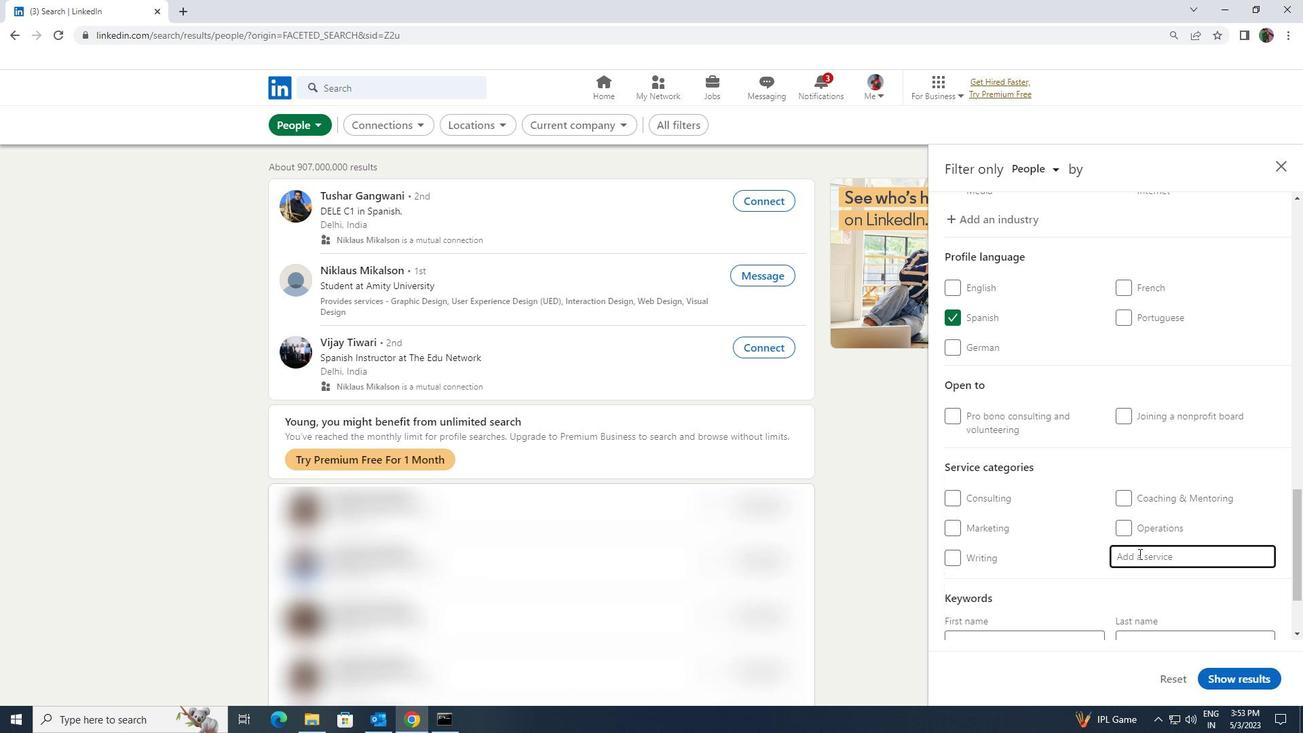 
Action: Key pressed <Key.shift><Key.shift><Key.shift><Key.shift>BANKRU
Screenshot: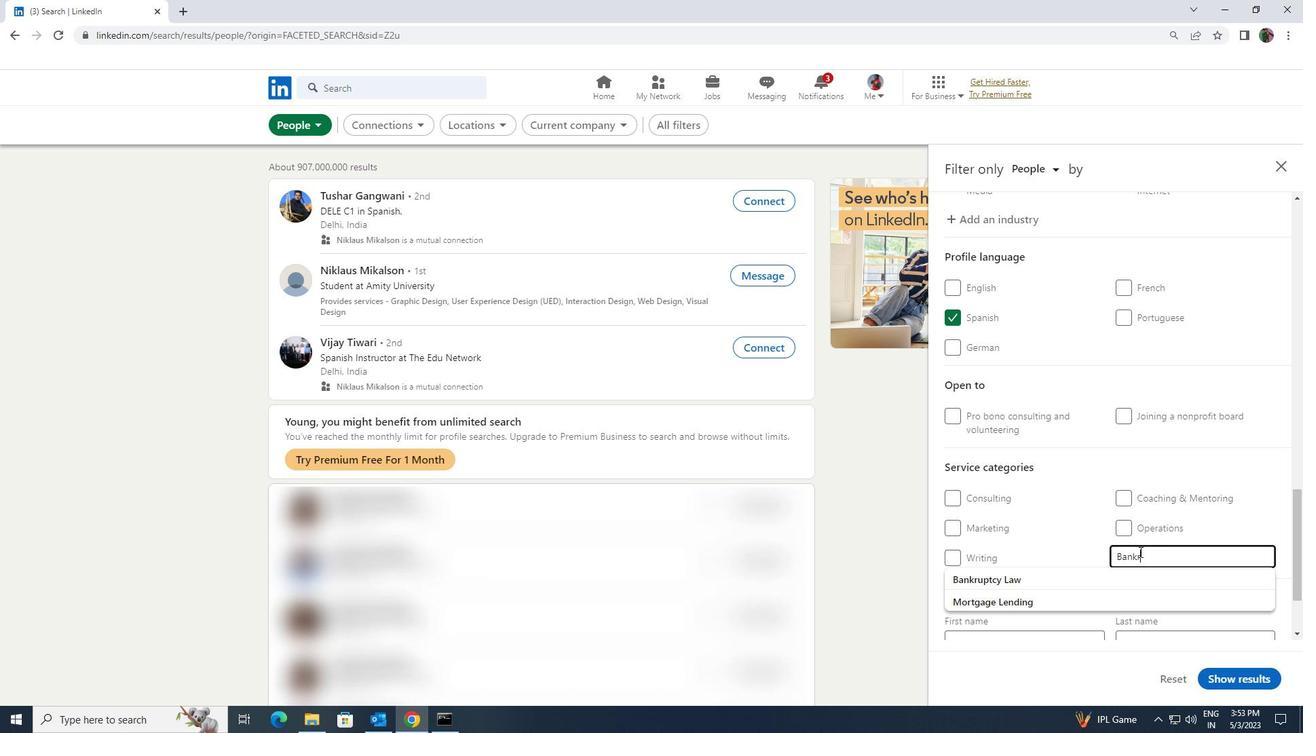 
Action: Mouse moved to (1126, 568)
Screenshot: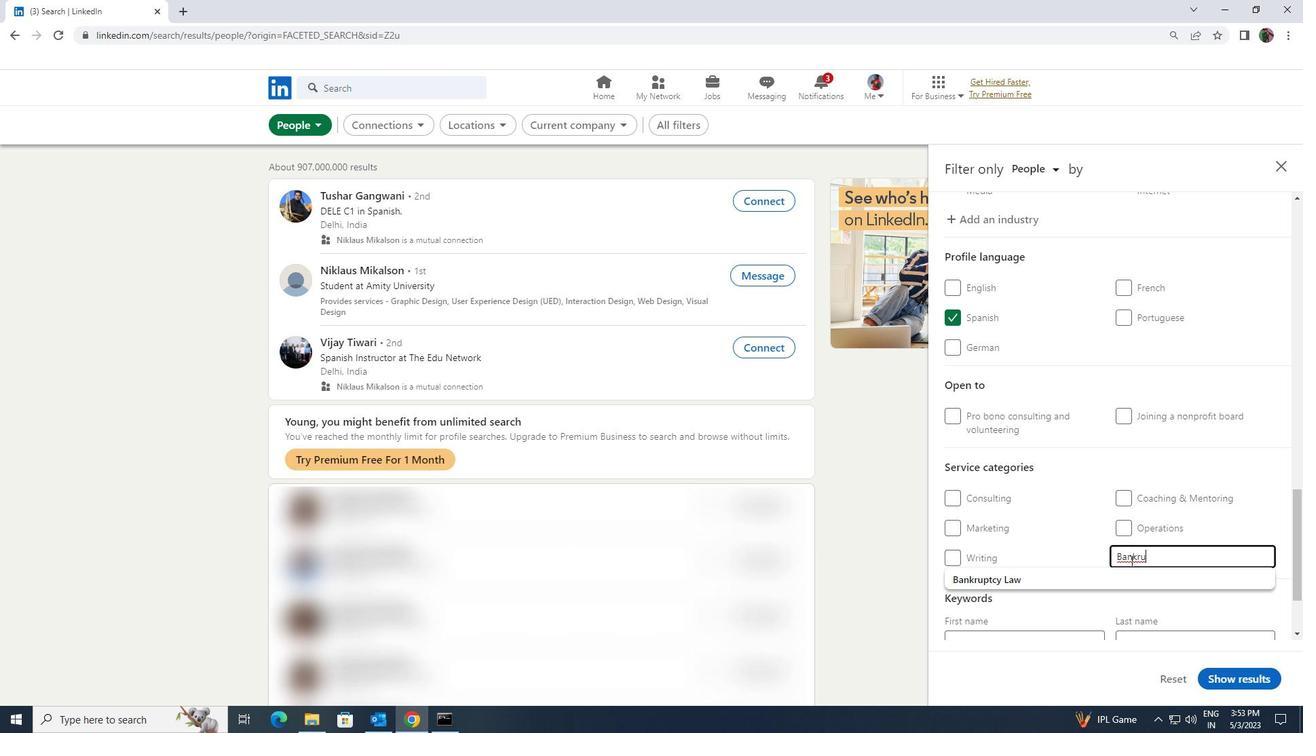 
Action: Mouse pressed left at (1126, 568)
Screenshot: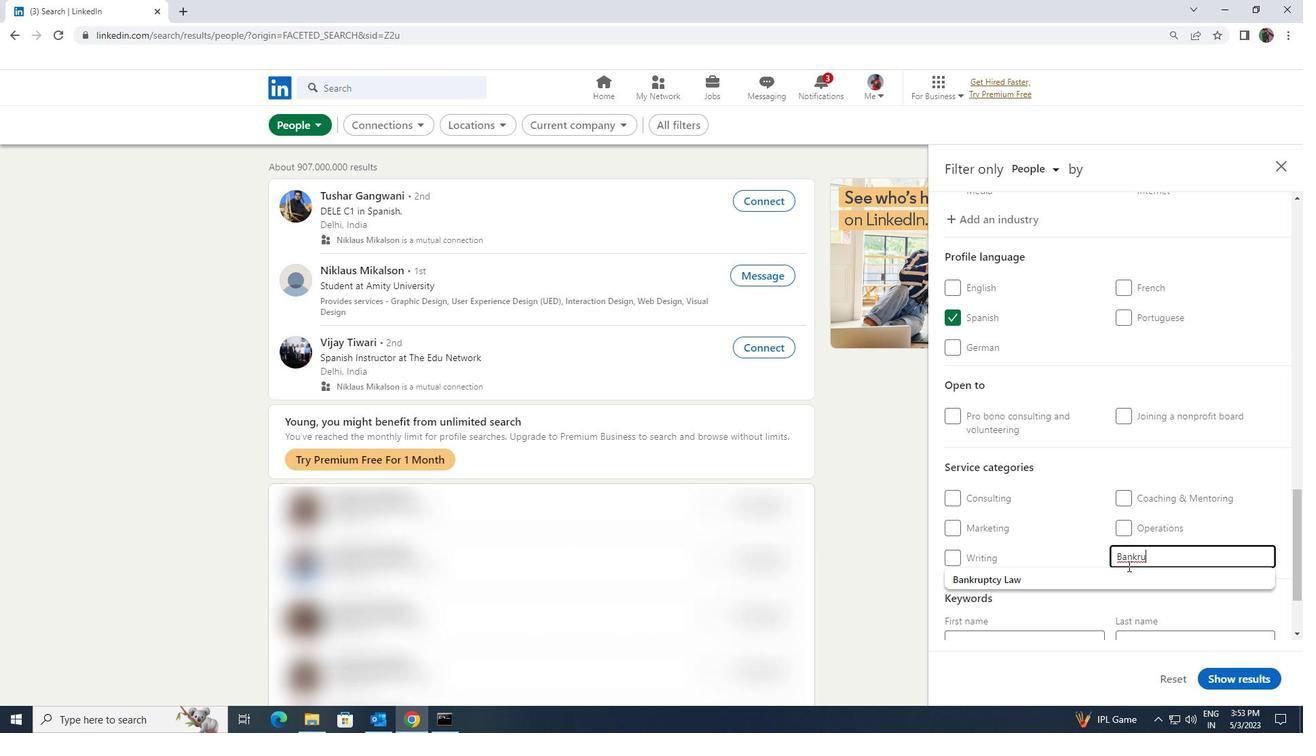 
Action: Mouse scrolled (1126, 567) with delta (0, 0)
Screenshot: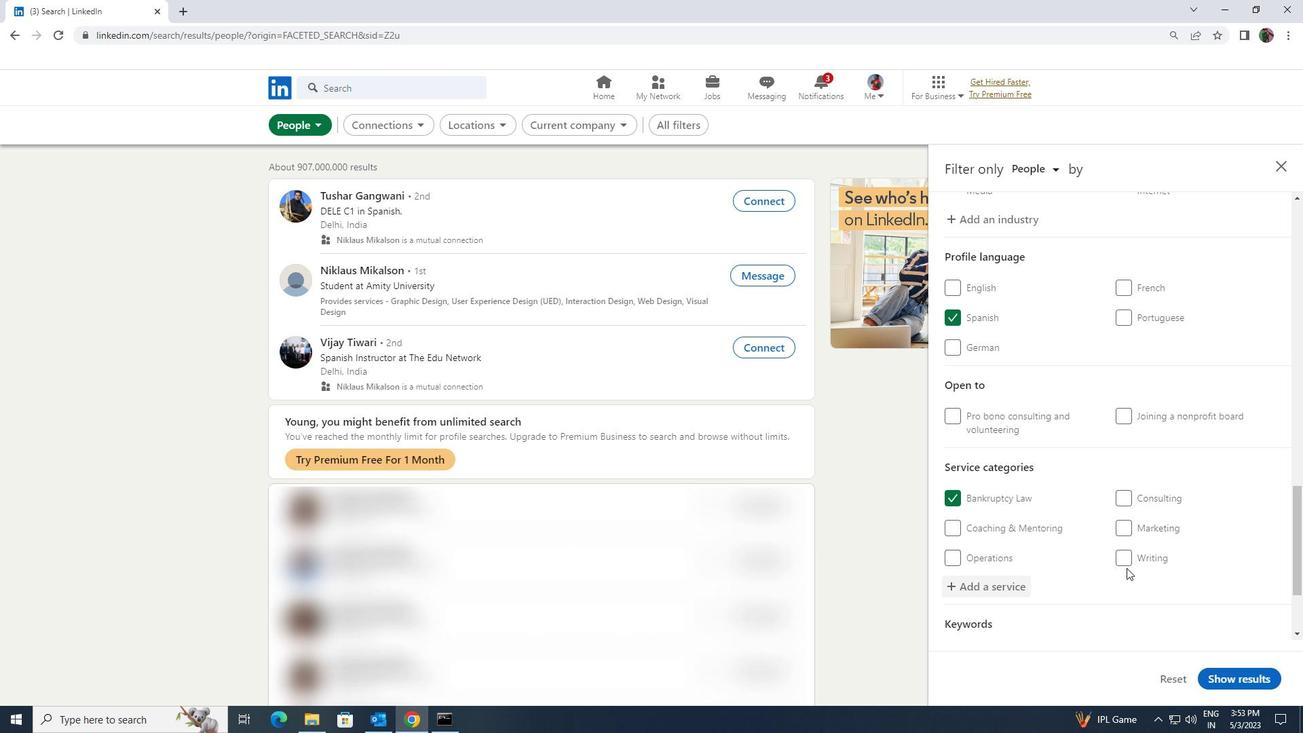 
Action: Mouse scrolled (1126, 567) with delta (0, 0)
Screenshot: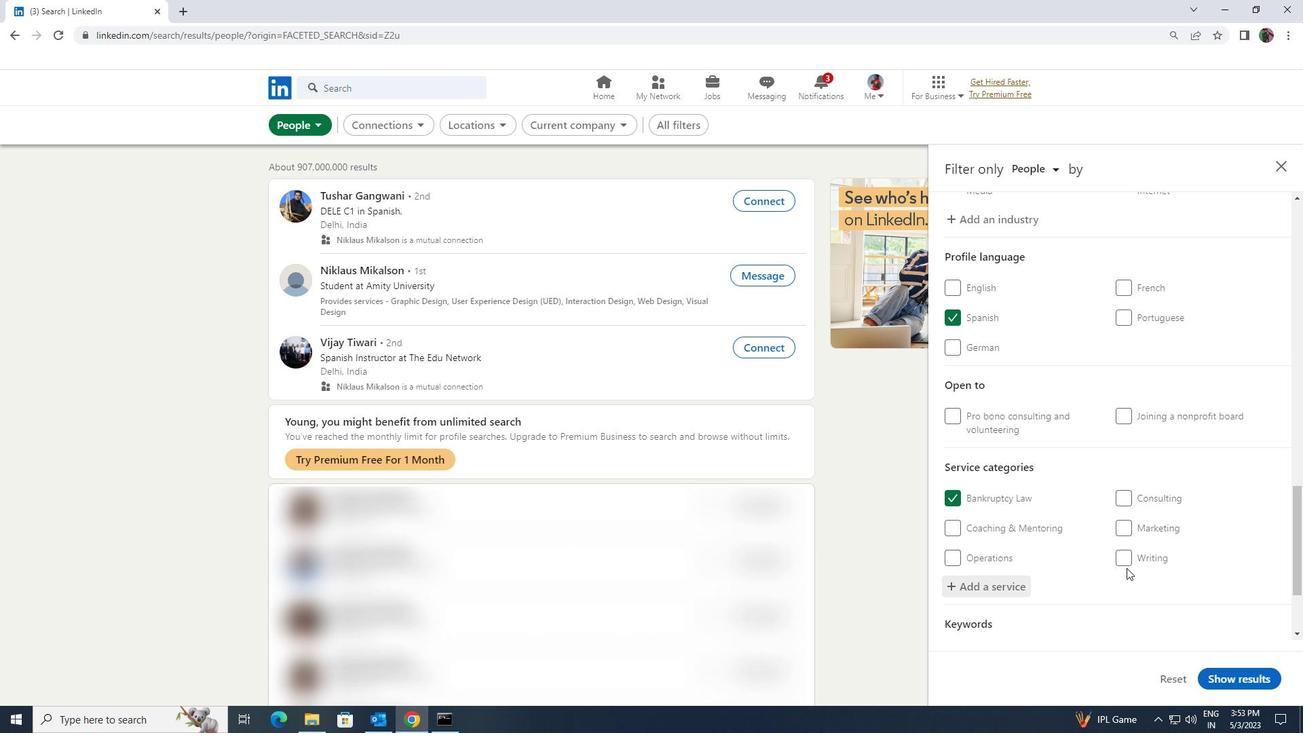 
Action: Mouse scrolled (1126, 567) with delta (0, 0)
Screenshot: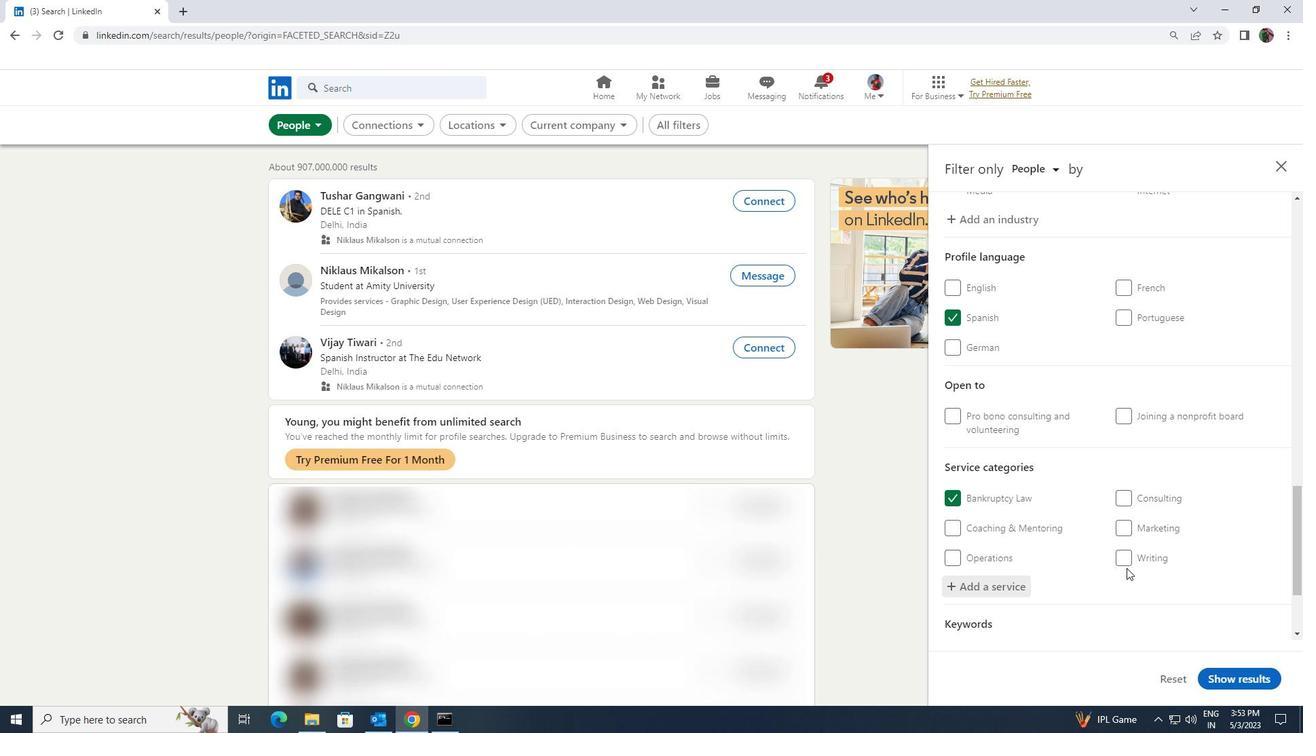 
Action: Mouse moved to (1094, 576)
Screenshot: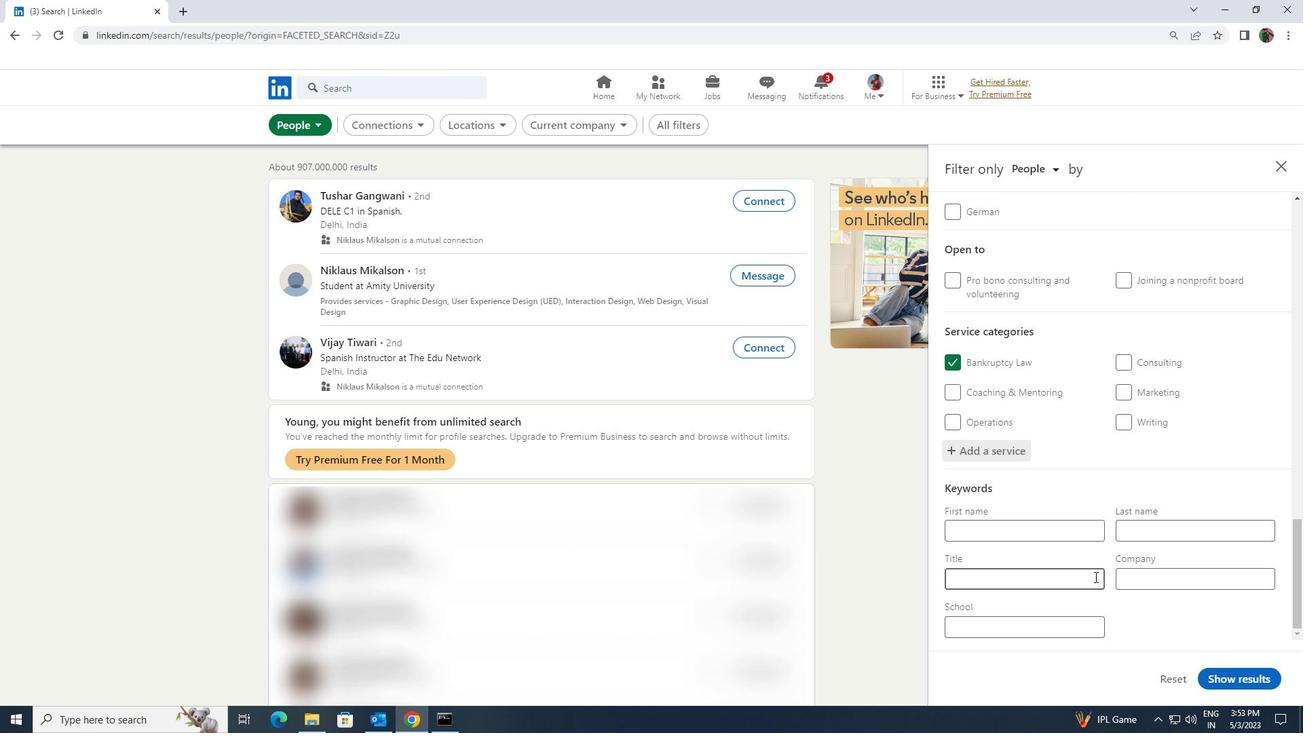 
Action: Mouse pressed left at (1094, 576)
Screenshot: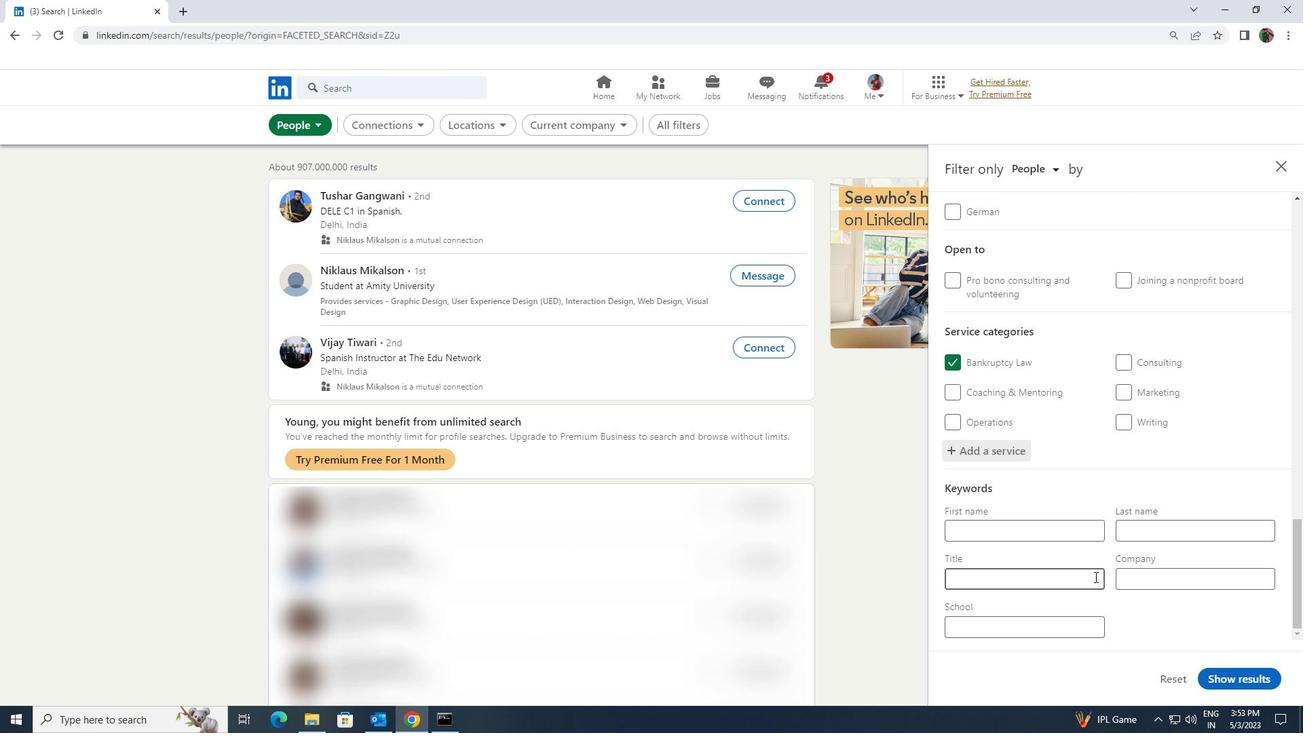 
Action: Key pressed <Key.shift>LIFE<Key.space><Key.shift>COACH
Screenshot: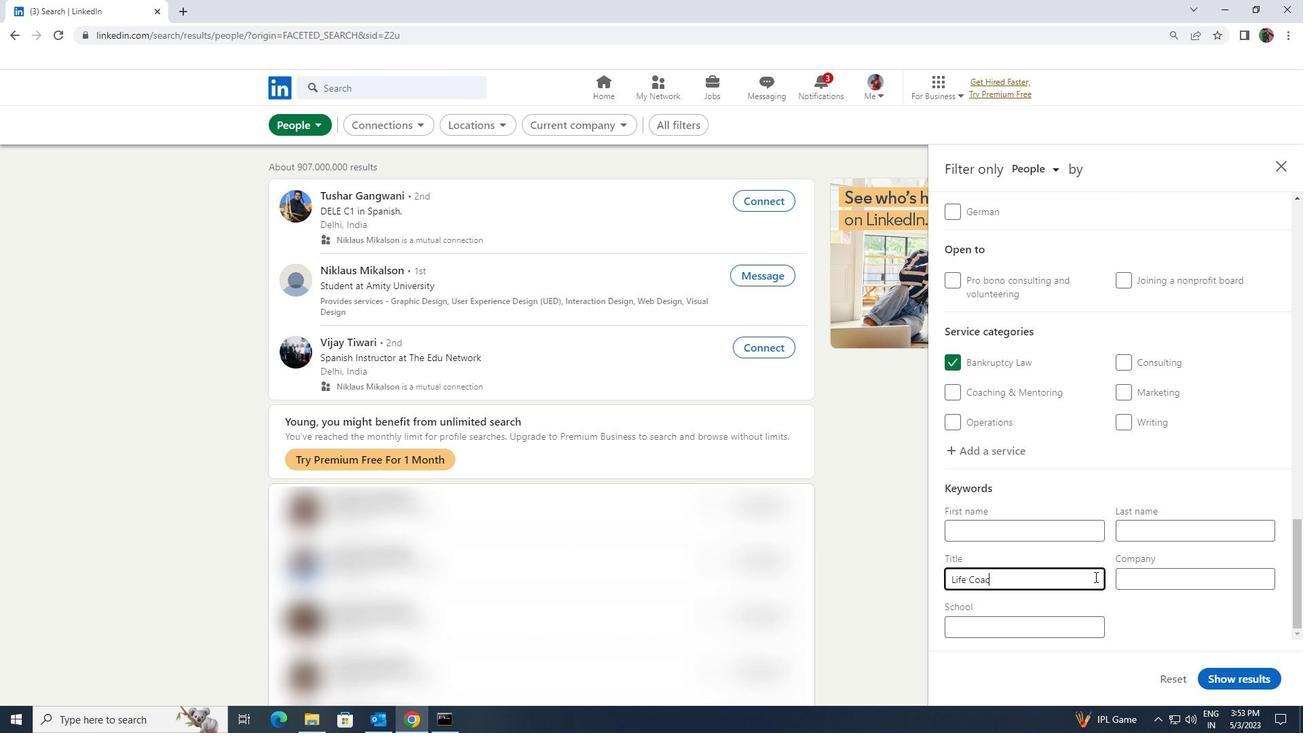 
Action: Mouse moved to (1227, 680)
Screenshot: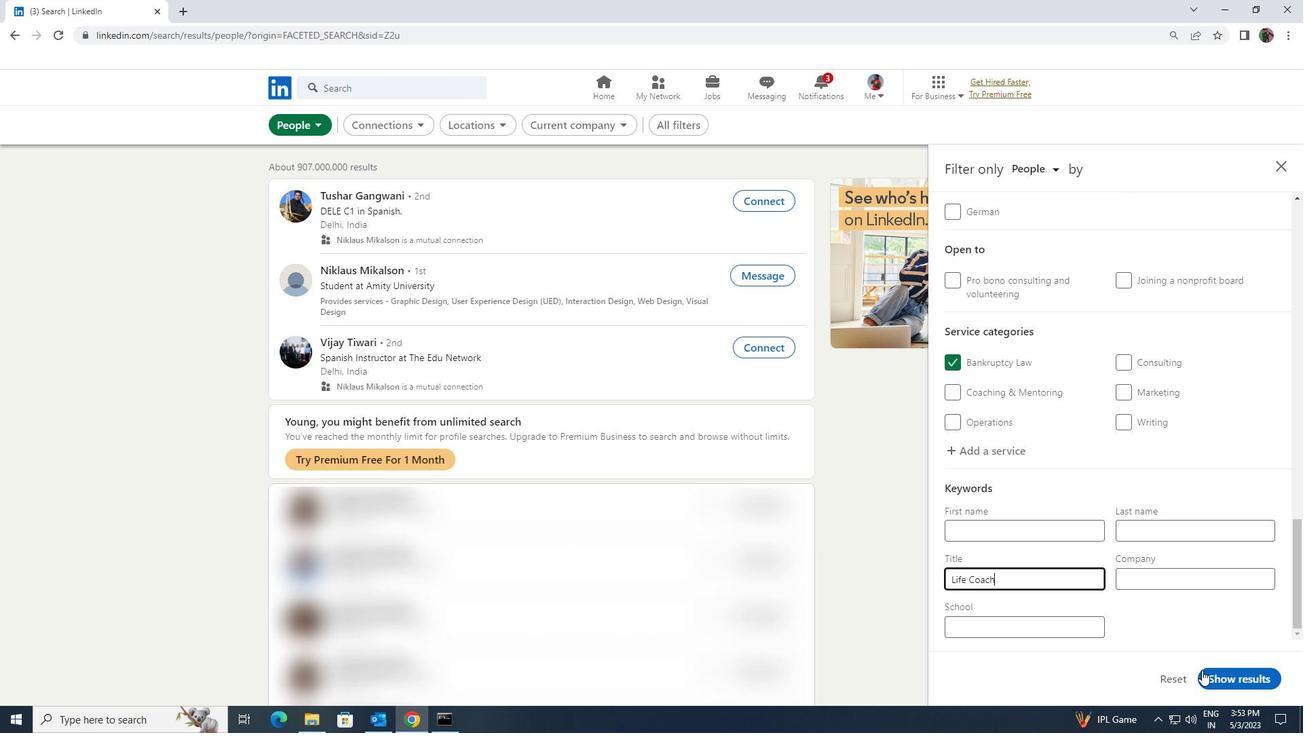 
Action: Mouse pressed left at (1227, 680)
Screenshot: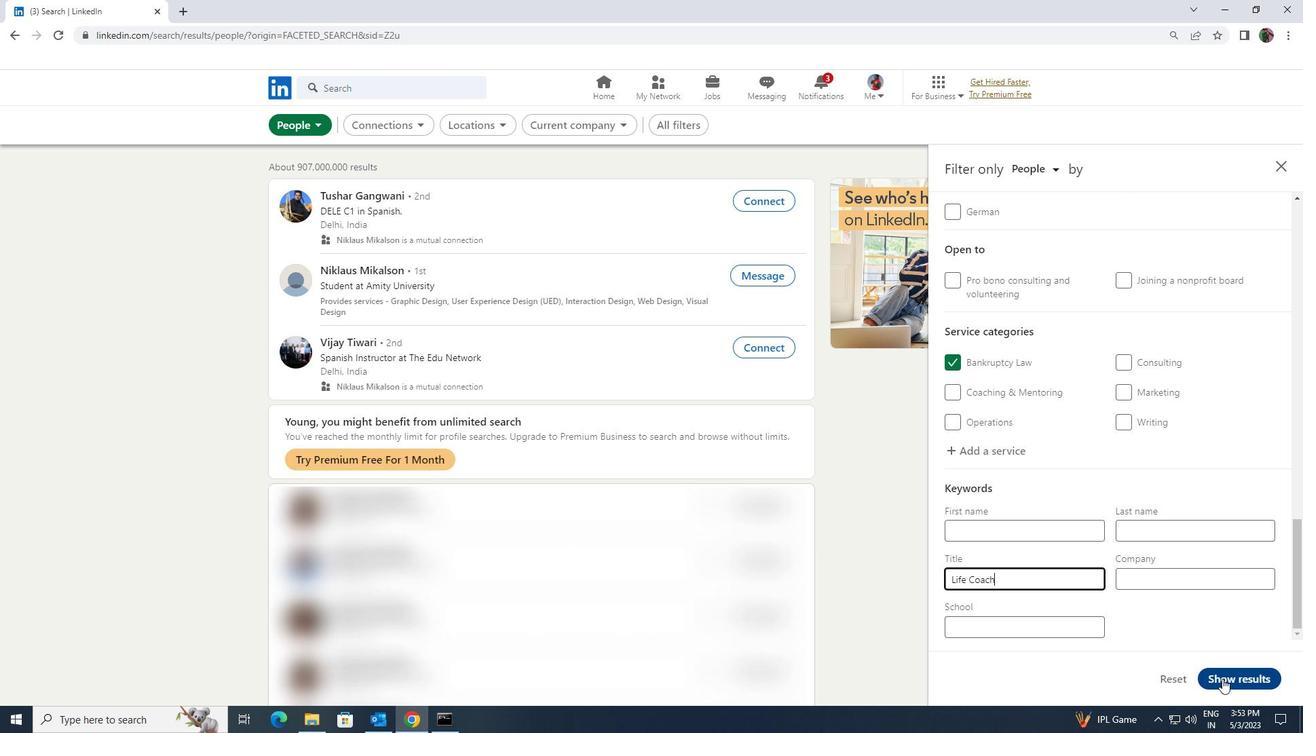 
